 Task: In the  document flyer. Add the mentioned hyperlink after first sentence in main content 'in.linkedin.com' Insert the picture of  'Jane Austen' with name   Jane Austen.png  Change shape height to 3
Action: Mouse moved to (27, 24)
Screenshot: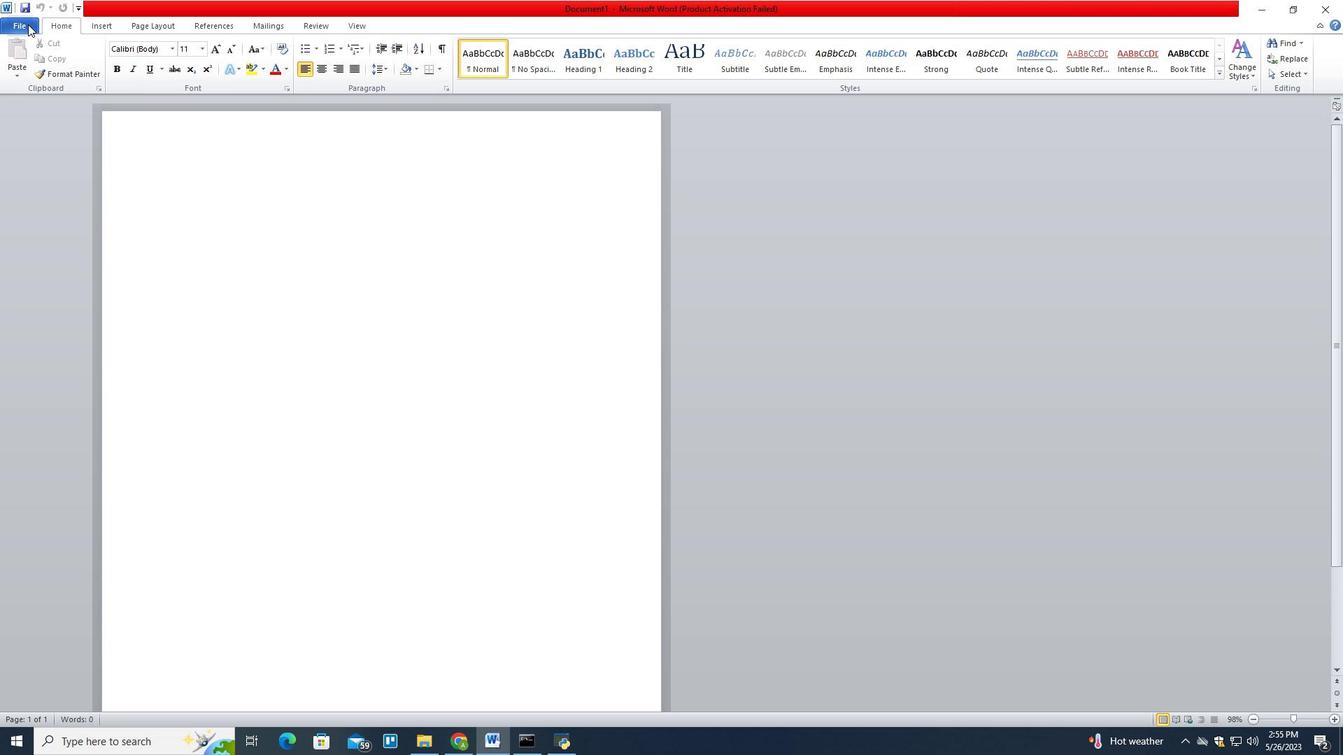 
Action: Mouse pressed left at (27, 24)
Screenshot: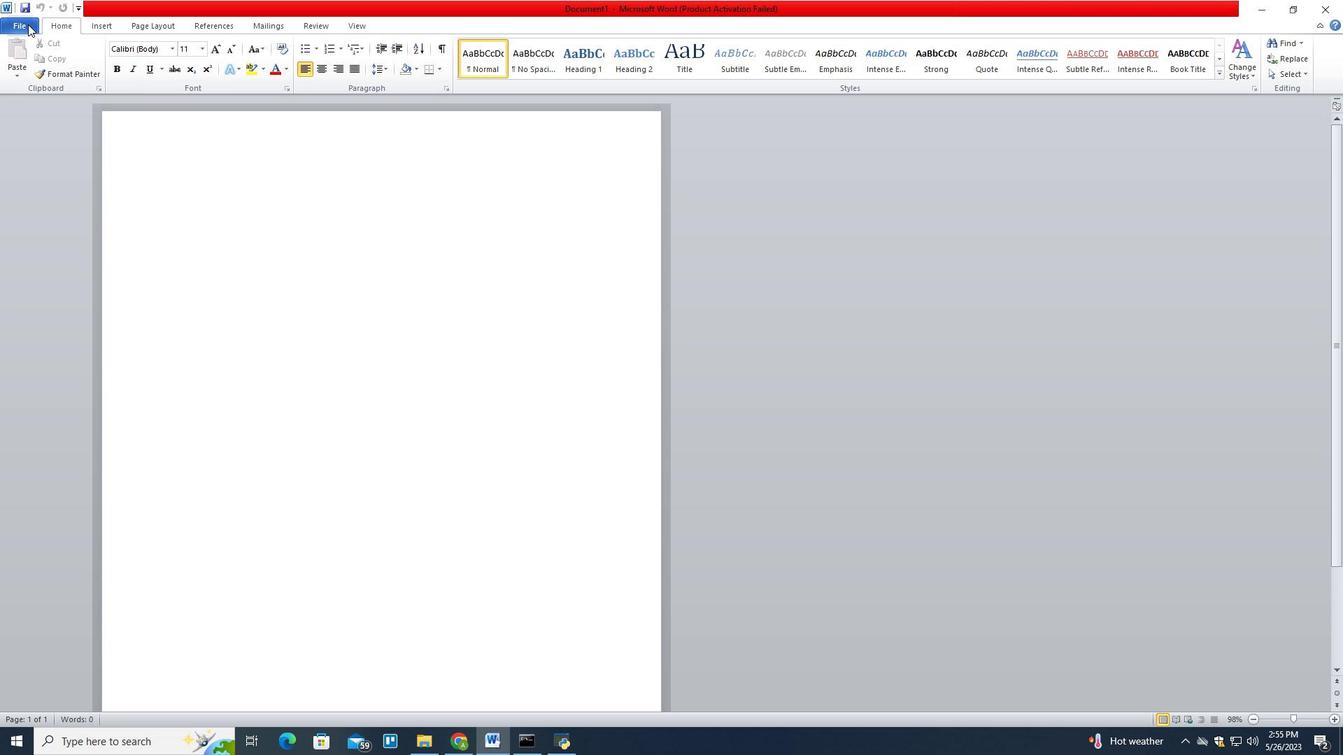 
Action: Mouse moved to (34, 84)
Screenshot: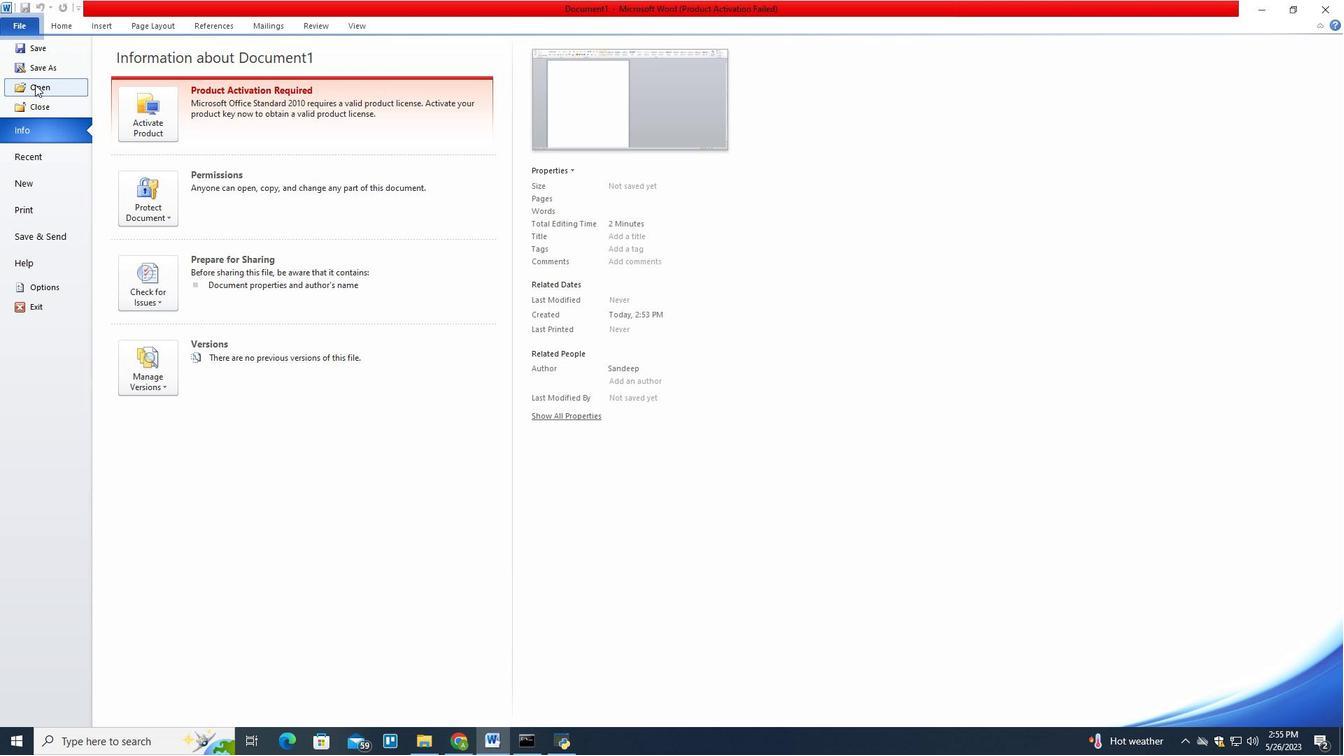 
Action: Mouse pressed left at (34, 84)
Screenshot: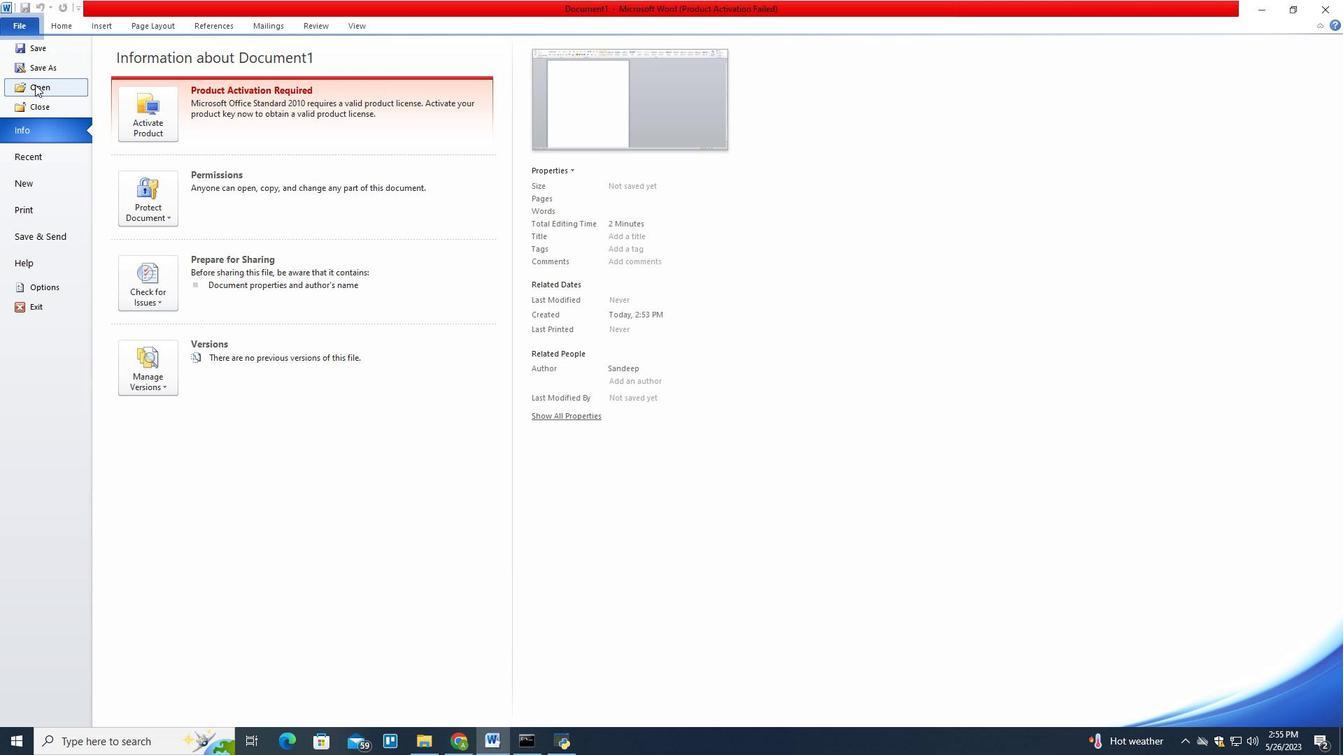 
Action: Mouse moved to (156, 244)
Screenshot: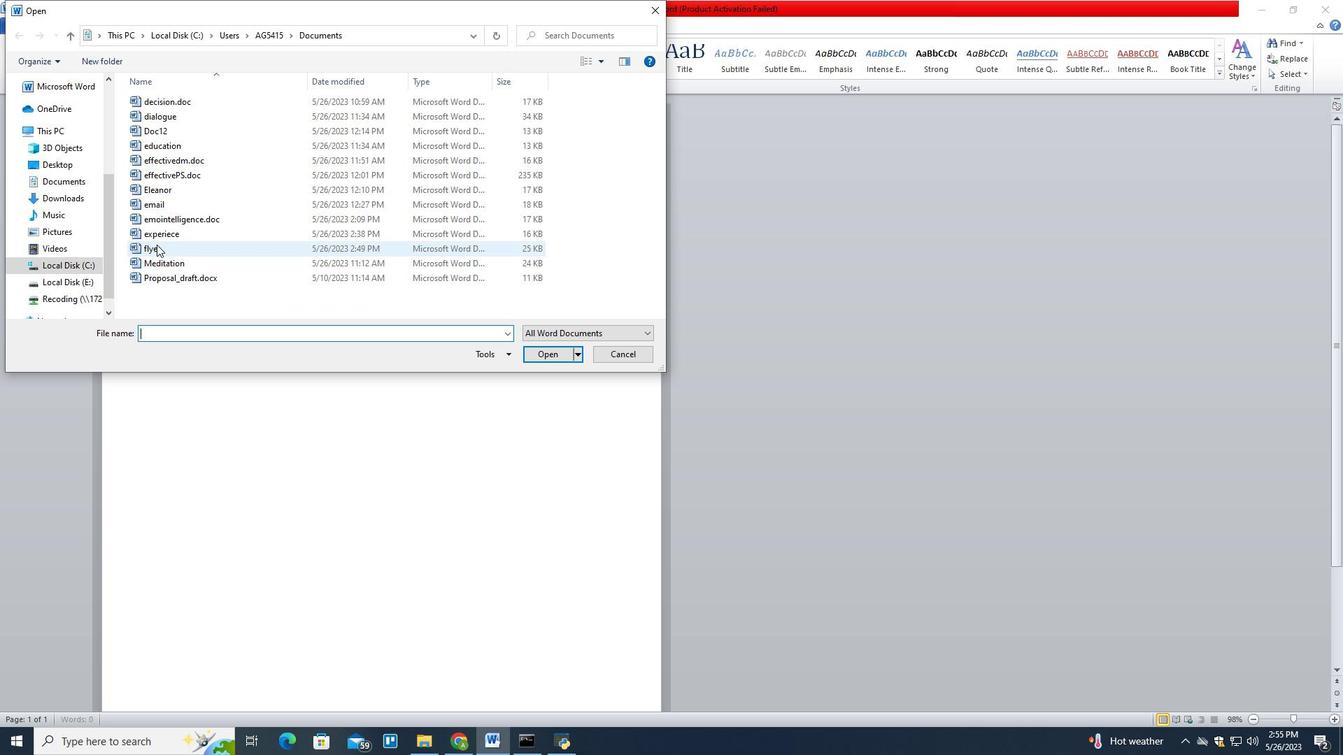 
Action: Mouse pressed left at (156, 244)
Screenshot: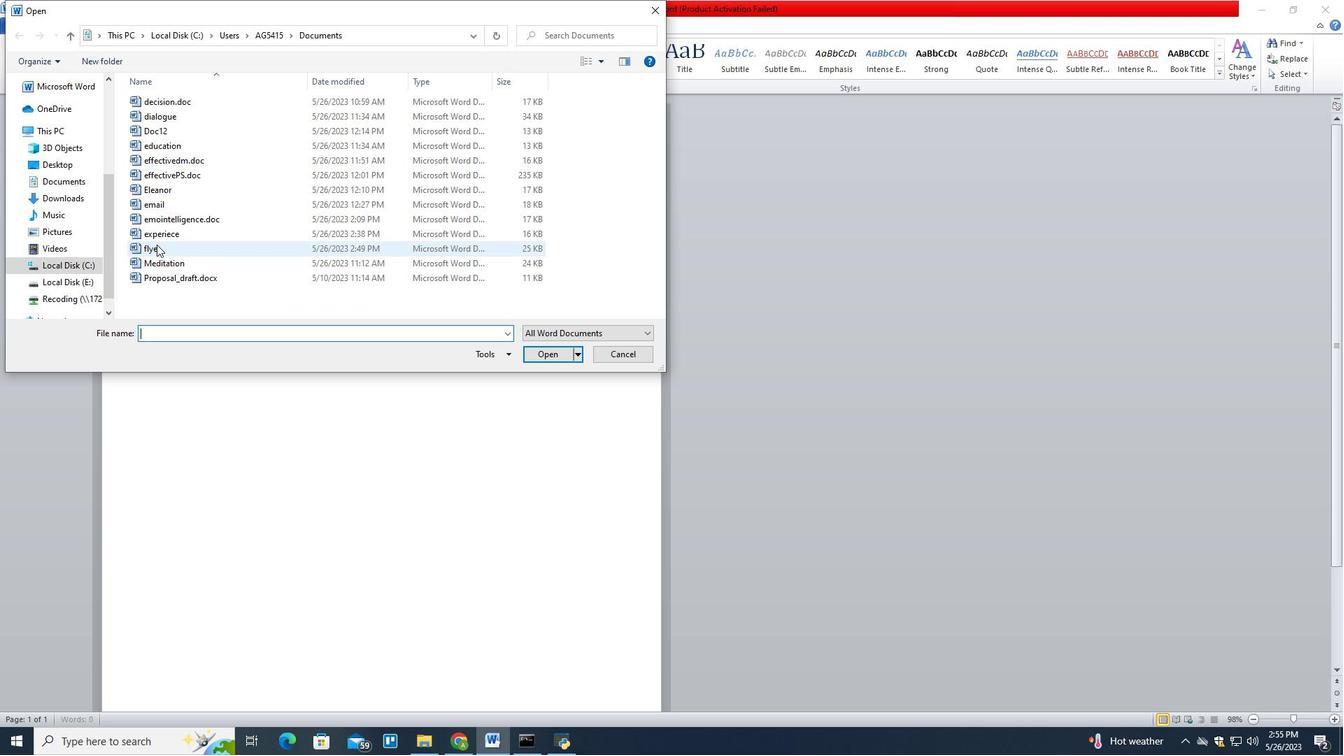 
Action: Mouse moved to (545, 356)
Screenshot: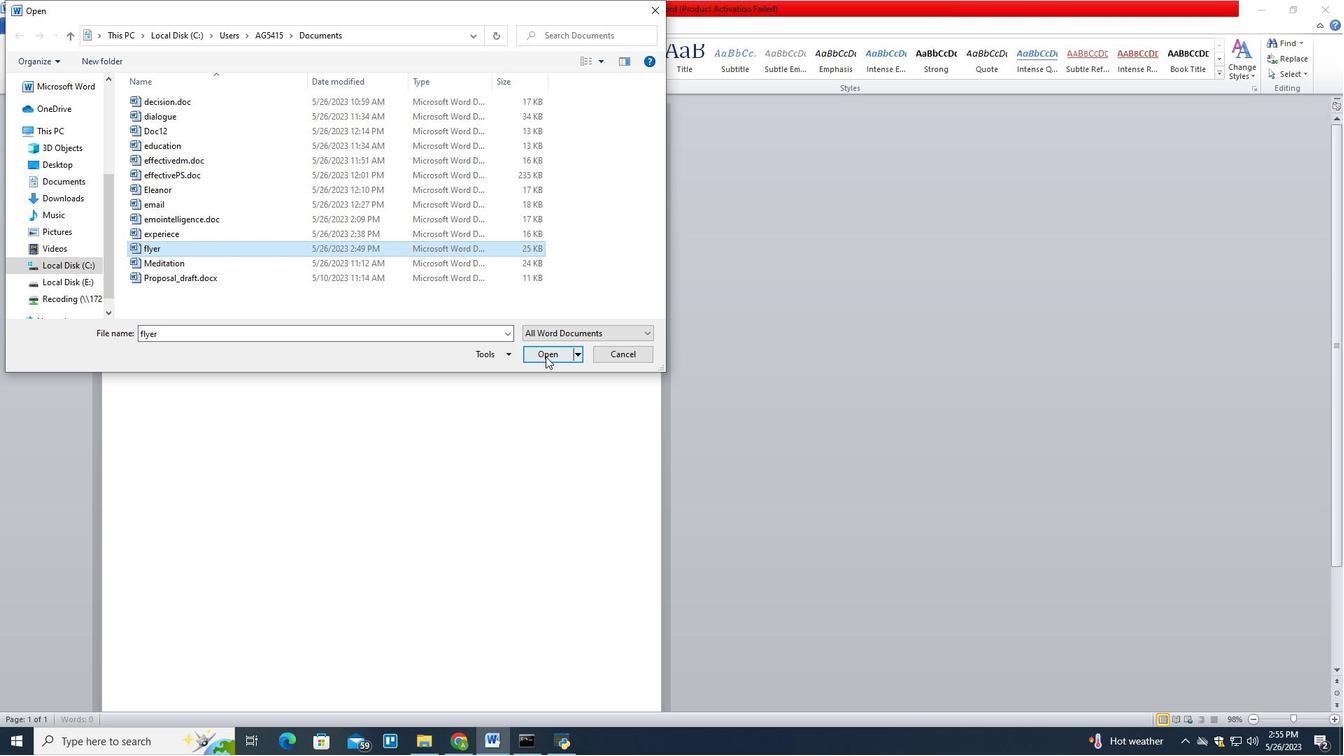 
Action: Mouse pressed left at (545, 356)
Screenshot: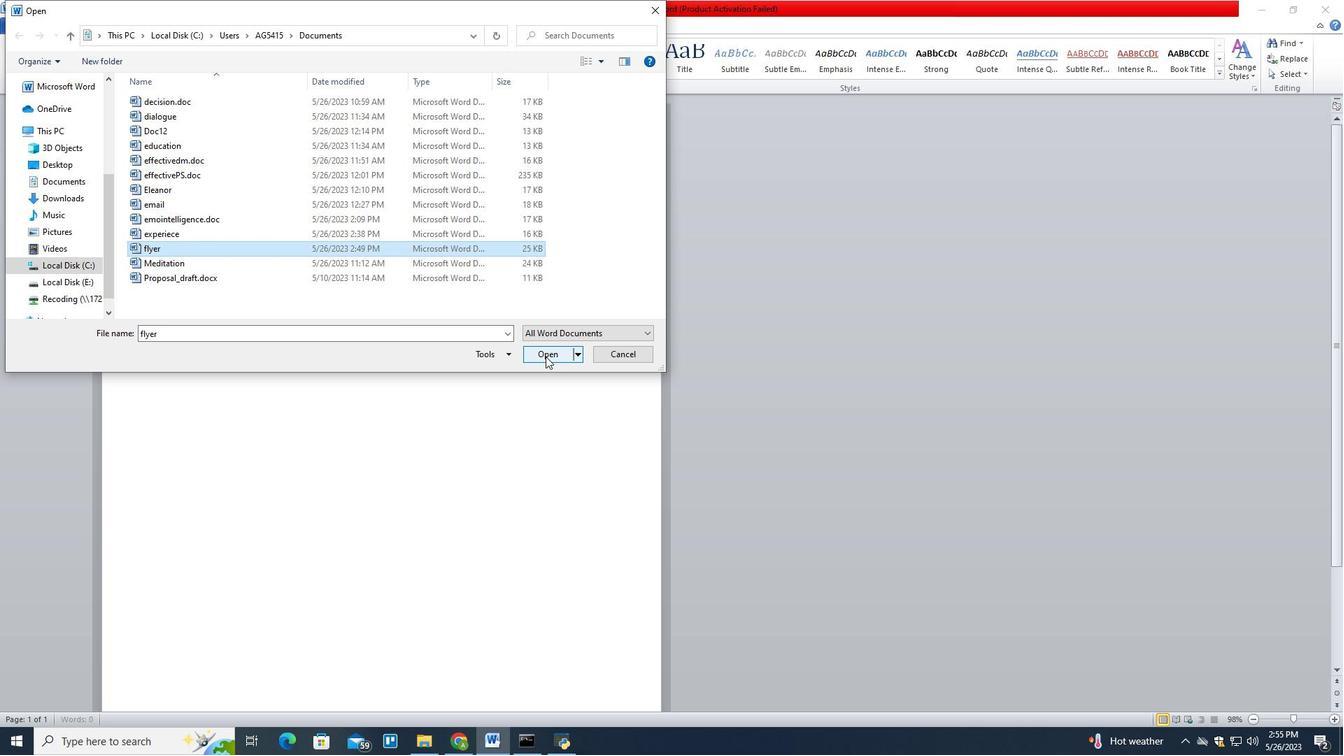 
Action: Mouse moved to (105, 23)
Screenshot: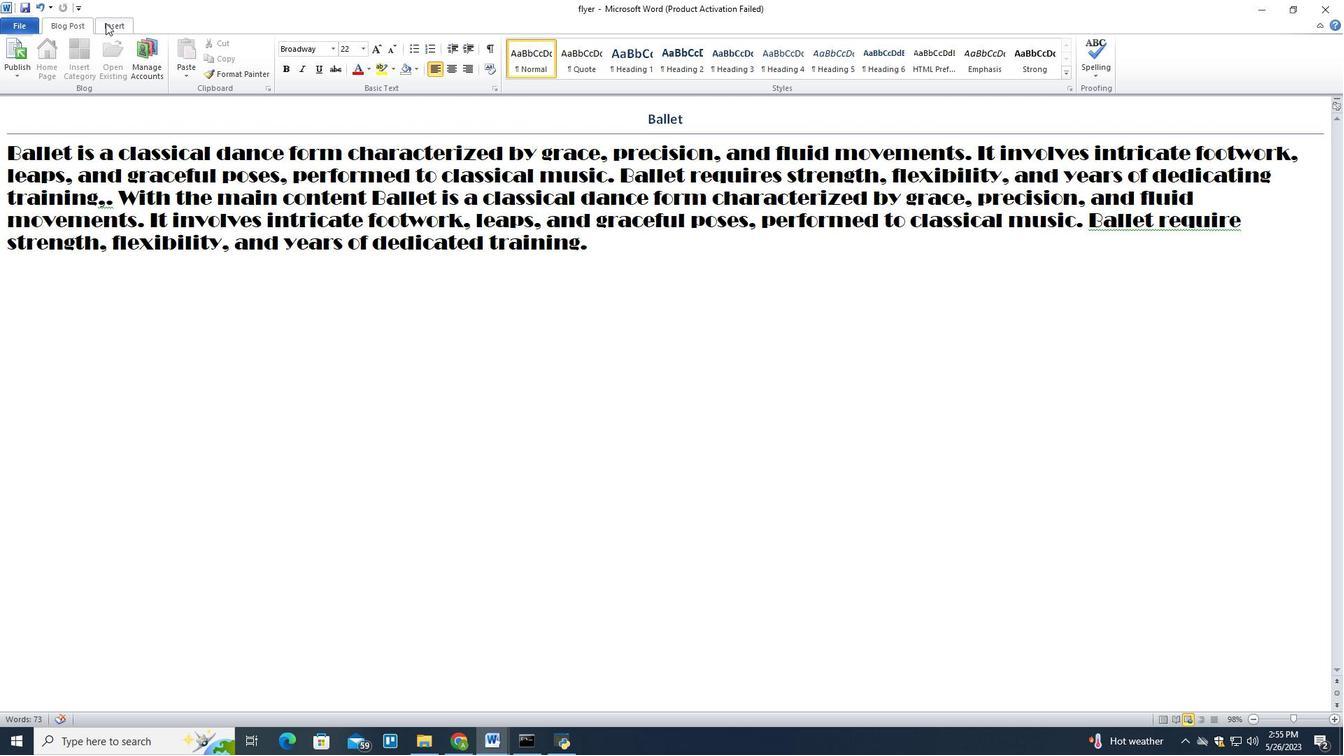 
Action: Mouse pressed left at (105, 23)
Screenshot: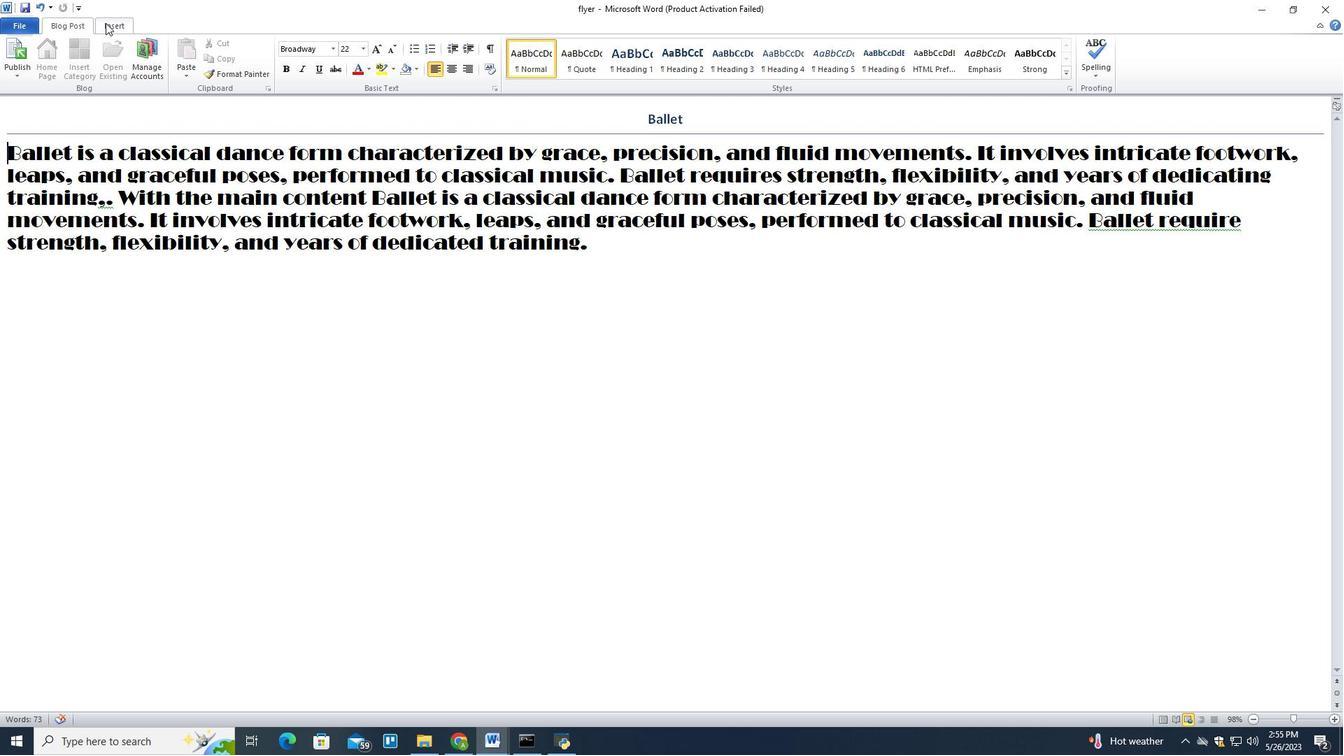 
Action: Mouse moved to (256, 74)
Screenshot: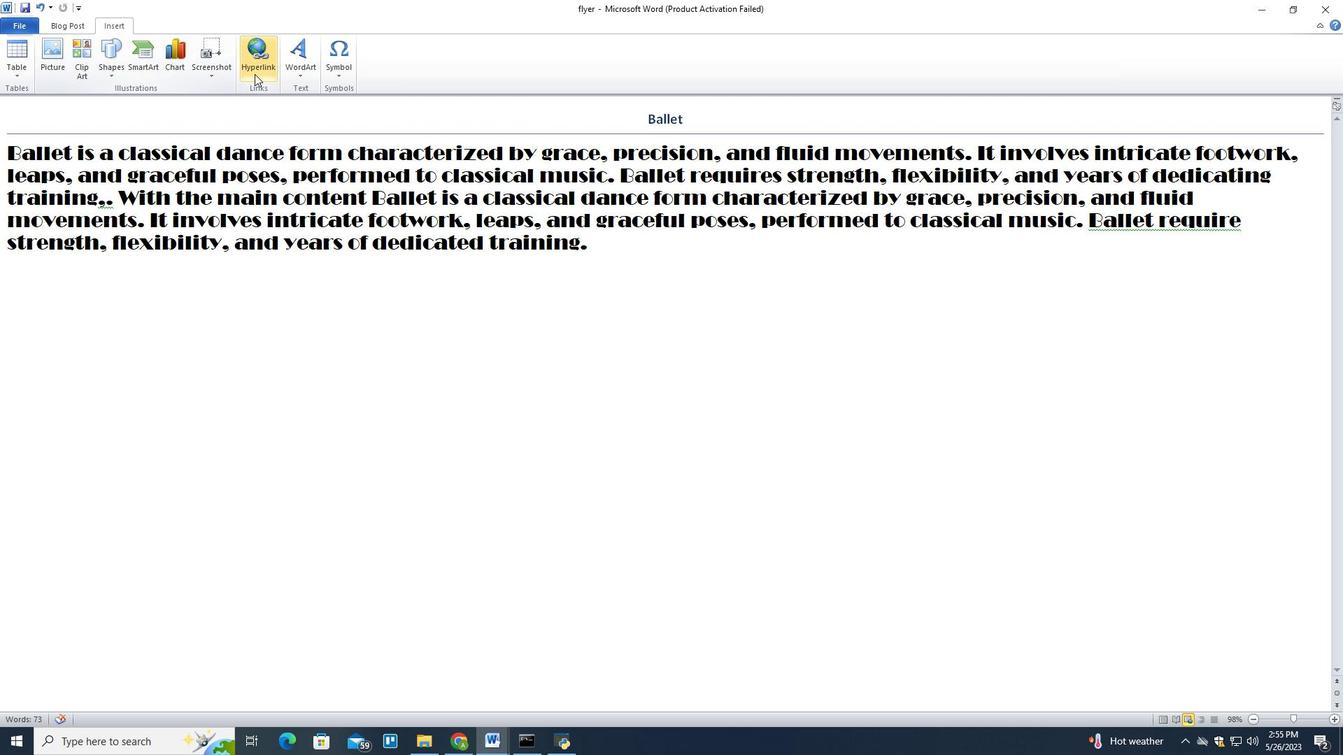 
Action: Mouse pressed left at (256, 74)
Screenshot: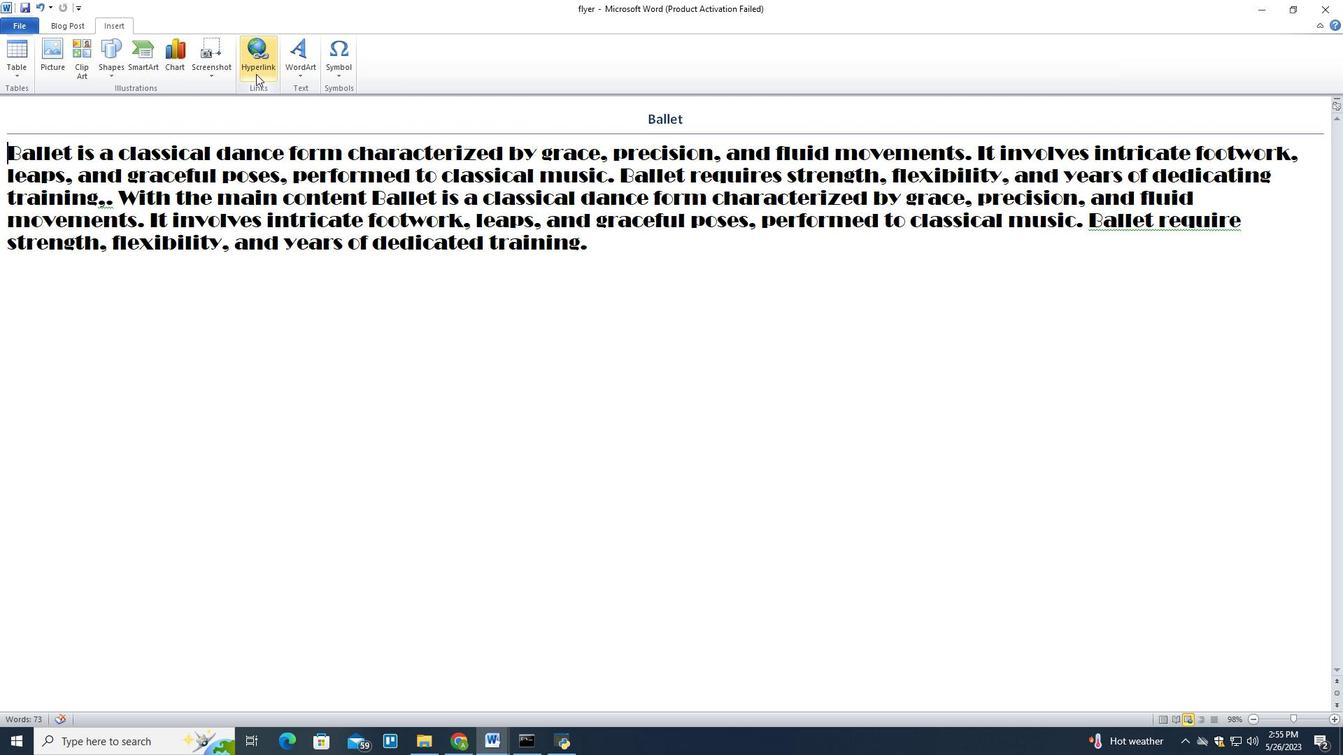 
Action: Mouse moved to (974, 149)
Screenshot: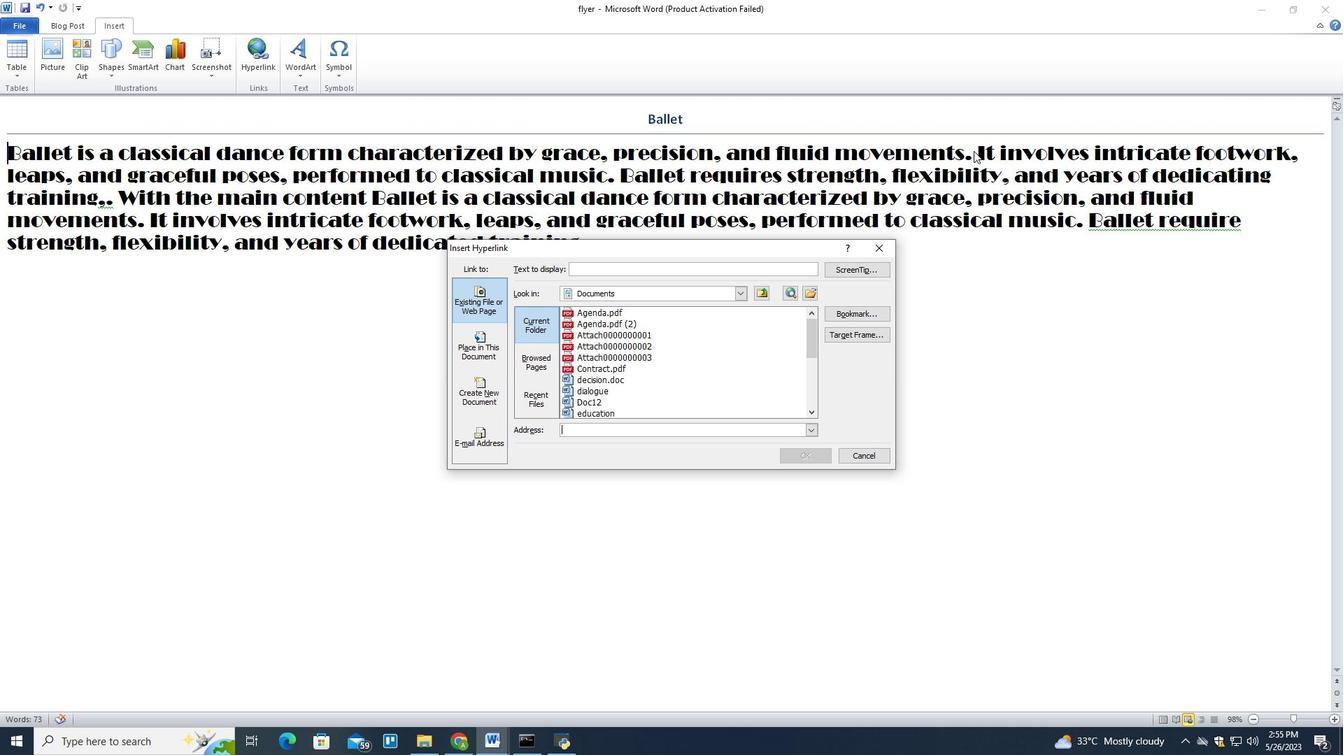 
Action: Mouse pressed left at (974, 149)
Screenshot: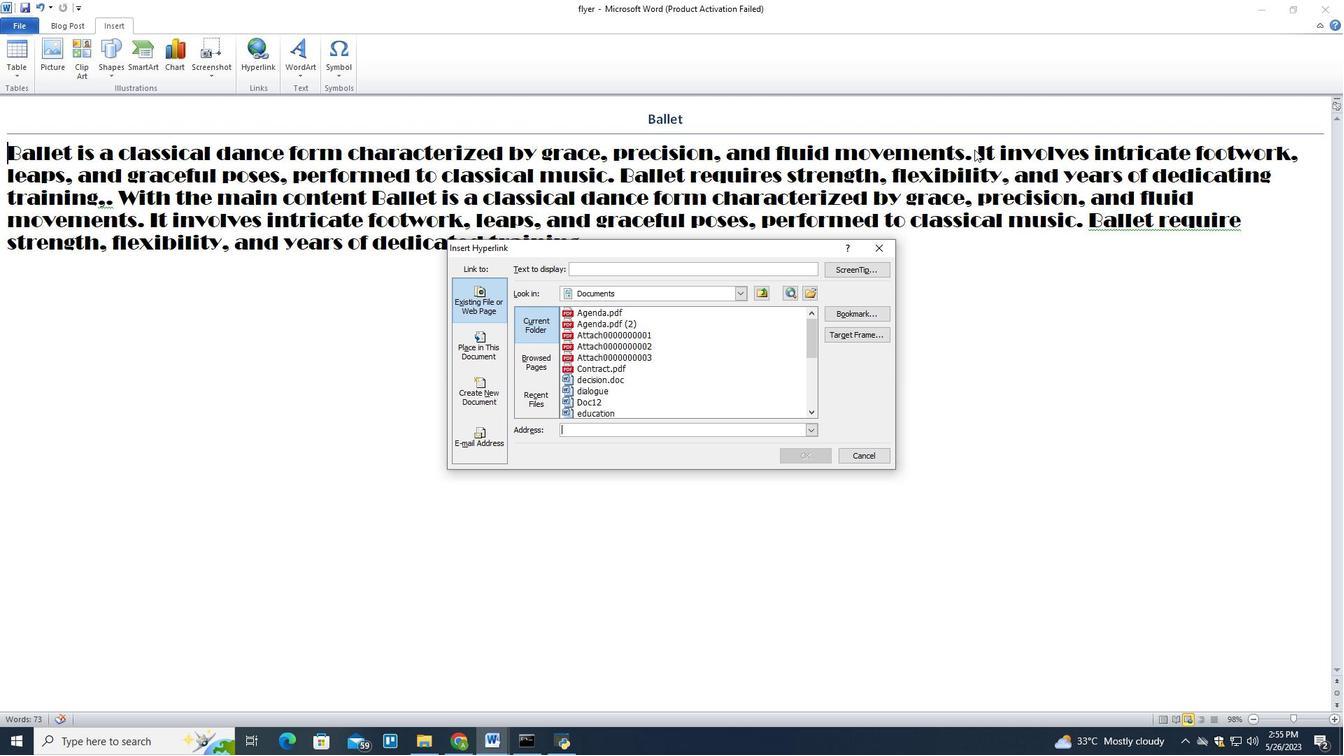 
Action: Mouse moved to (851, 455)
Screenshot: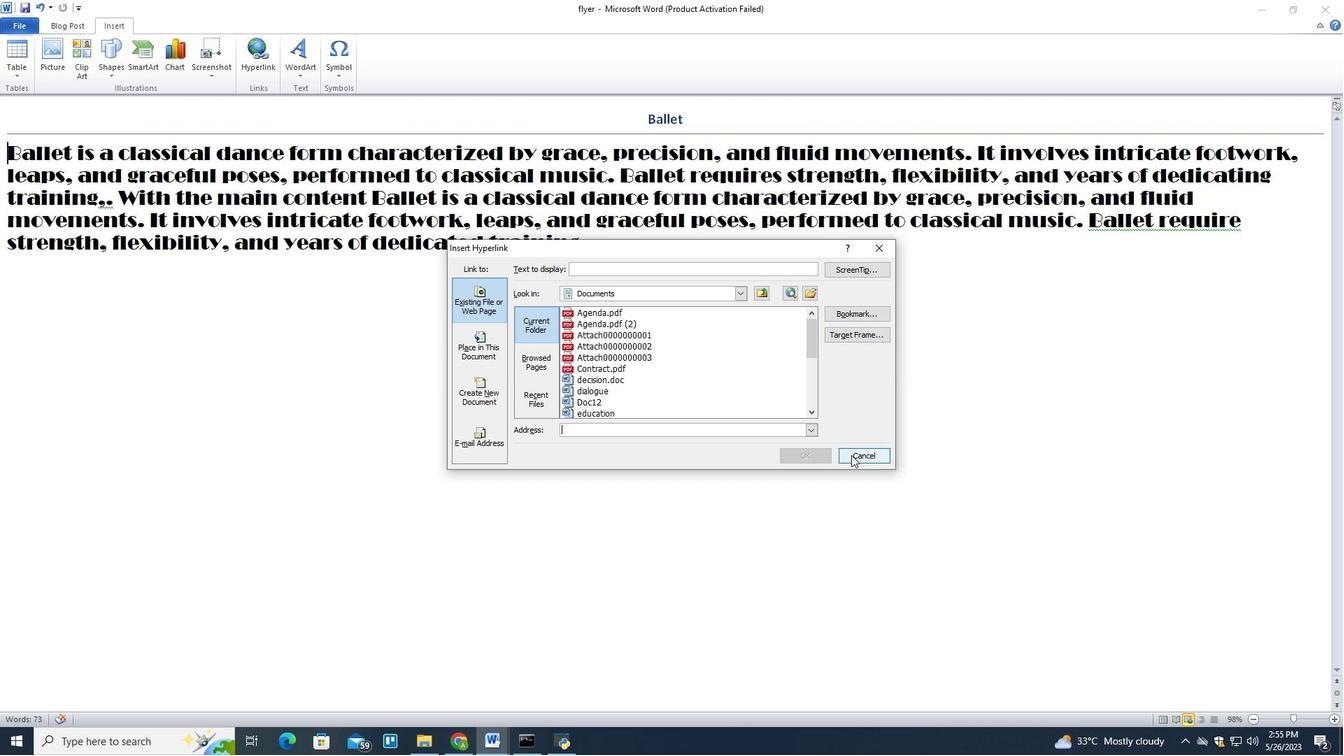 
Action: Mouse pressed left at (851, 455)
Screenshot: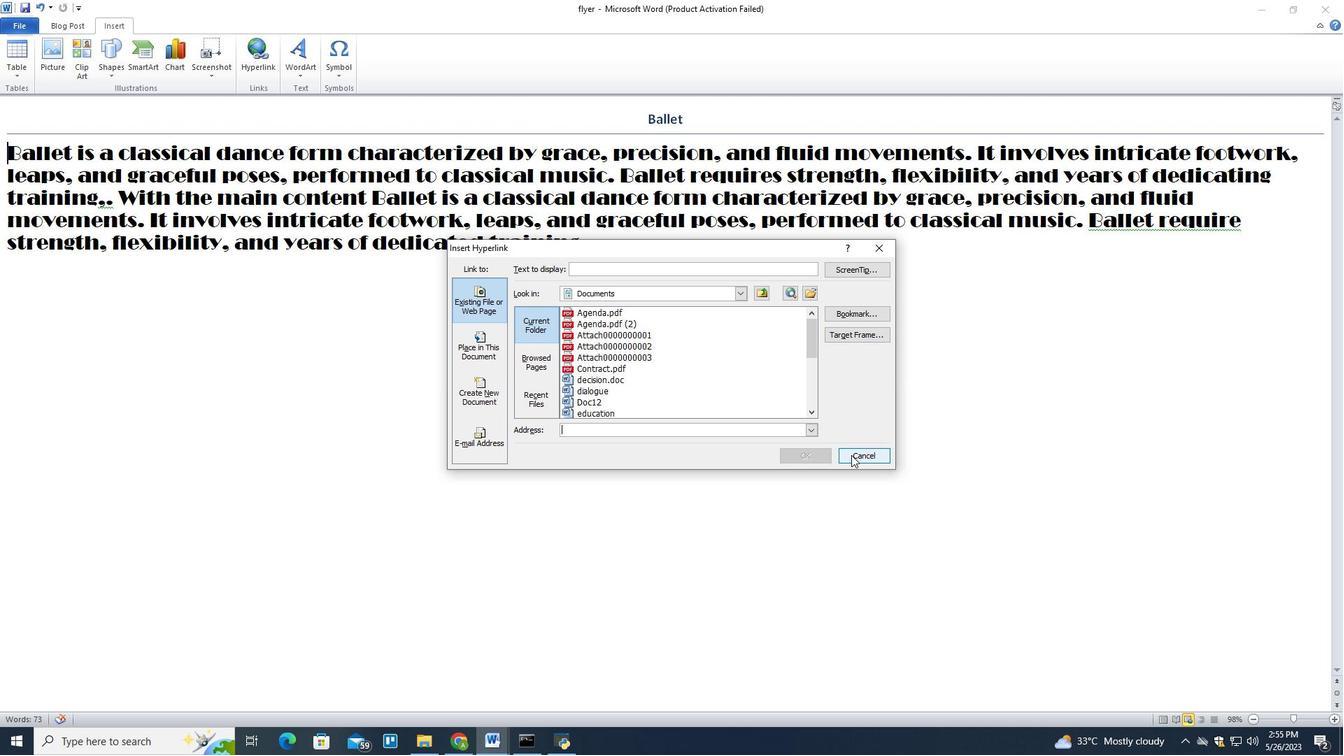 
Action: Mouse moved to (976, 151)
Screenshot: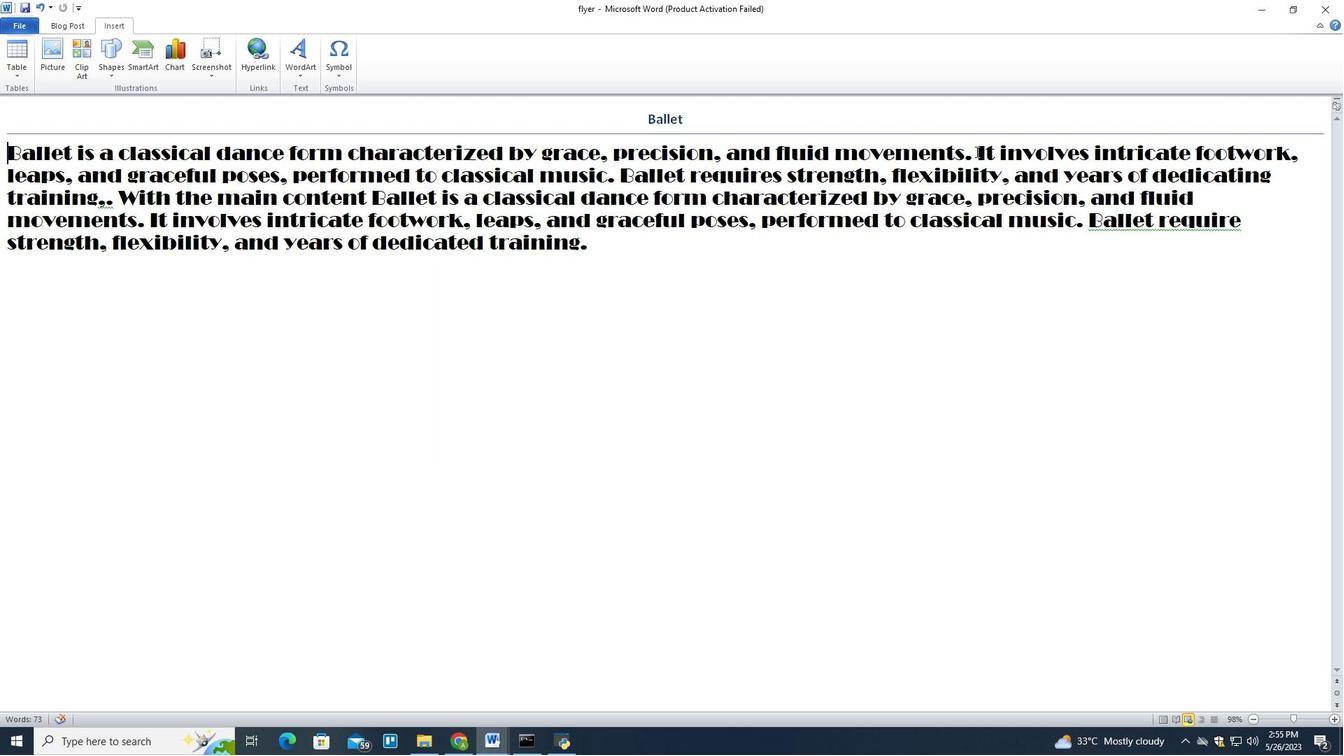 
Action: Mouse pressed left at (976, 151)
Screenshot: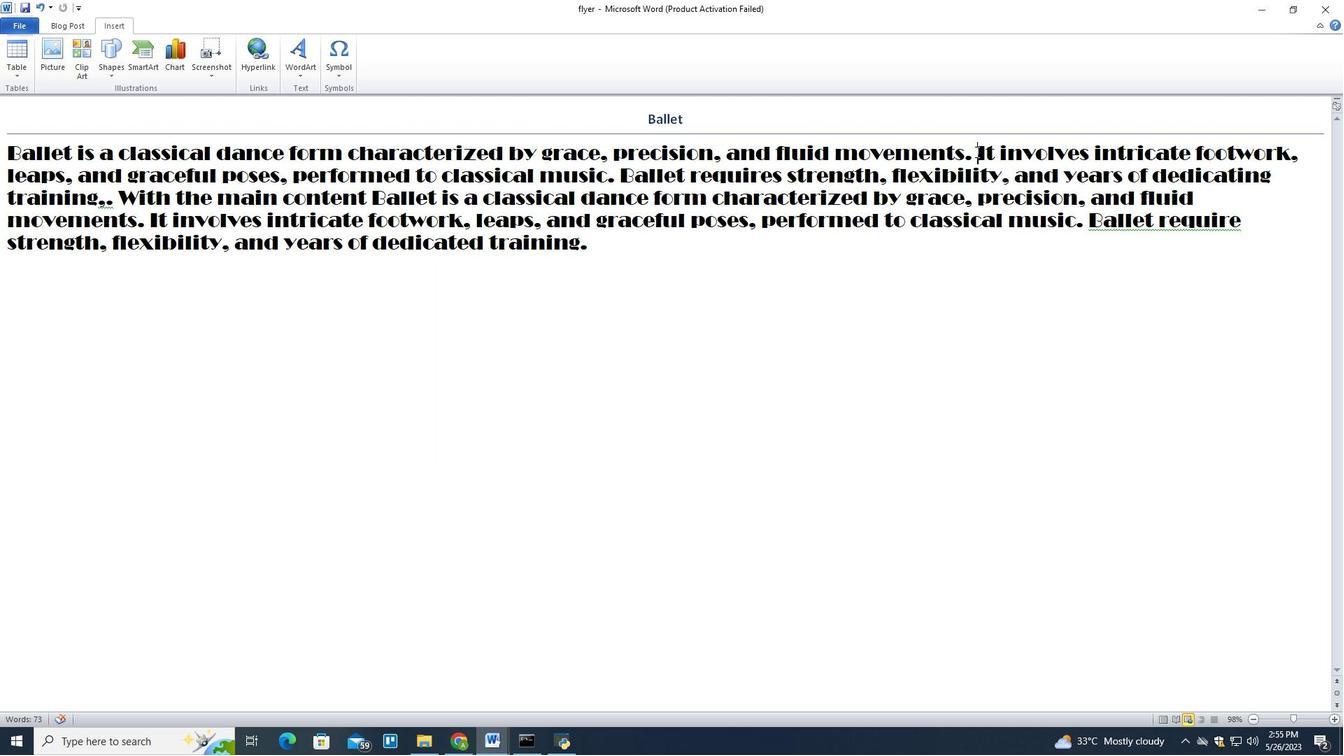 
Action: Mouse moved to (244, 60)
Screenshot: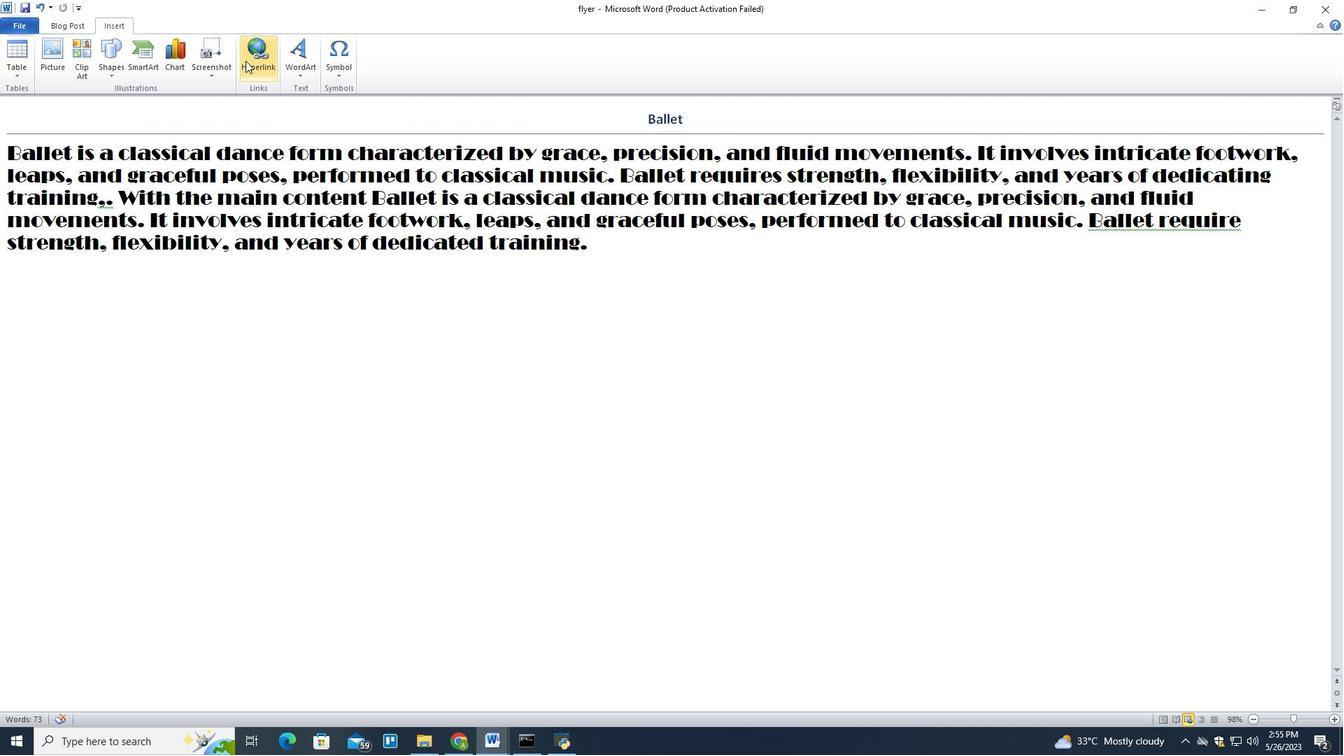 
Action: Mouse pressed left at (244, 60)
Screenshot: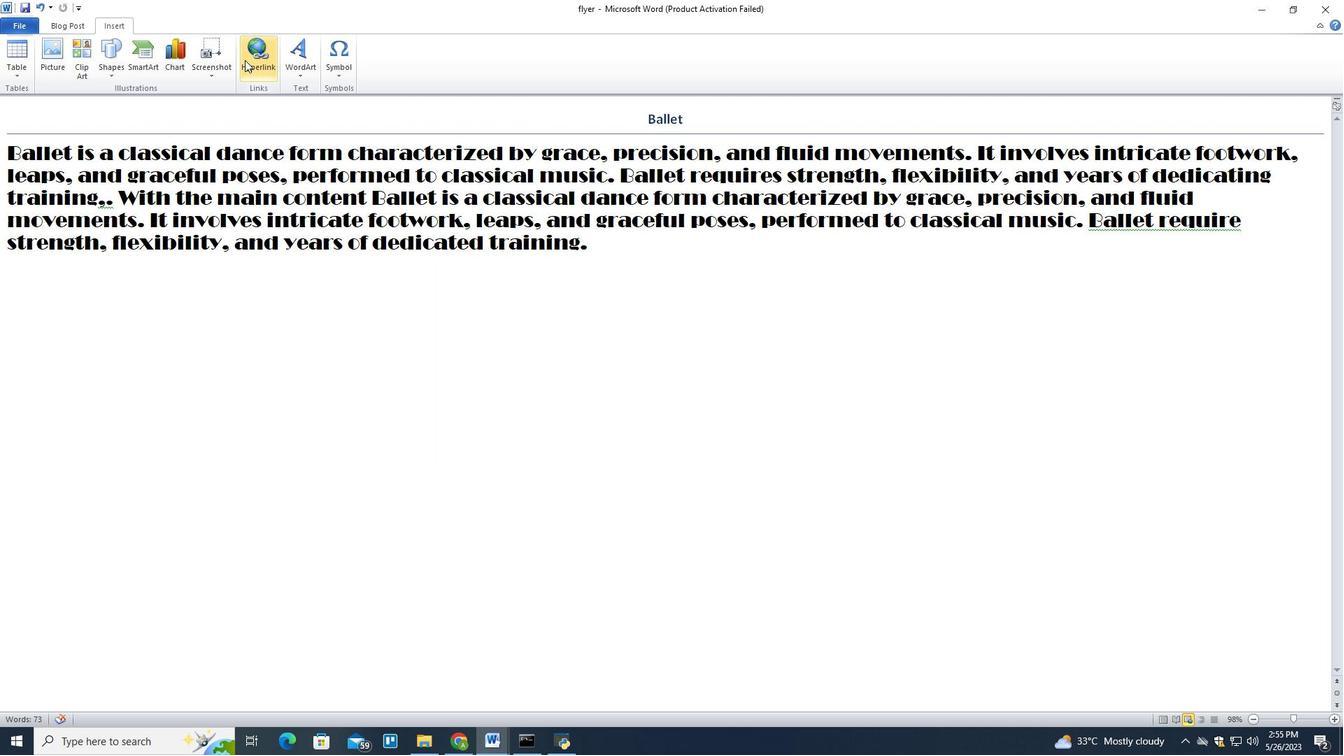 
Action: Mouse moved to (632, 270)
Screenshot: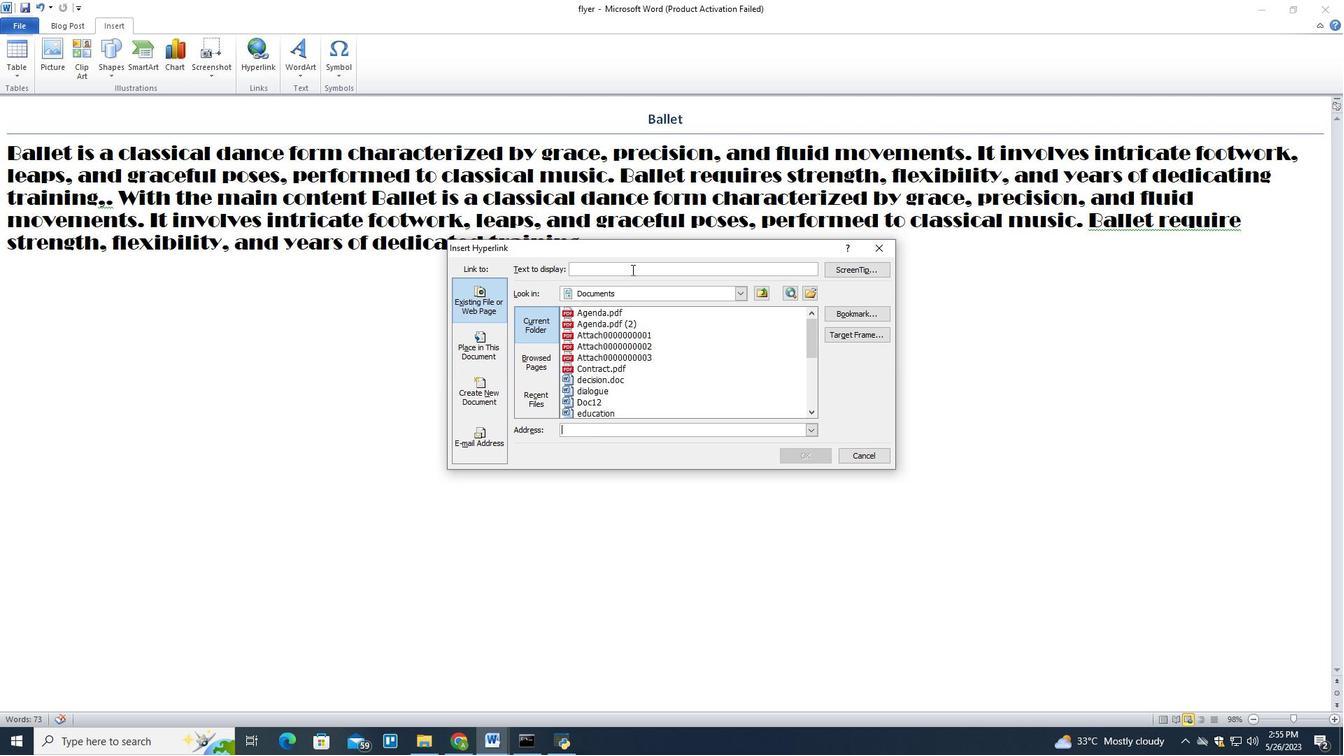 
Action: Mouse pressed left at (632, 270)
Screenshot: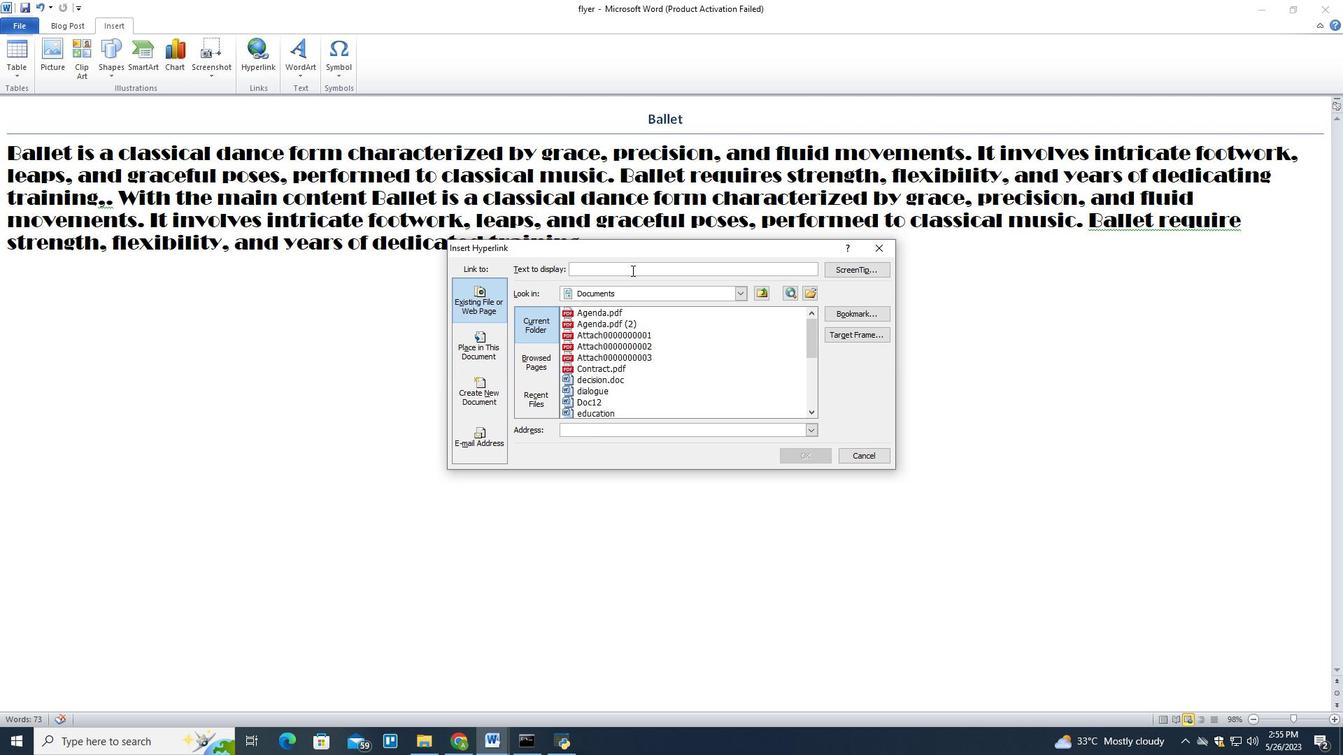 
Action: Mouse moved to (606, 424)
Screenshot: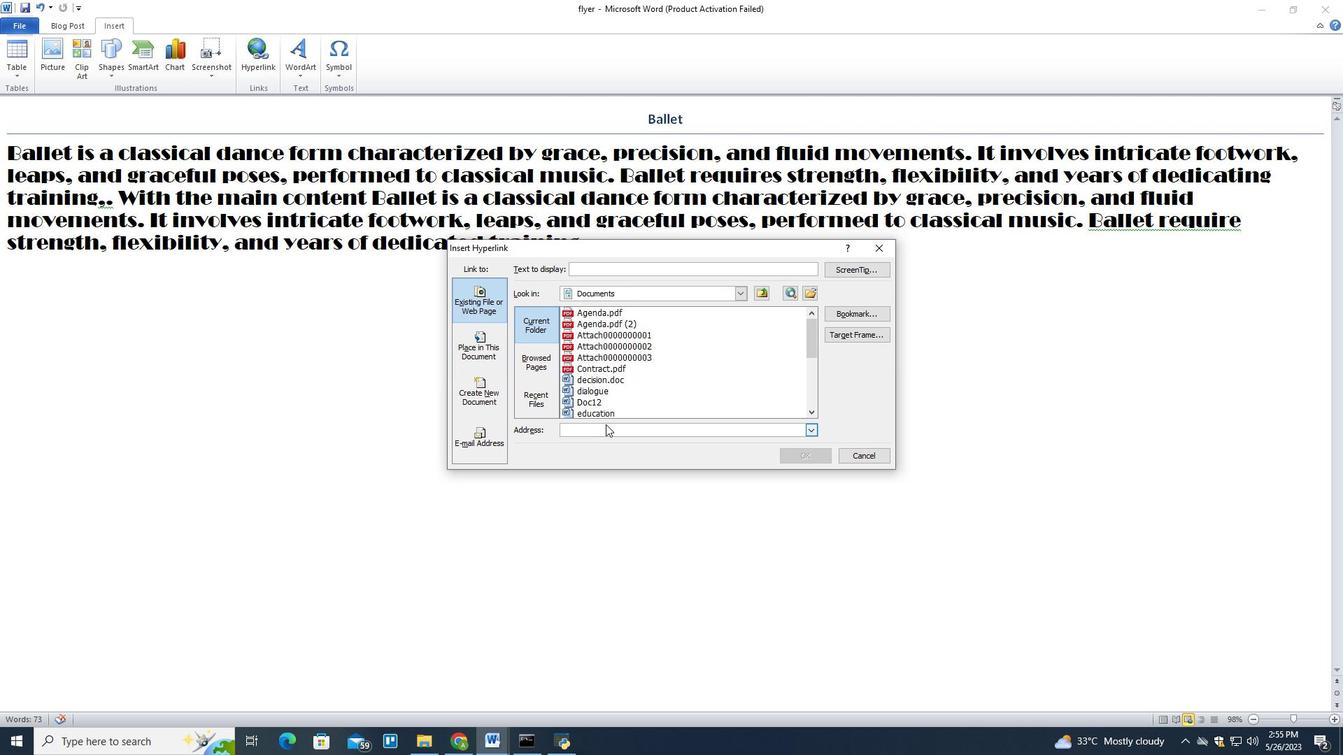
Action: Mouse pressed left at (606, 424)
Screenshot: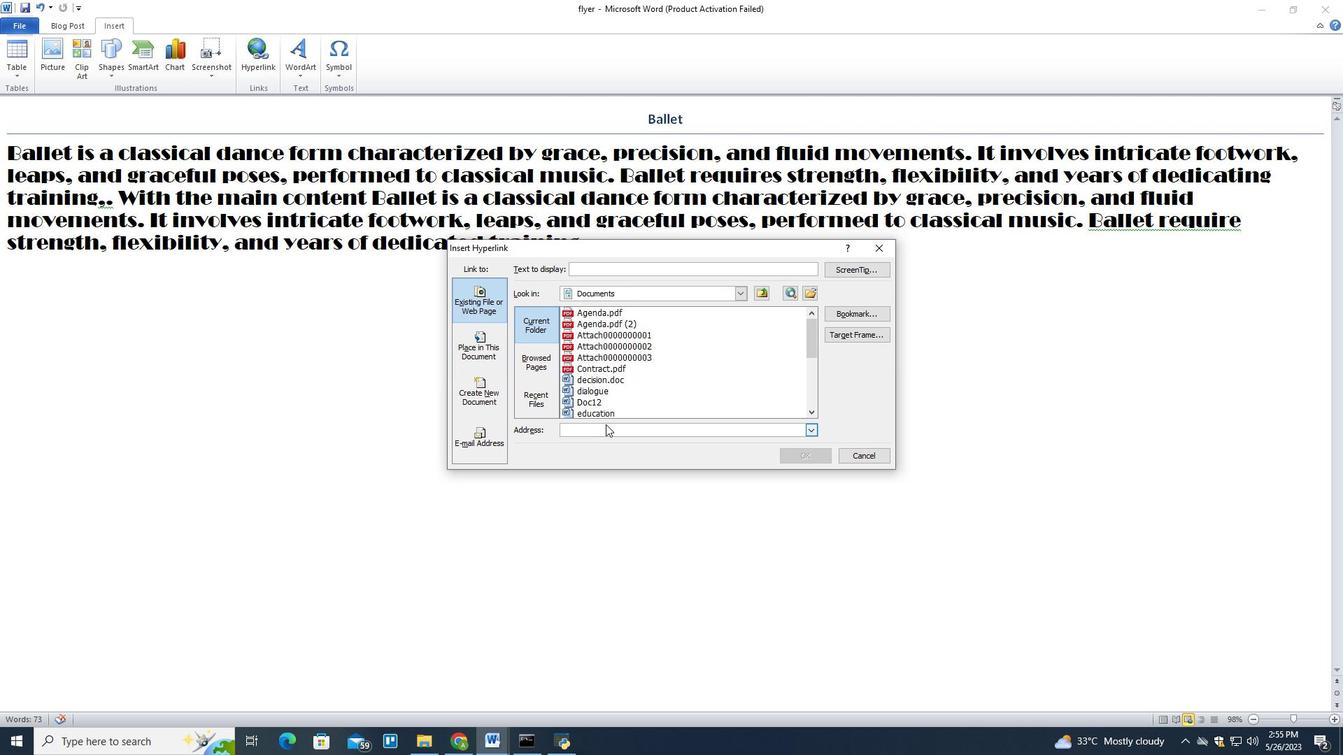 
Action: Key pressed in.linkedin.com<Key.enter><Key.space>
Screenshot: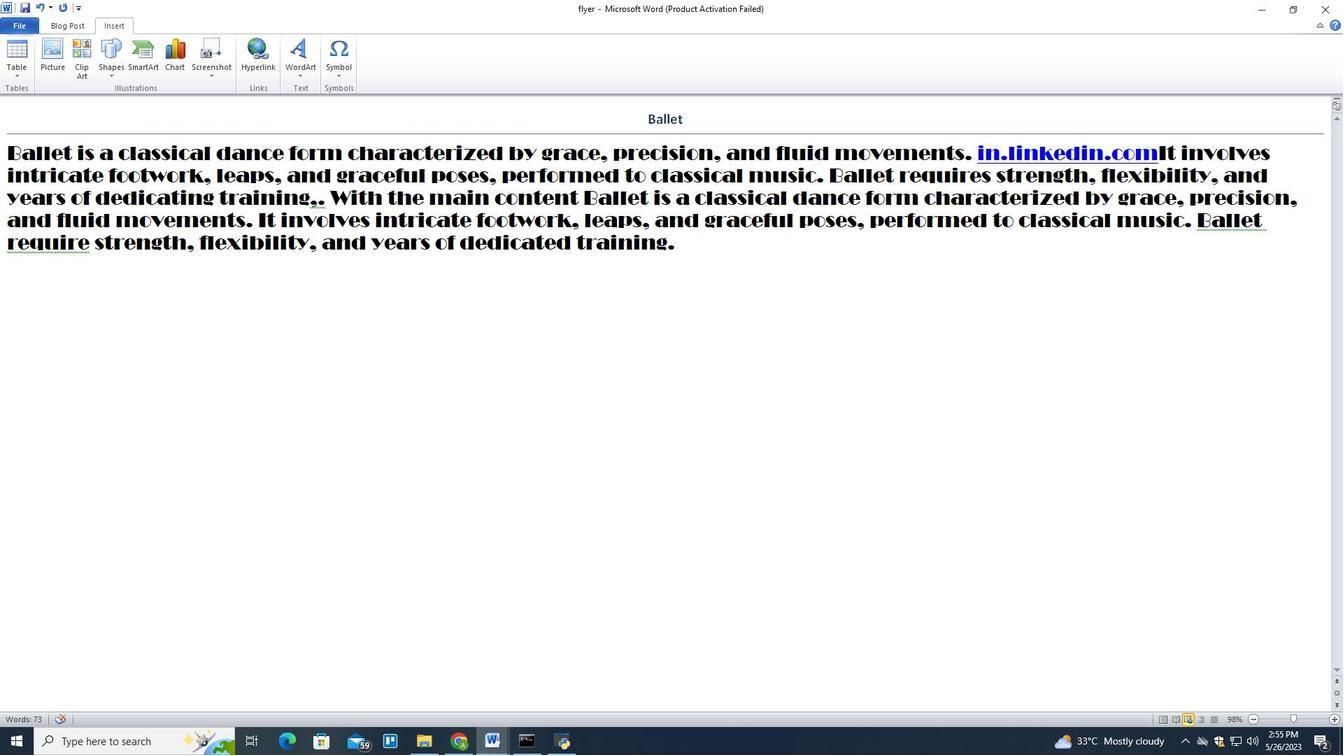 
Action: Mouse moved to (716, 263)
Screenshot: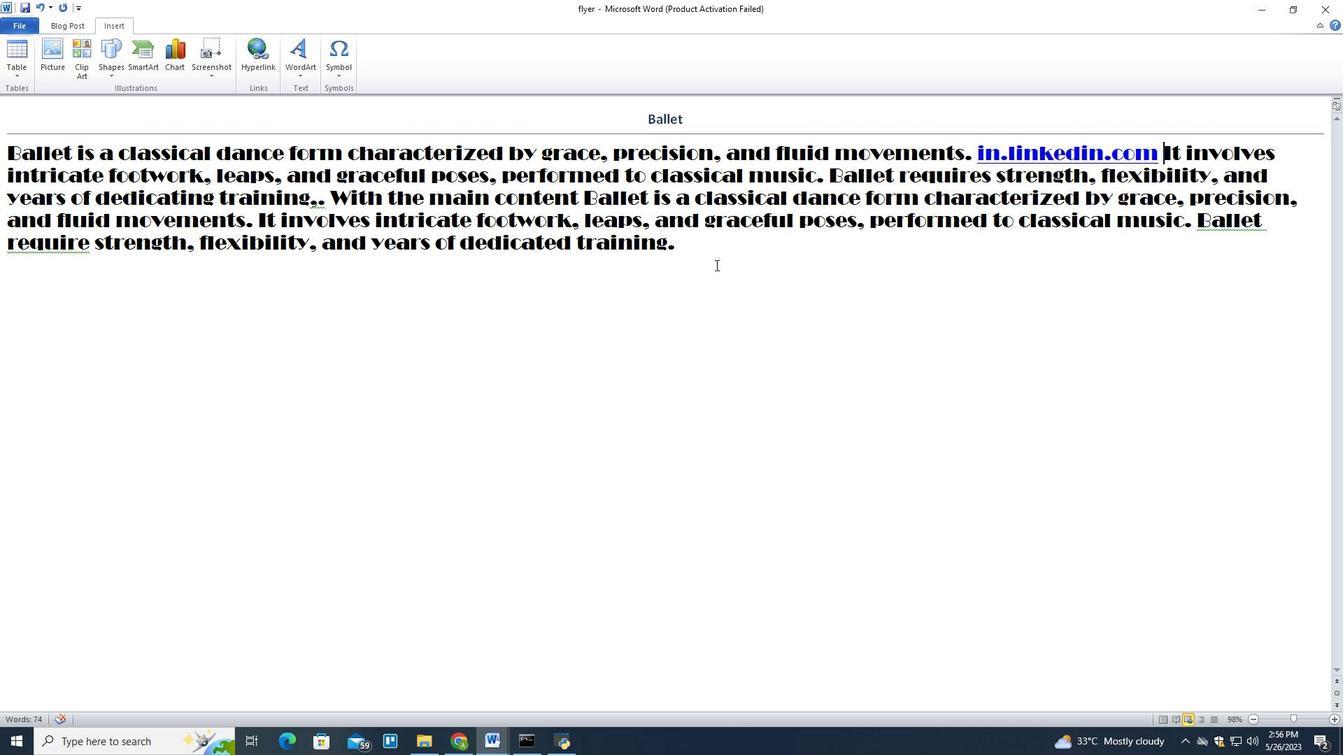 
Action: Mouse pressed left at (716, 263)
Screenshot: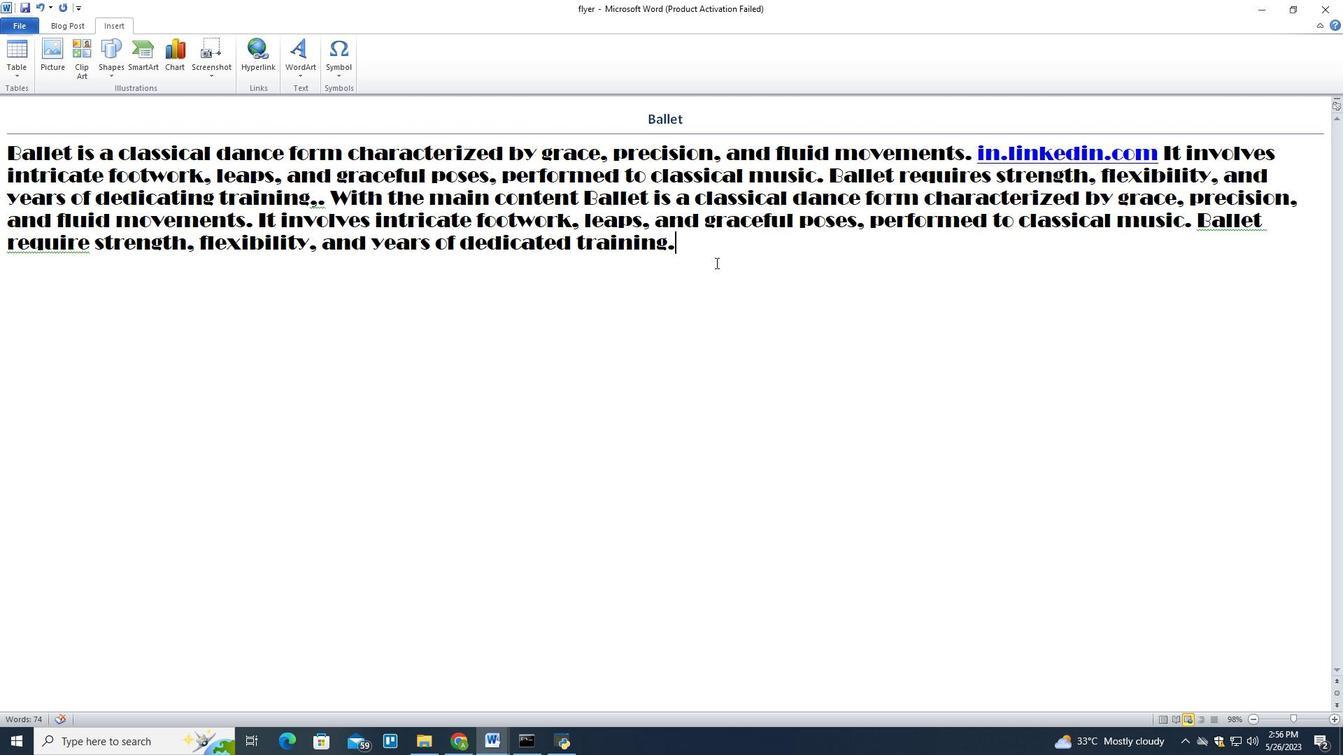 
Action: Key pressed <Key.enter><Key.enter>
Screenshot: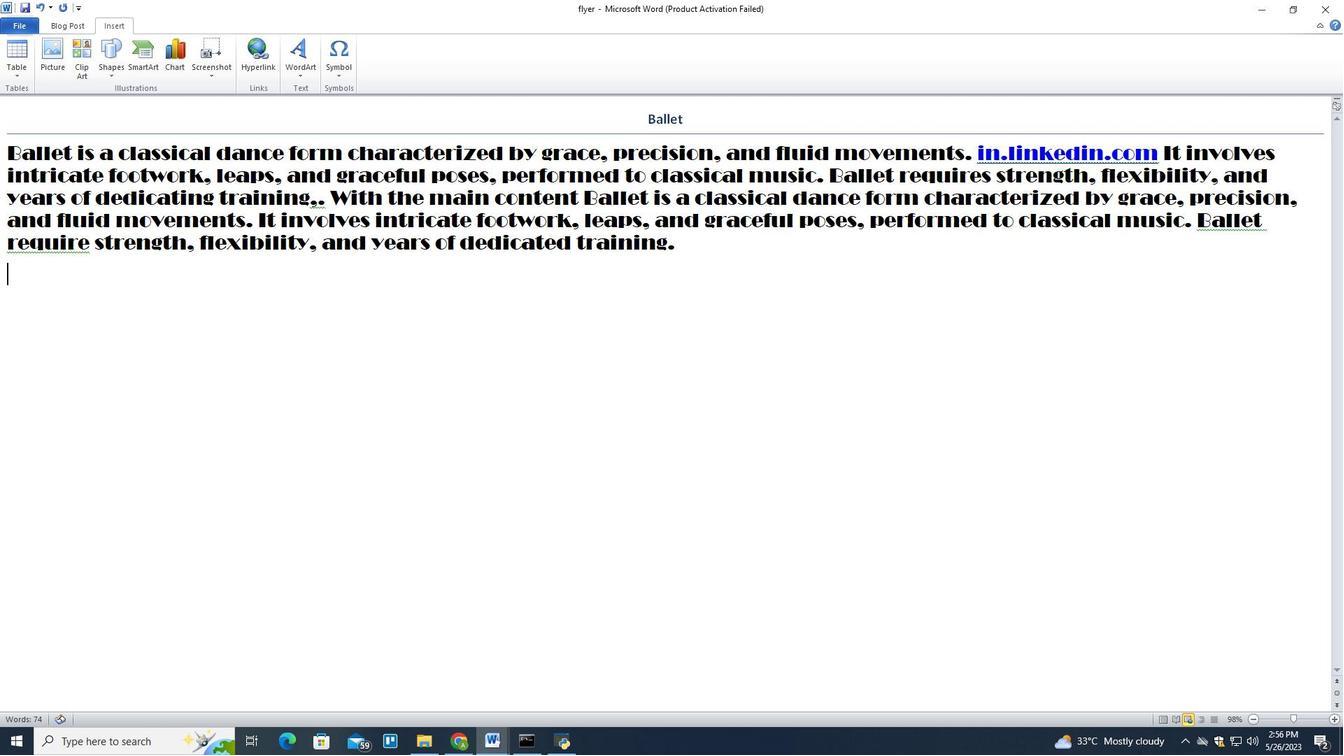 
Action: Mouse moved to (460, 754)
Screenshot: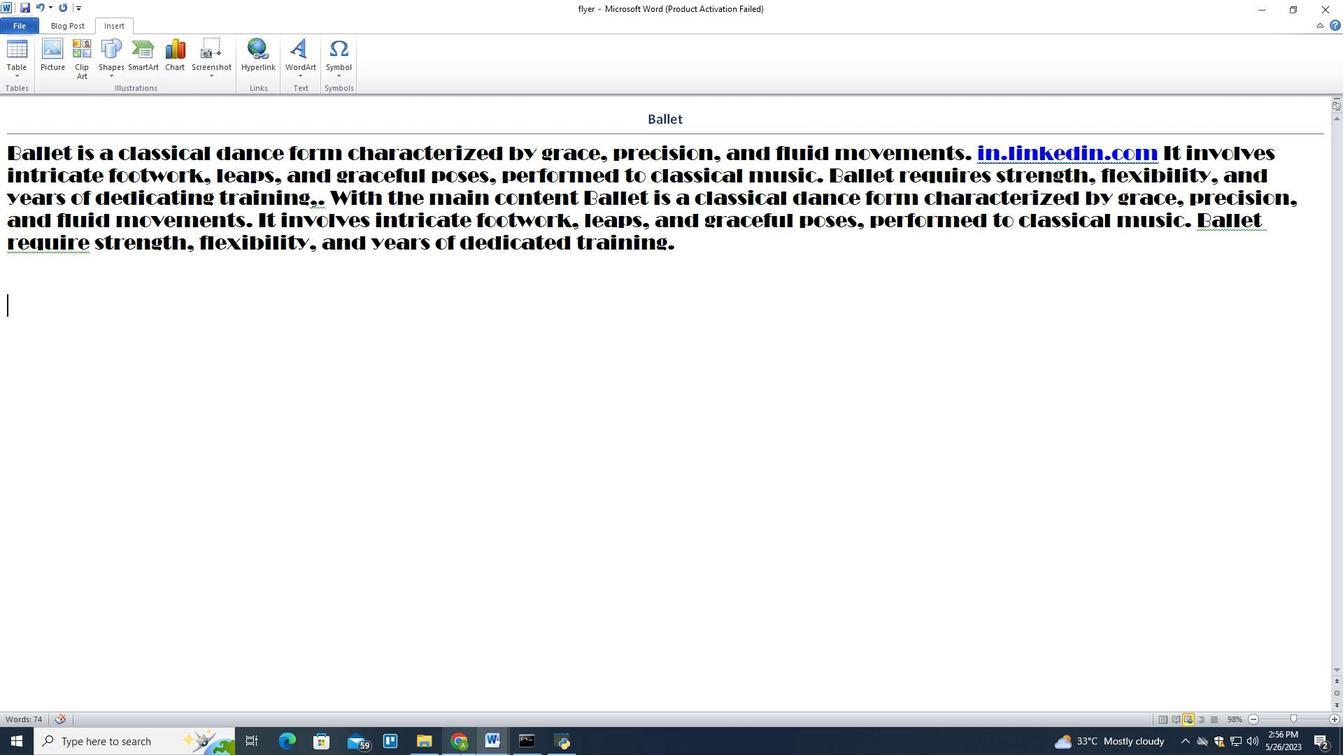 
Action: Mouse pressed left at (460, 754)
Screenshot: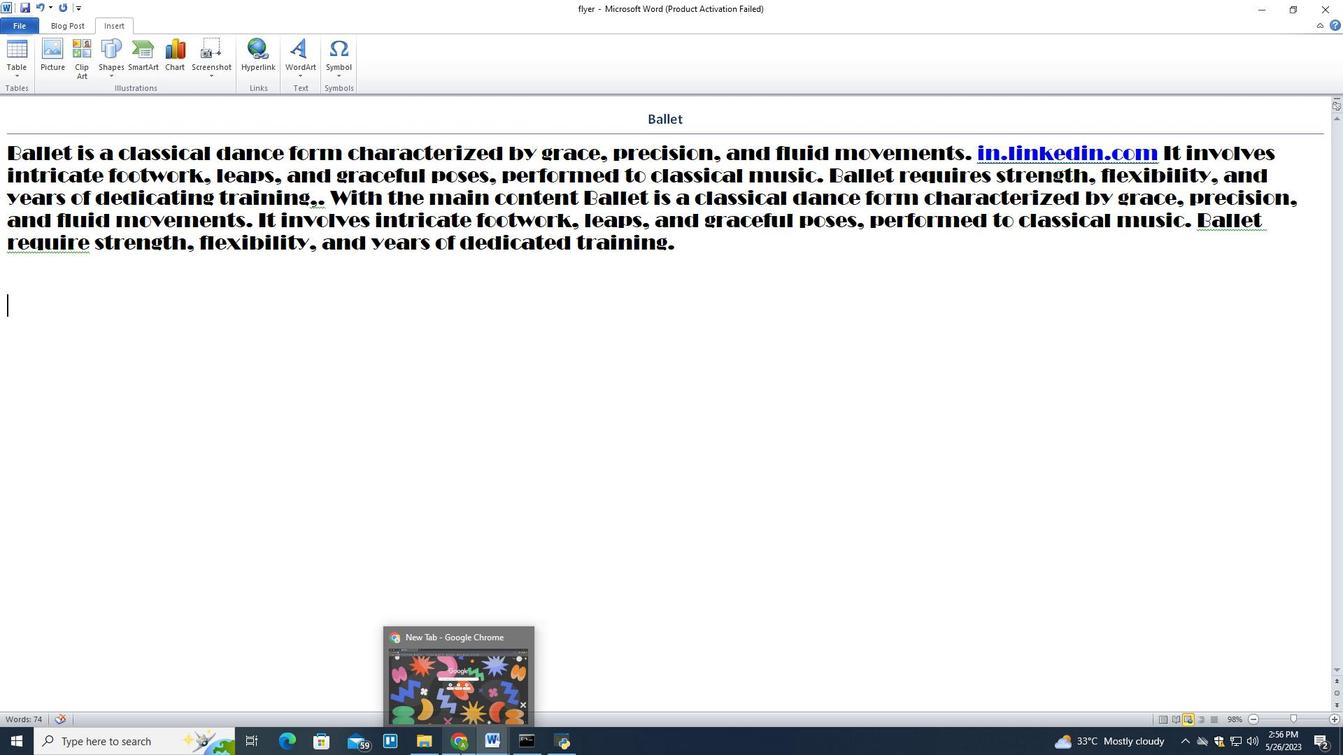 
Action: Mouse moved to (563, 298)
Screenshot: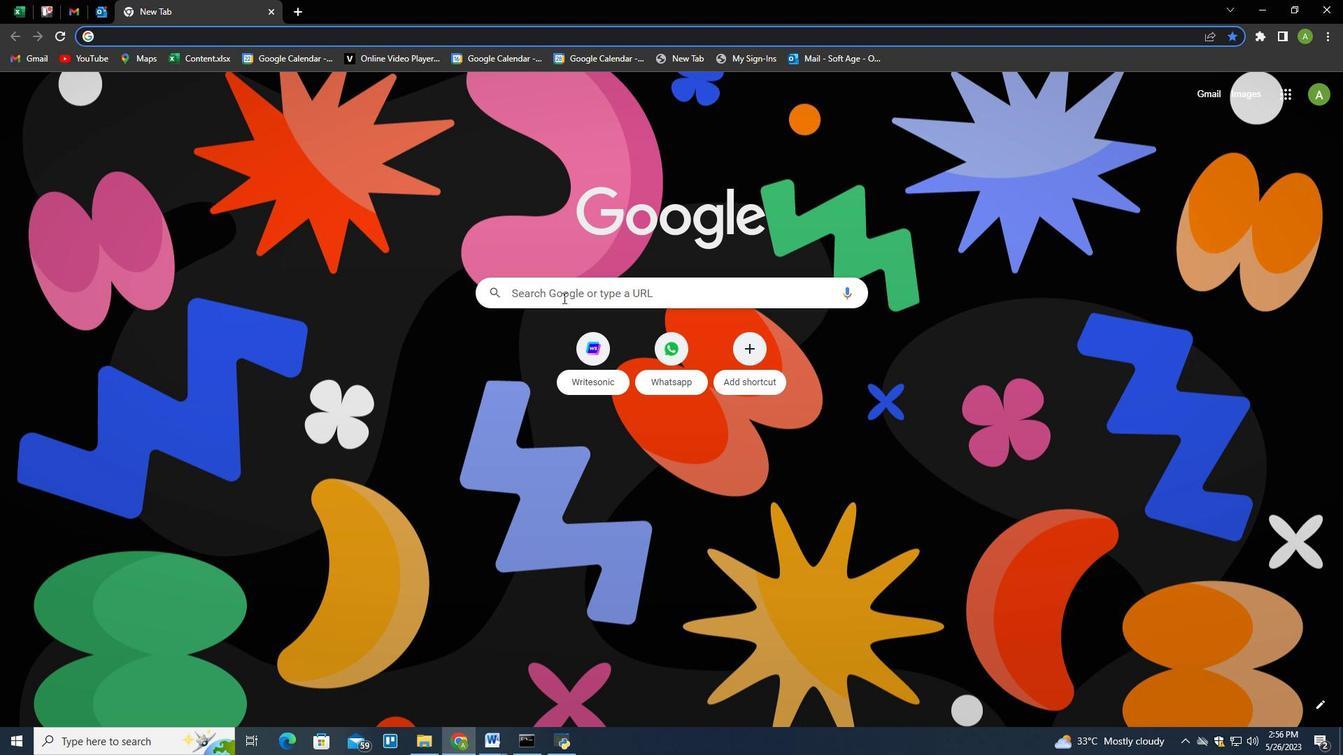 
Action: Mouse pressed left at (563, 298)
Screenshot: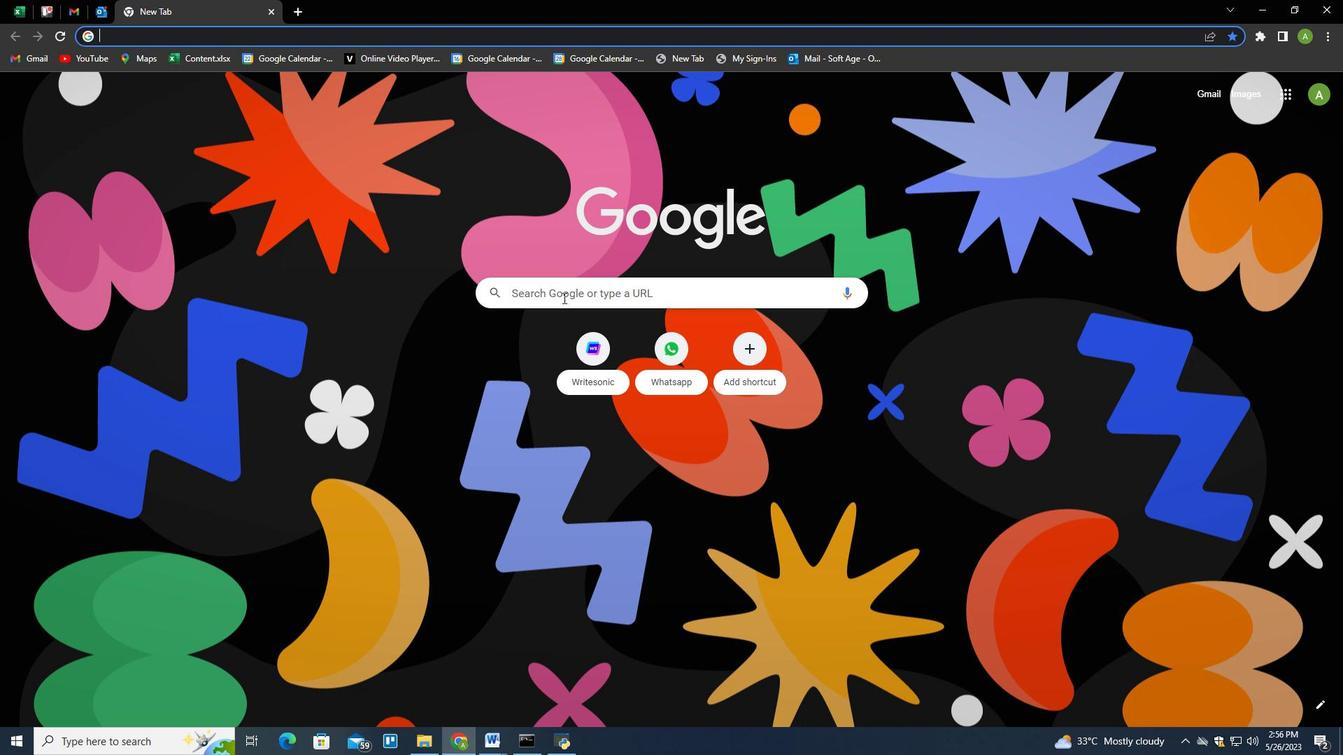 
Action: Key pressed <Key.shift>Jane<Key.space><Key.shift>Austen<Key.down><Key.enter>
Screenshot: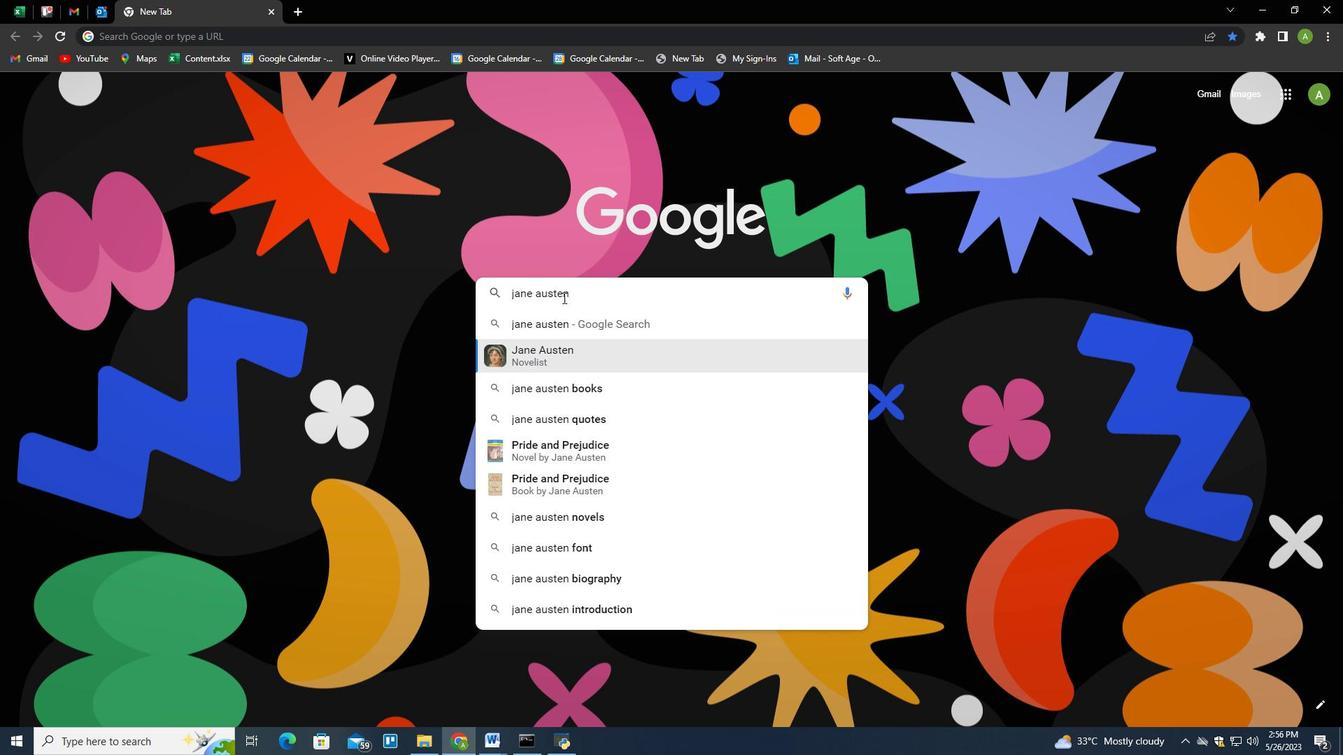 
Action: Mouse moved to (296, 345)
Screenshot: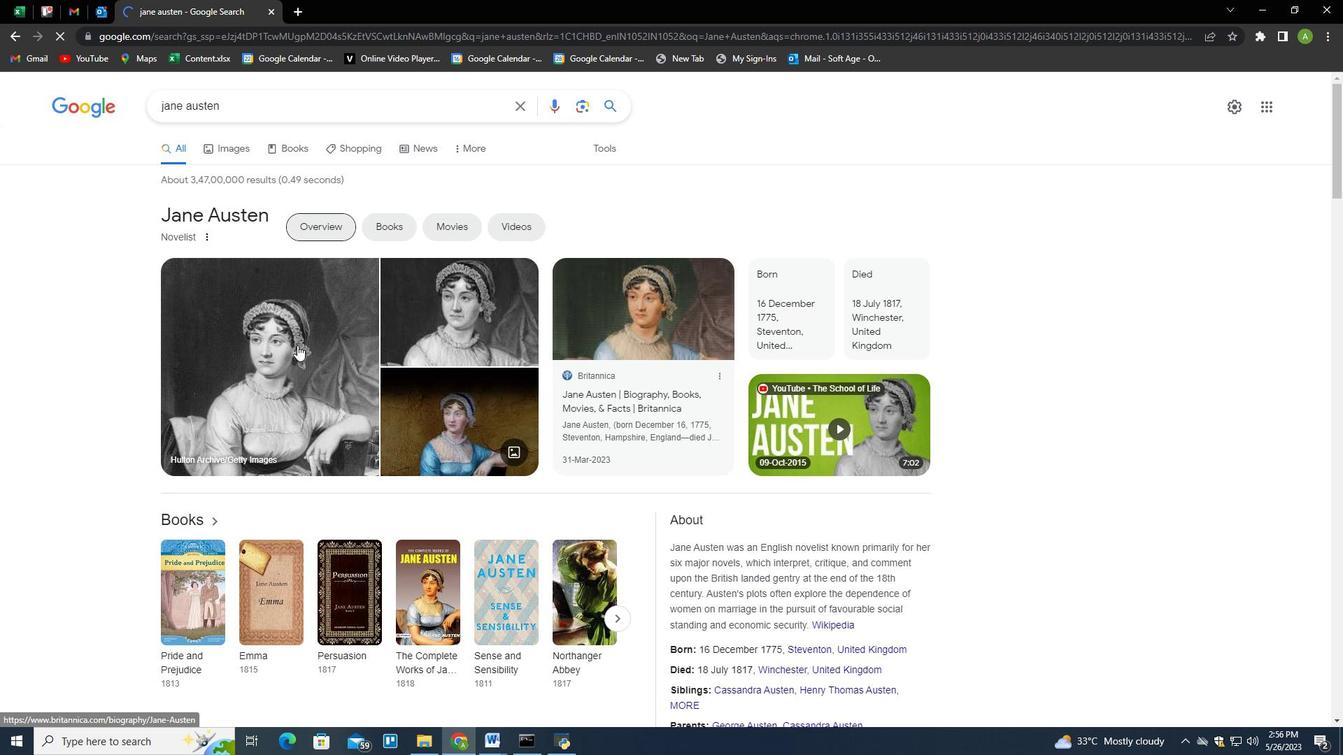 
Action: Mouse pressed right at (296, 345)
Screenshot: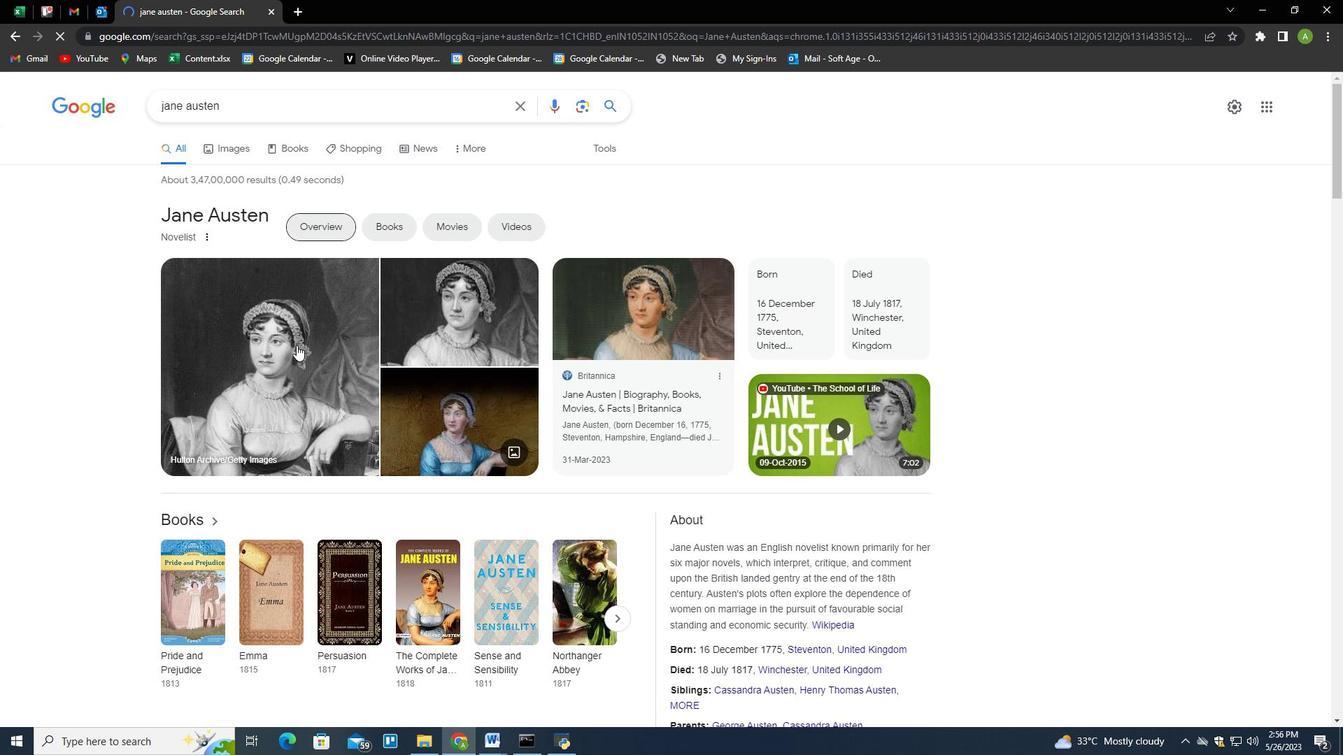 
Action: Mouse moved to (342, 371)
Screenshot: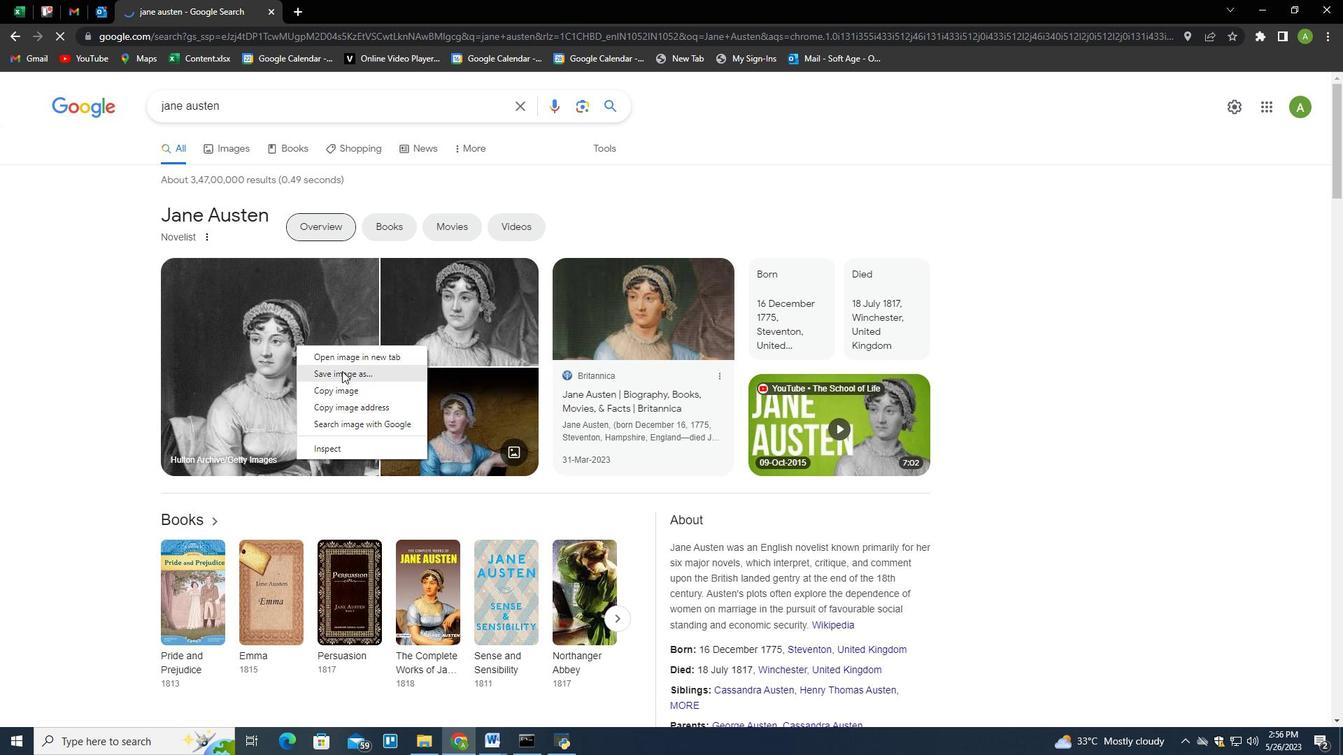 
Action: Mouse pressed left at (342, 371)
Screenshot: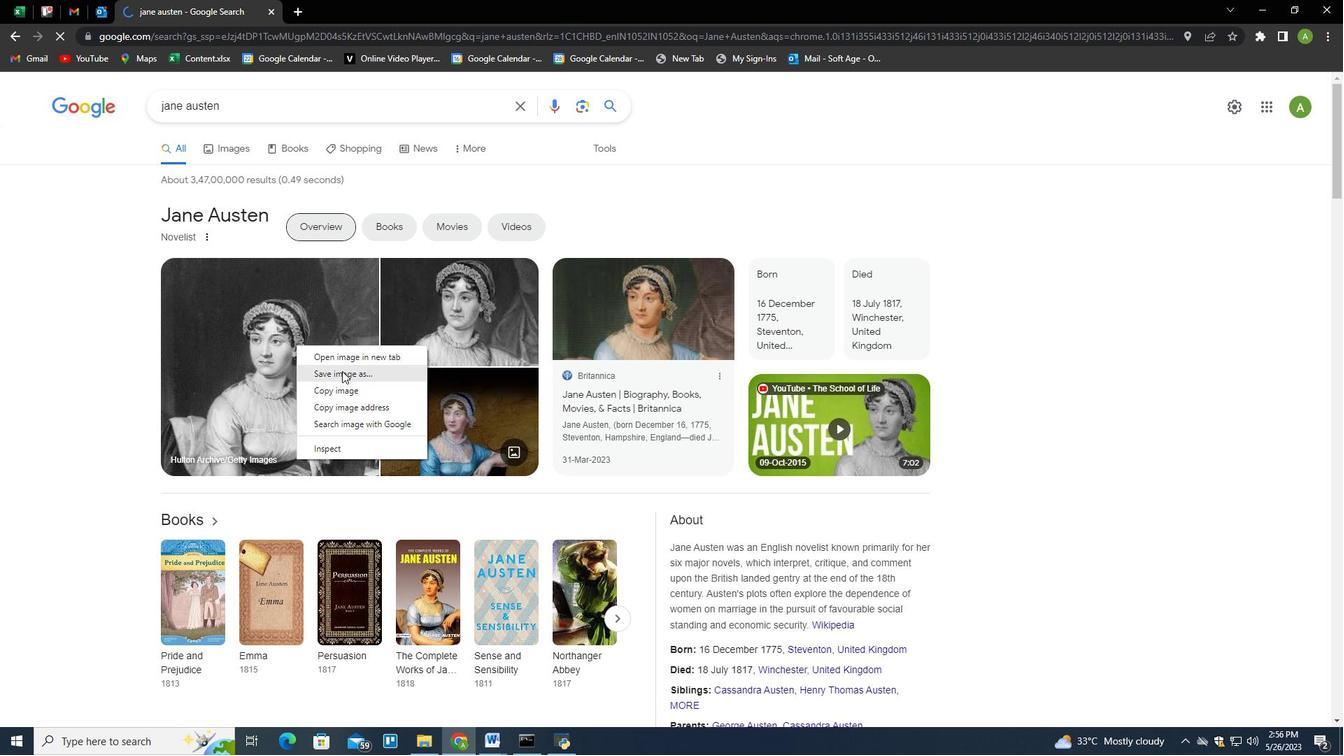 
Action: Mouse moved to (370, 319)
Screenshot: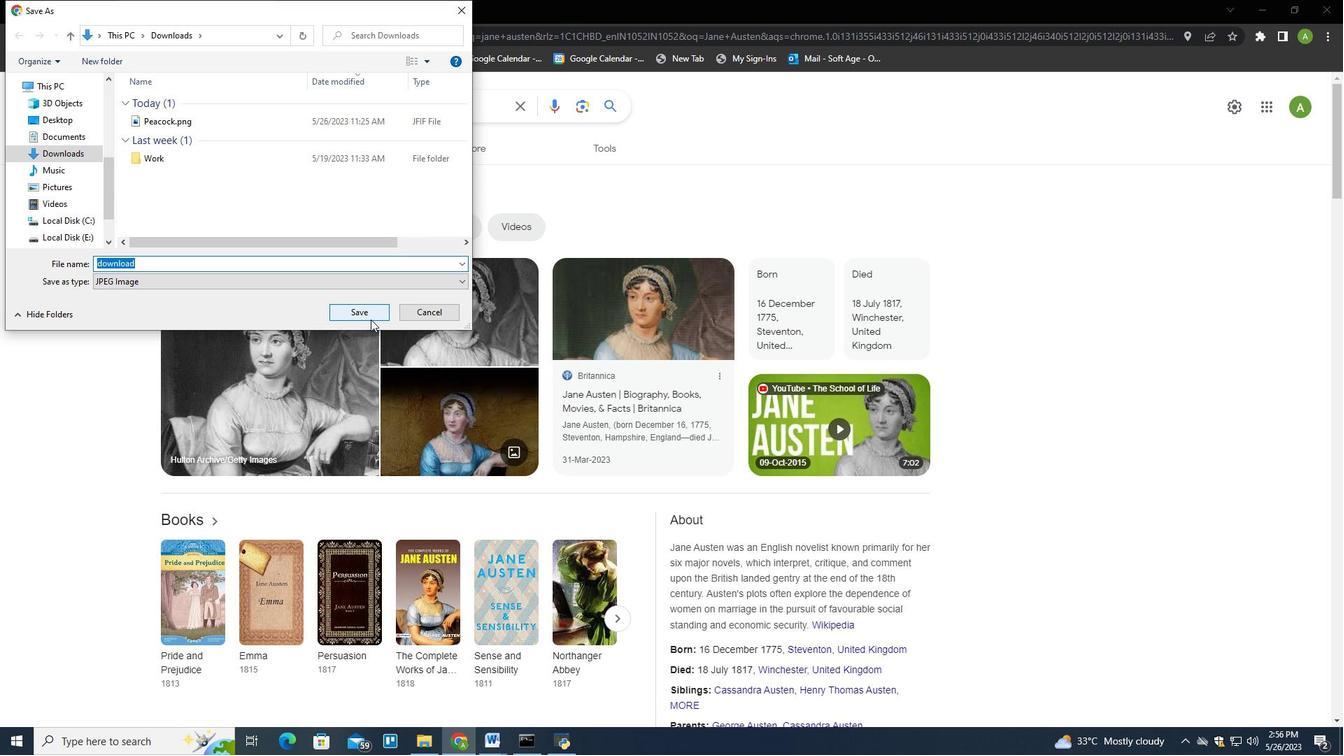 
Action: Key pressed <Key.backspace><Key.shift>Jane<Key.space><Key.shift>Austen.png<Key.enter>
Screenshot: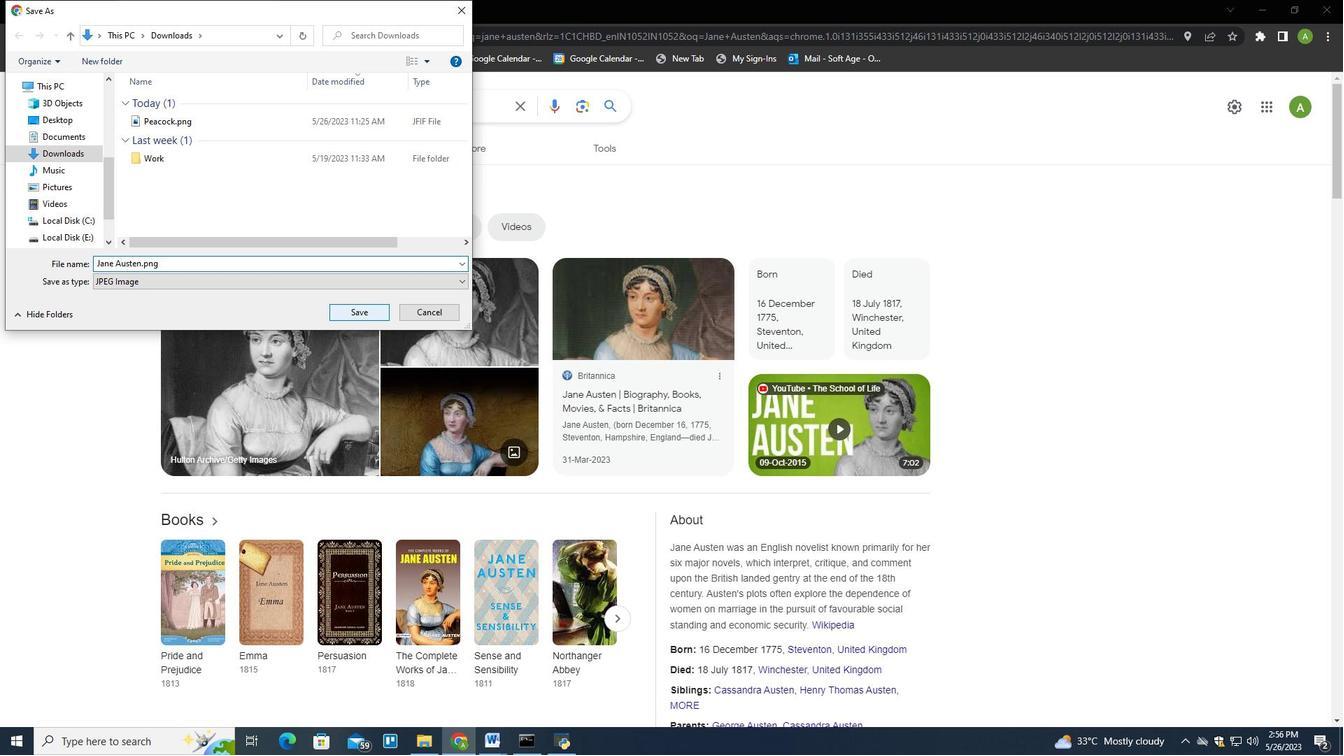 
Action: Mouse moved to (499, 744)
Screenshot: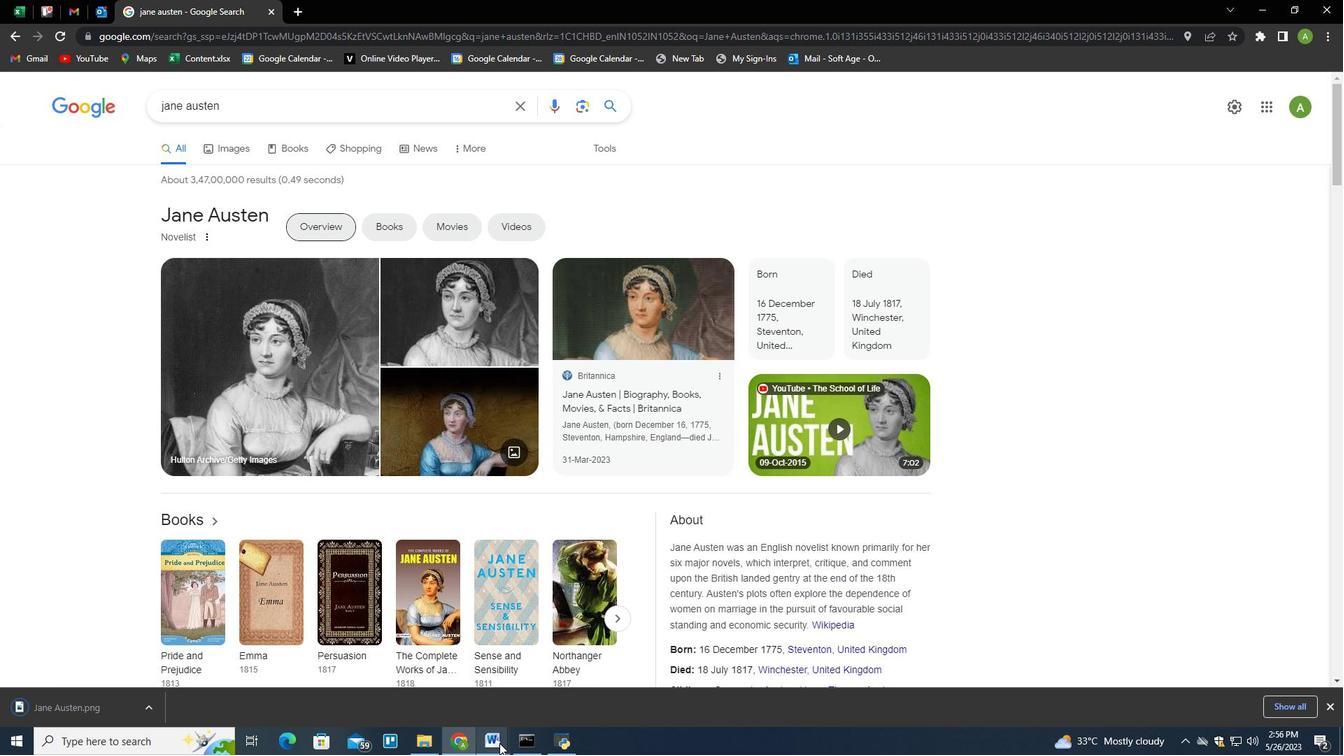 
Action: Mouse pressed left at (499, 744)
Screenshot: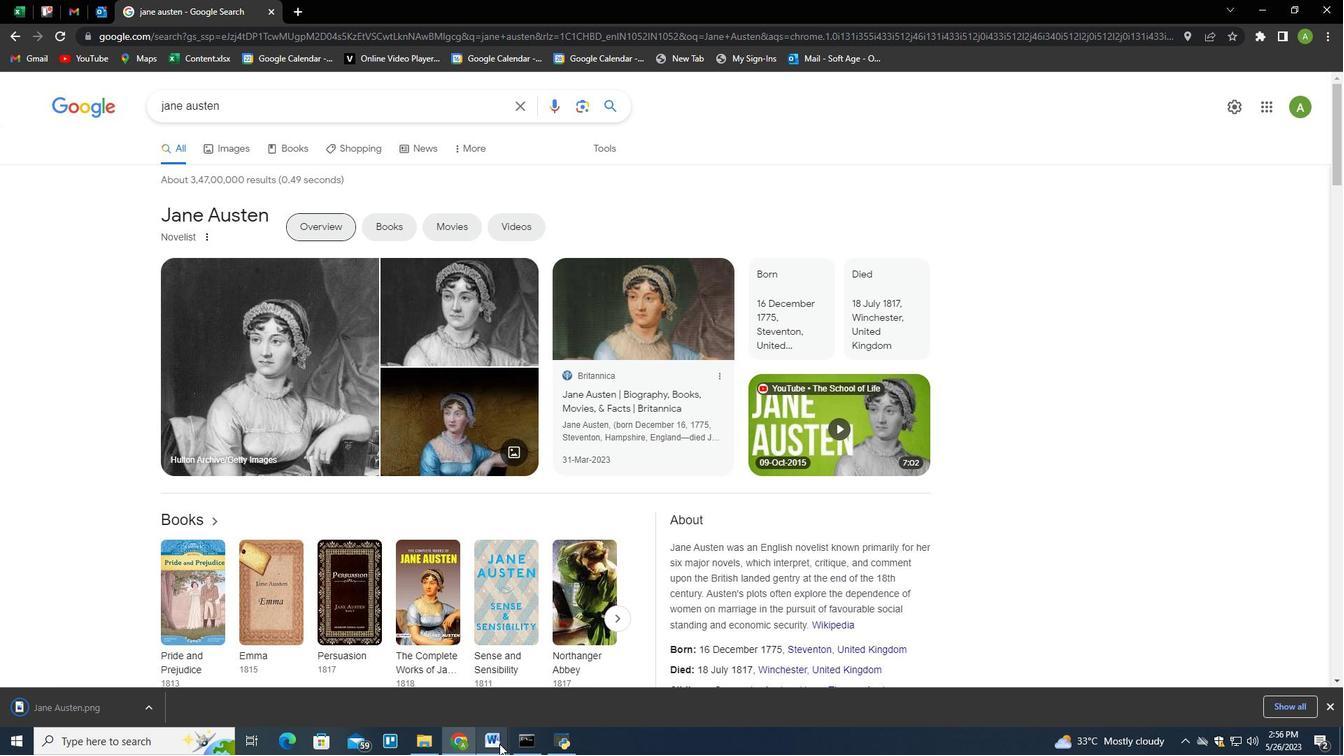 
Action: Mouse moved to (453, 702)
Screenshot: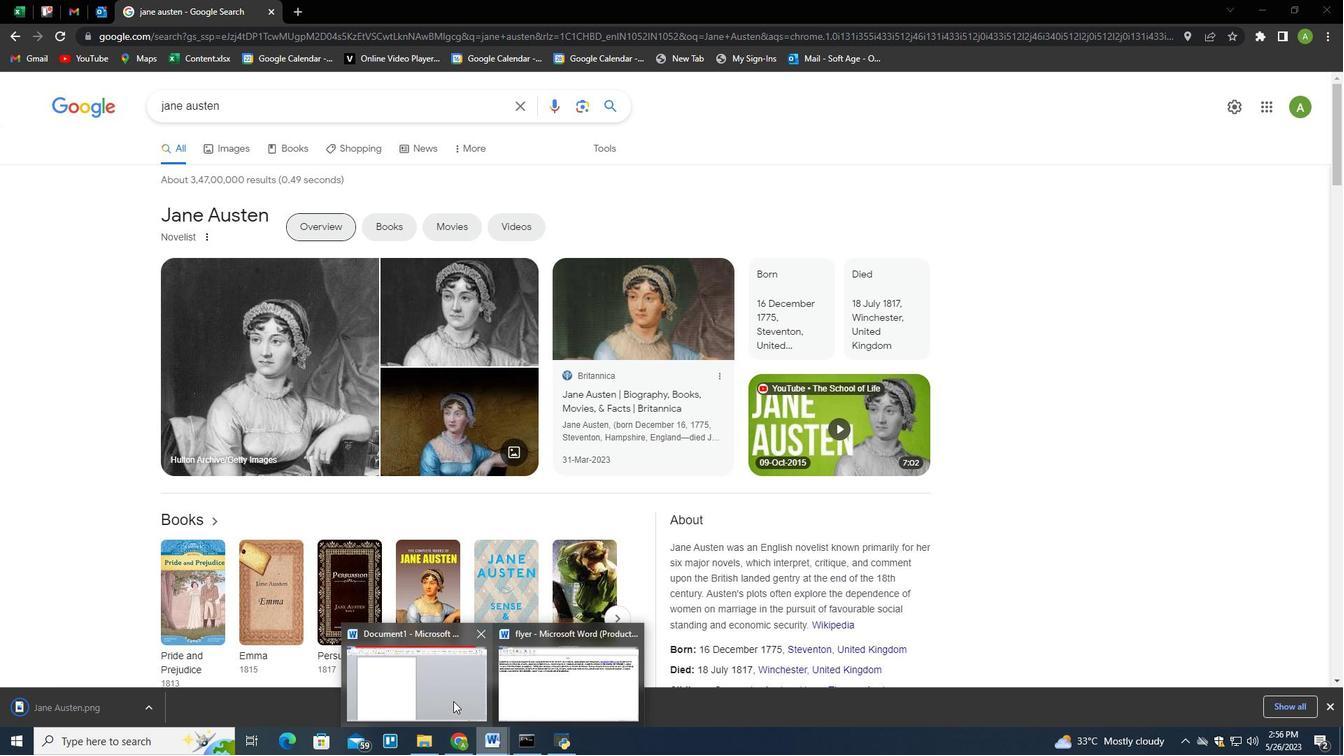 
Action: Mouse pressed left at (453, 702)
Screenshot: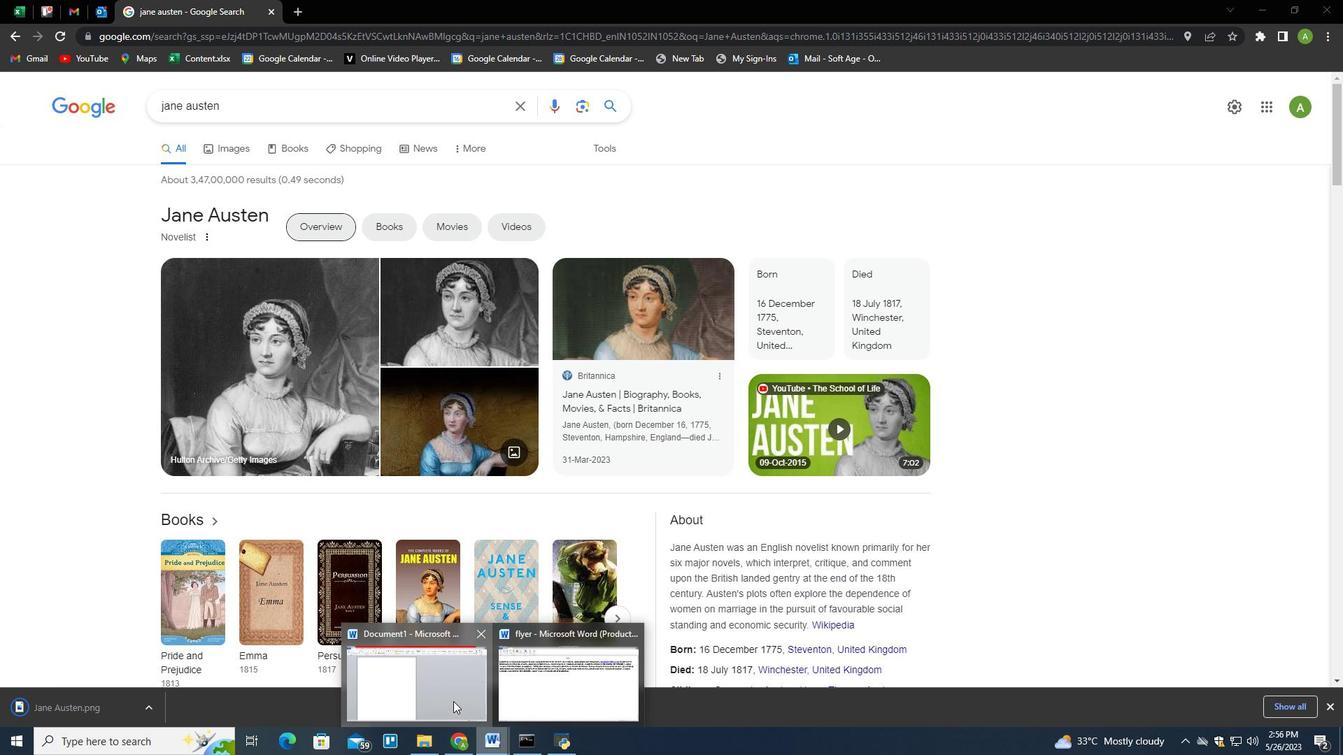 
Action: Mouse moved to (487, 748)
Screenshot: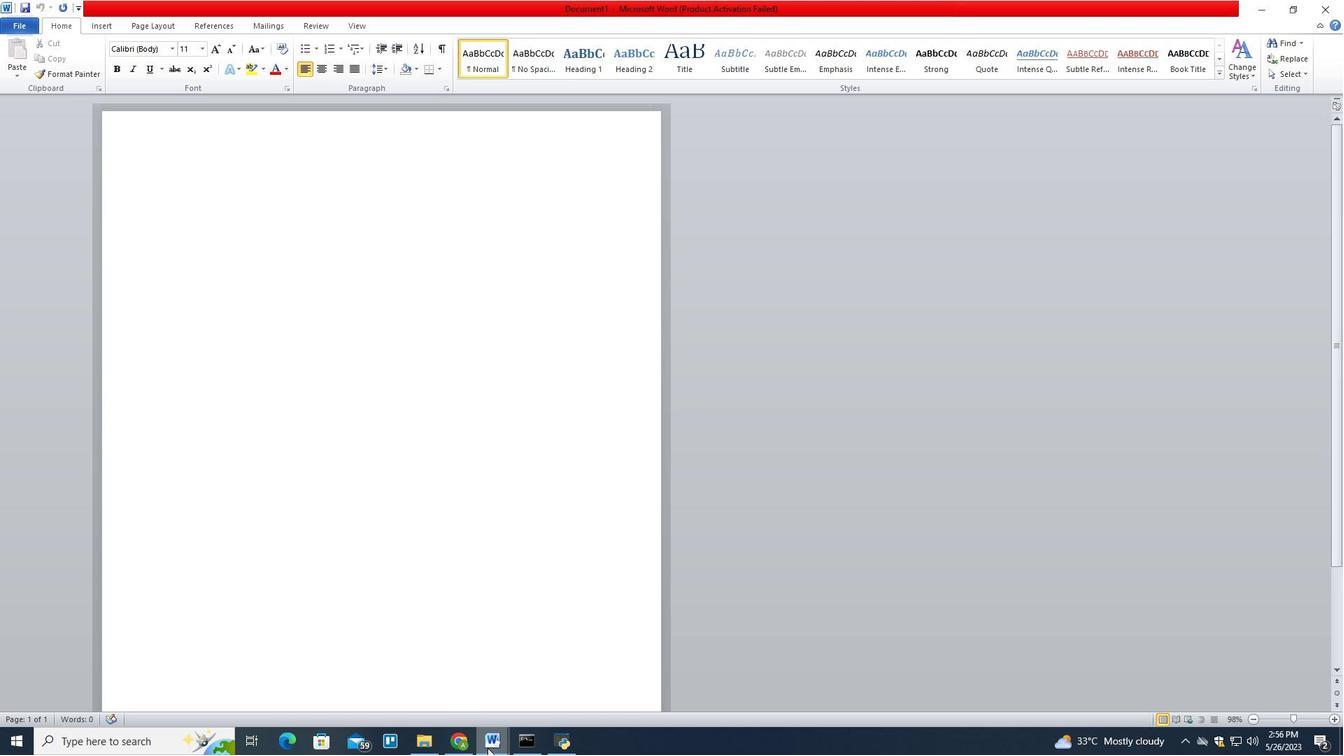 
Action: Mouse pressed left at (487, 748)
Screenshot: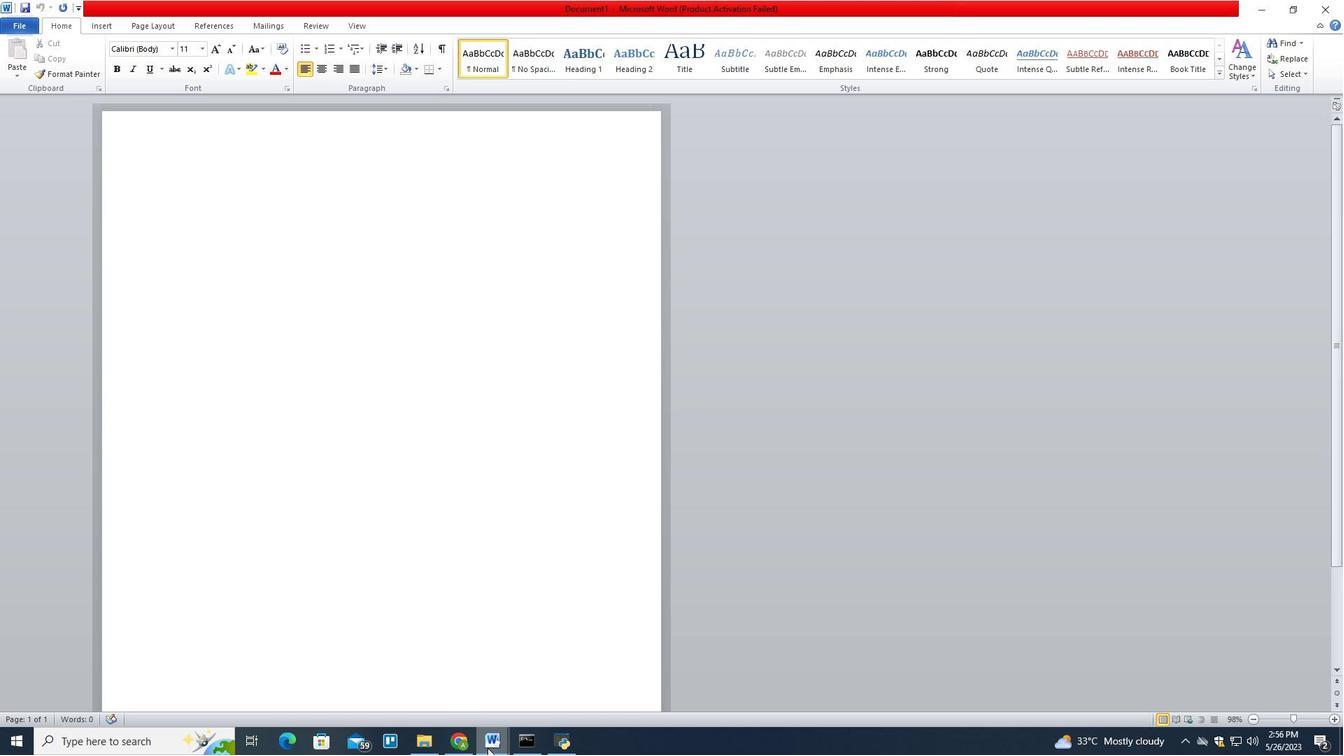 
Action: Mouse moved to (533, 688)
Screenshot: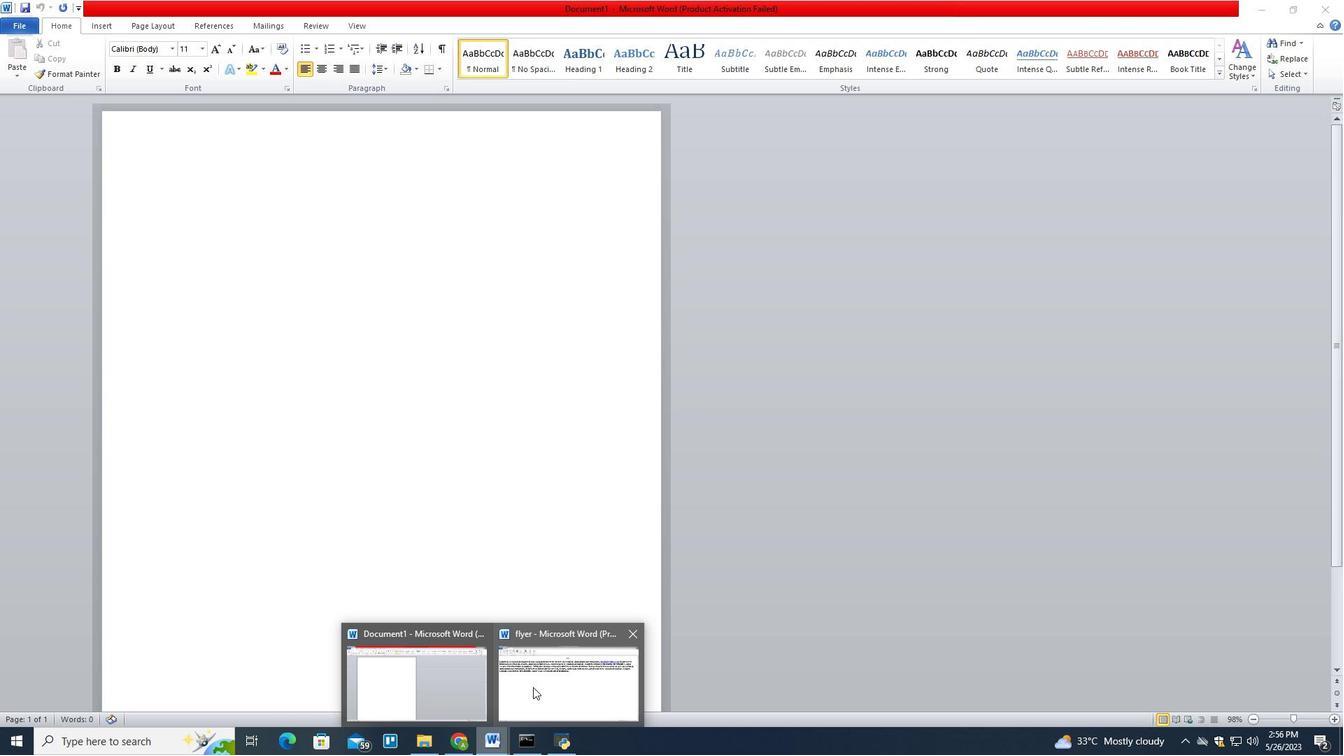 
Action: Mouse pressed left at (533, 688)
Screenshot: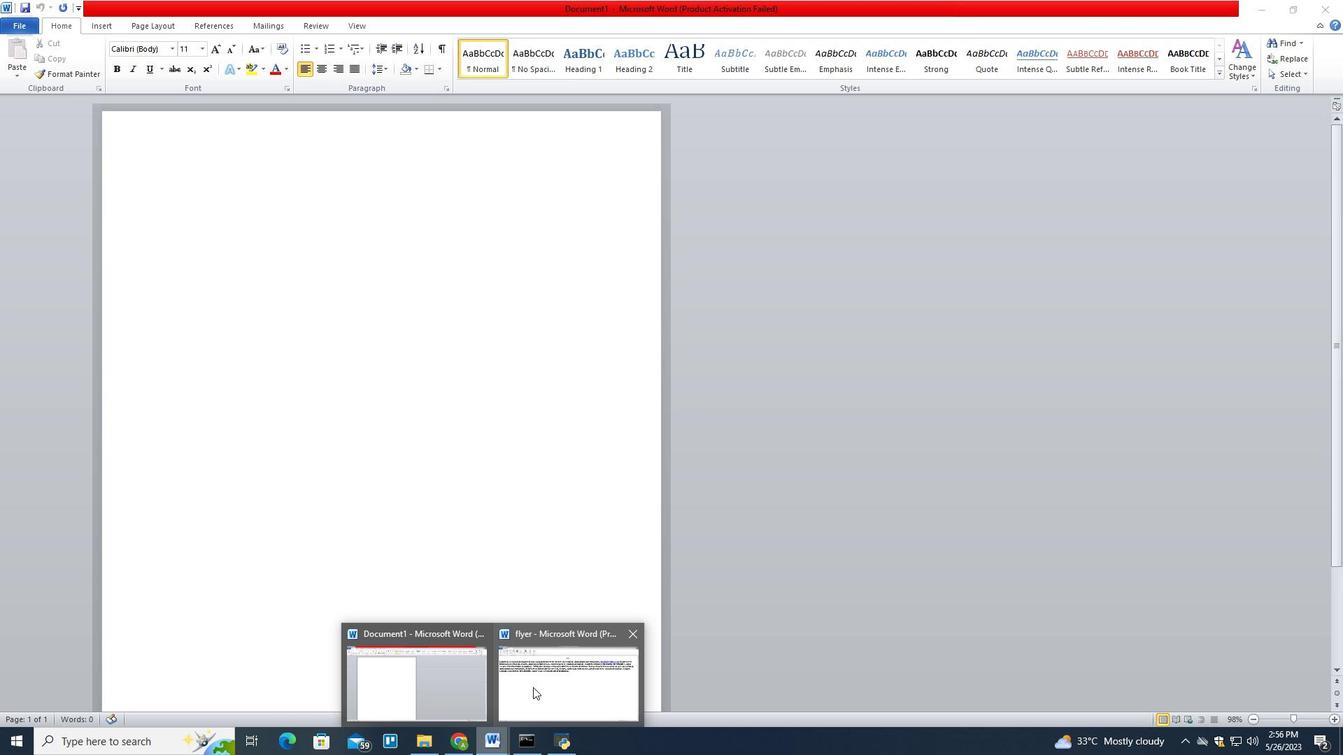 
Action: Mouse moved to (55, 57)
Screenshot: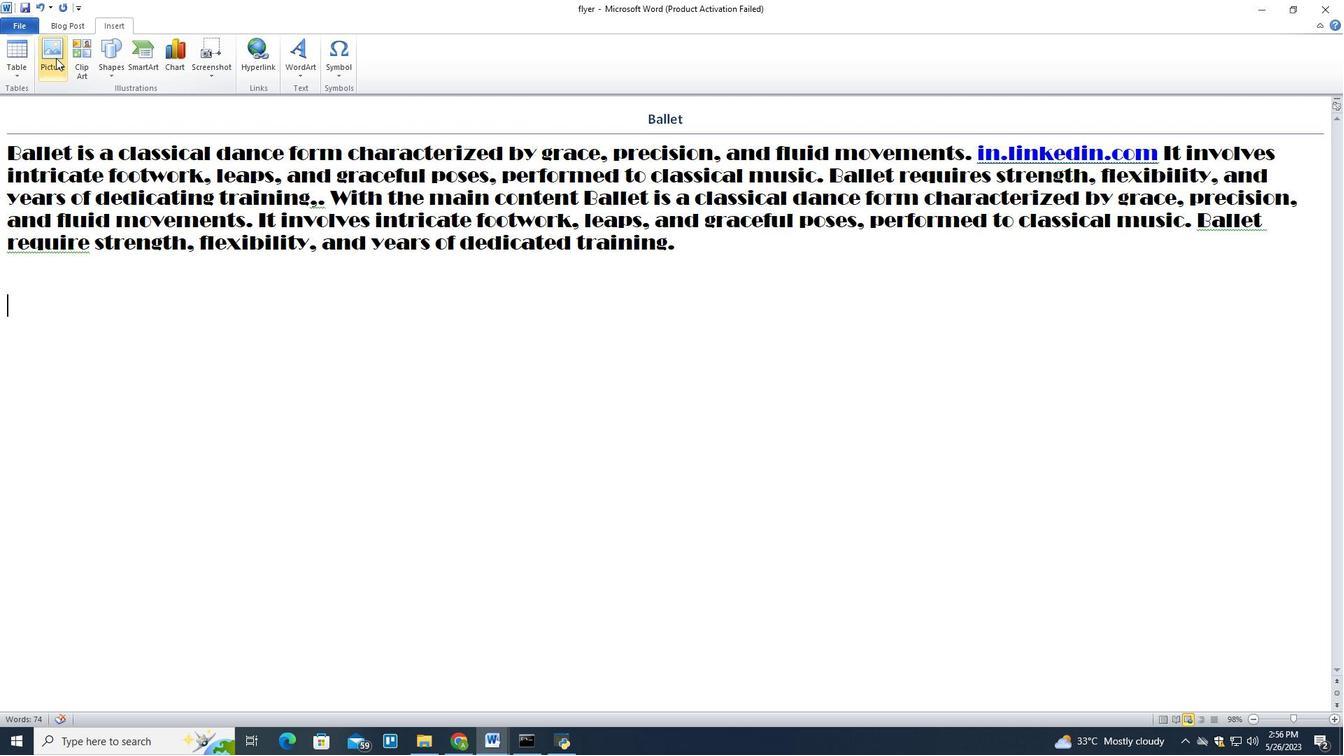 
Action: Mouse pressed left at (55, 57)
Screenshot: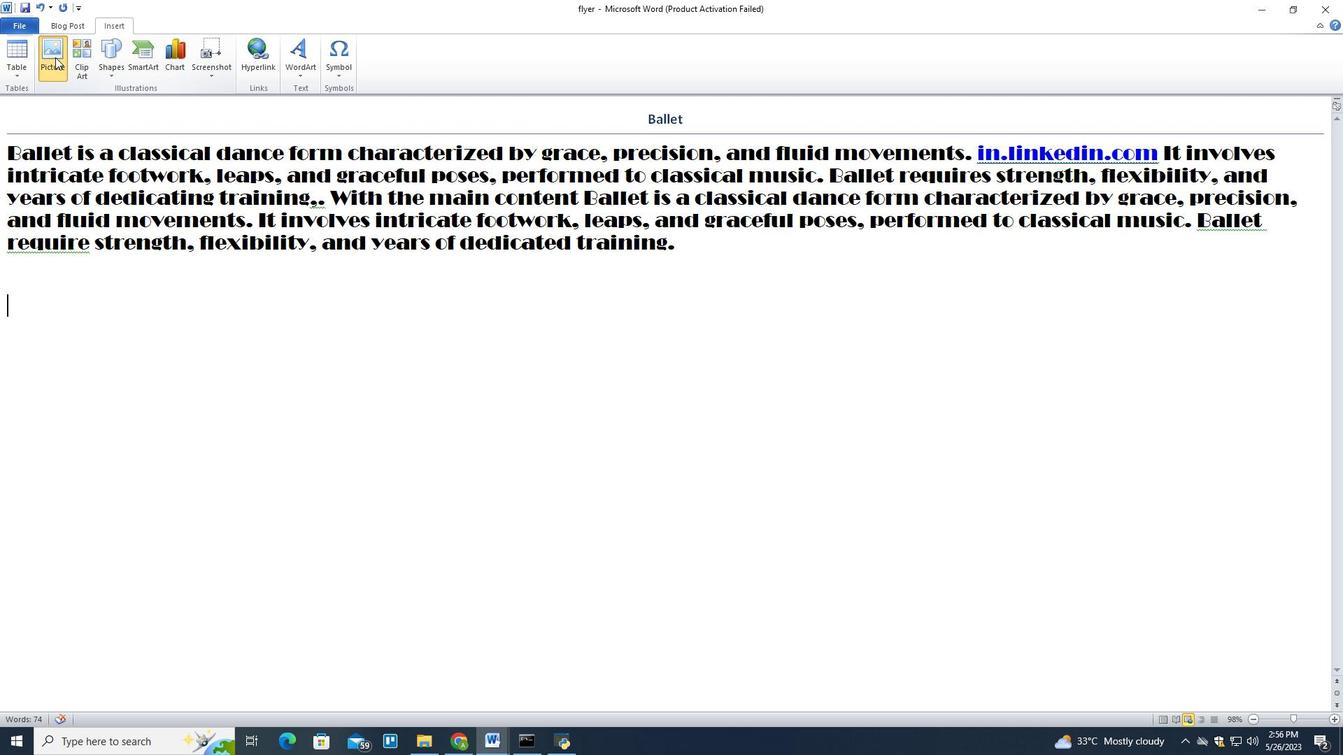 
Action: Mouse moved to (58, 233)
Screenshot: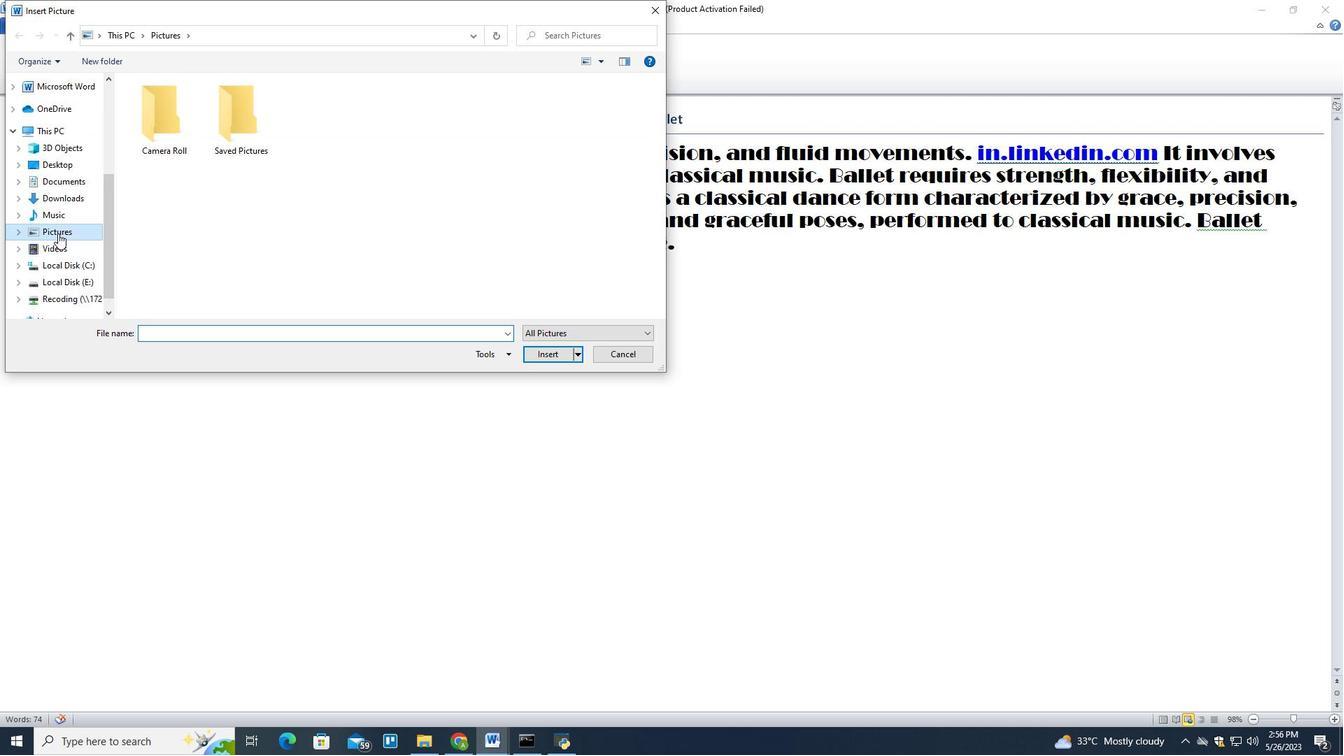 
Action: Mouse pressed left at (58, 233)
Screenshot: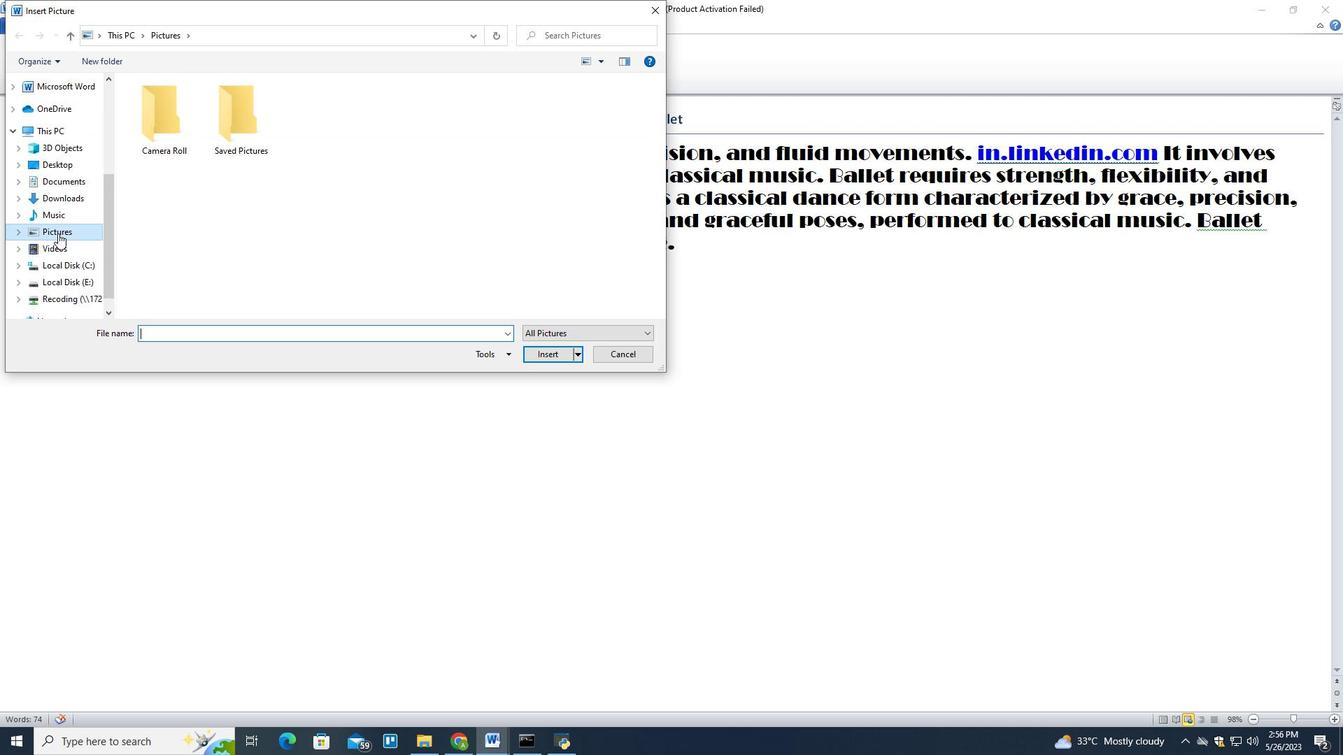 
Action: Mouse moved to (99, 198)
Screenshot: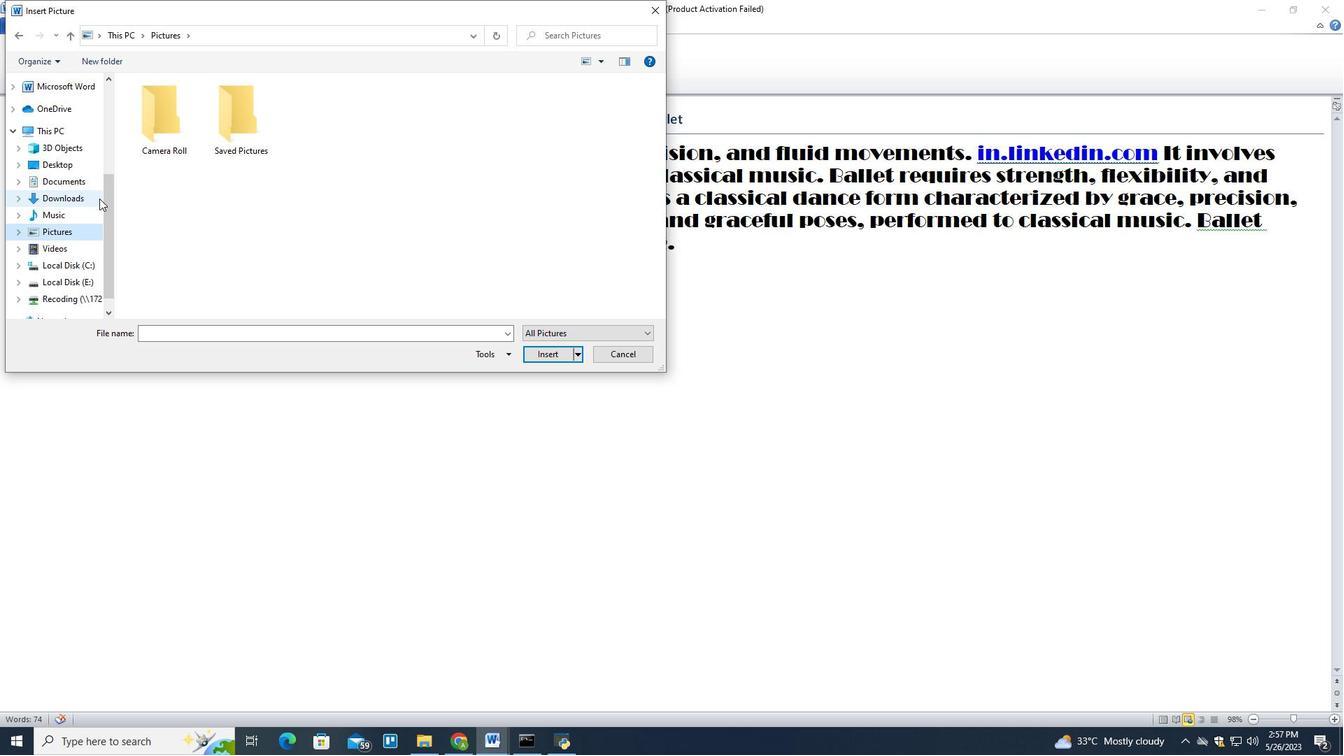
Action: Mouse scrolled (99, 199) with delta (0, 0)
Screenshot: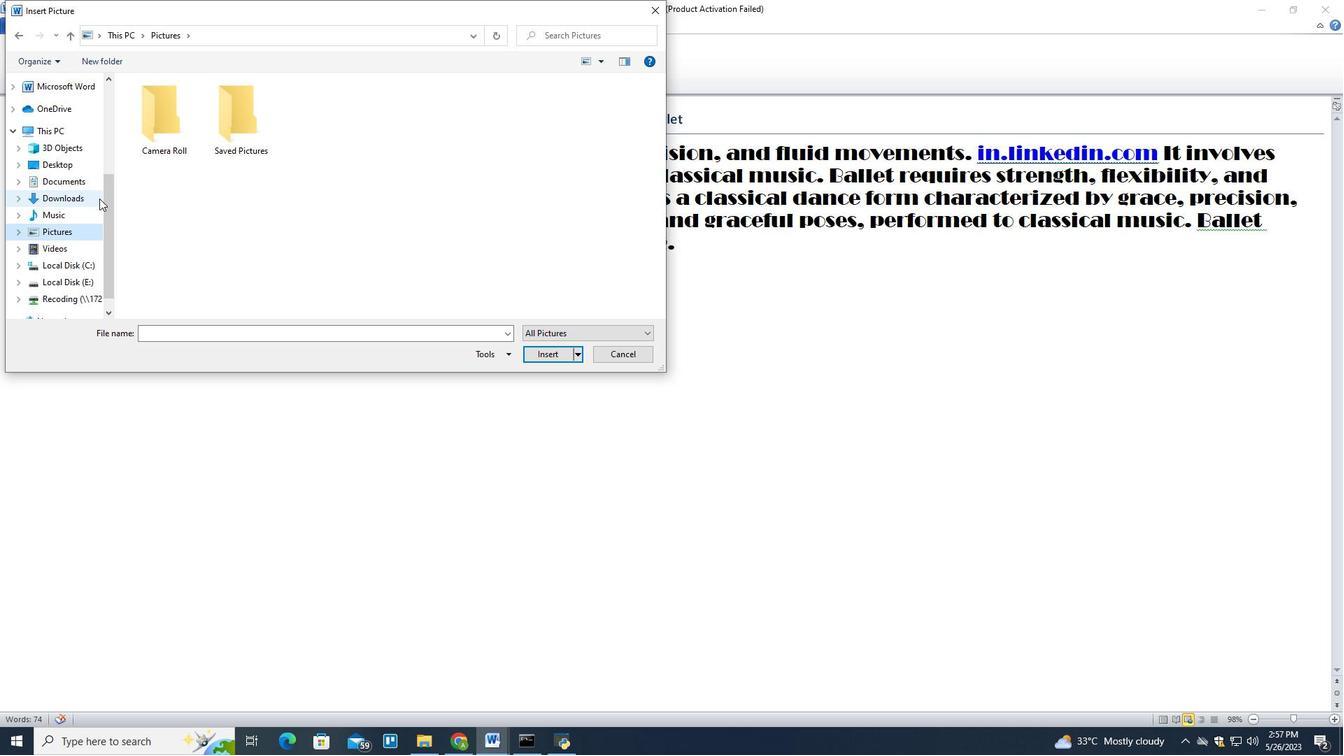 
Action: Mouse scrolled (99, 199) with delta (0, 0)
Screenshot: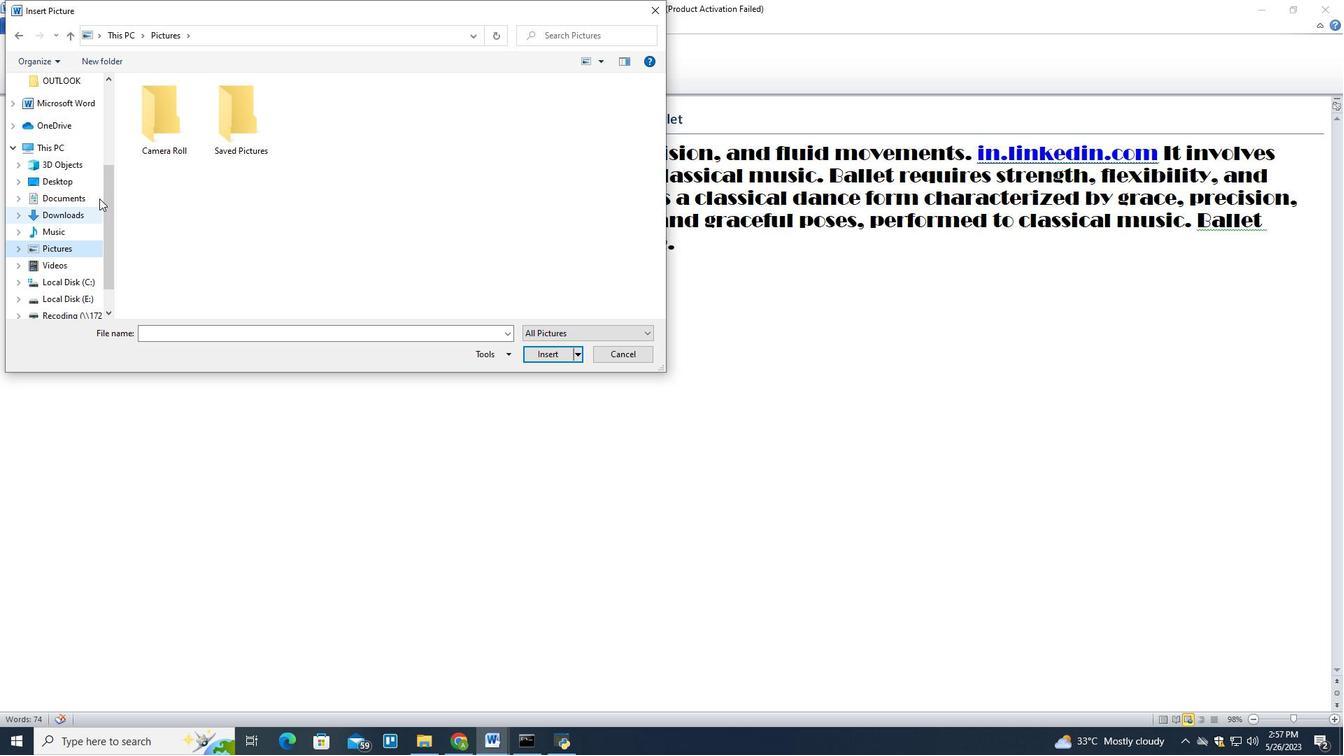 
Action: Mouse scrolled (99, 199) with delta (0, 0)
Screenshot: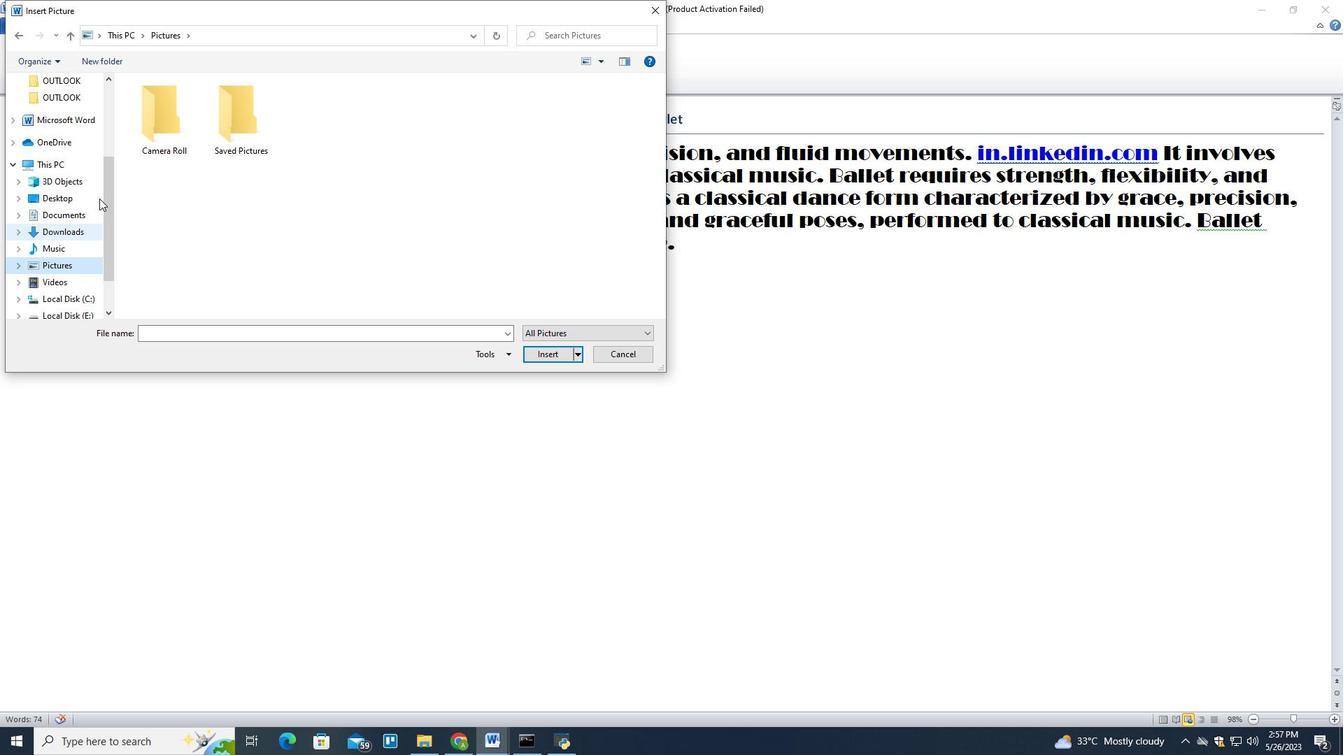 
Action: Mouse scrolled (99, 199) with delta (0, 0)
Screenshot: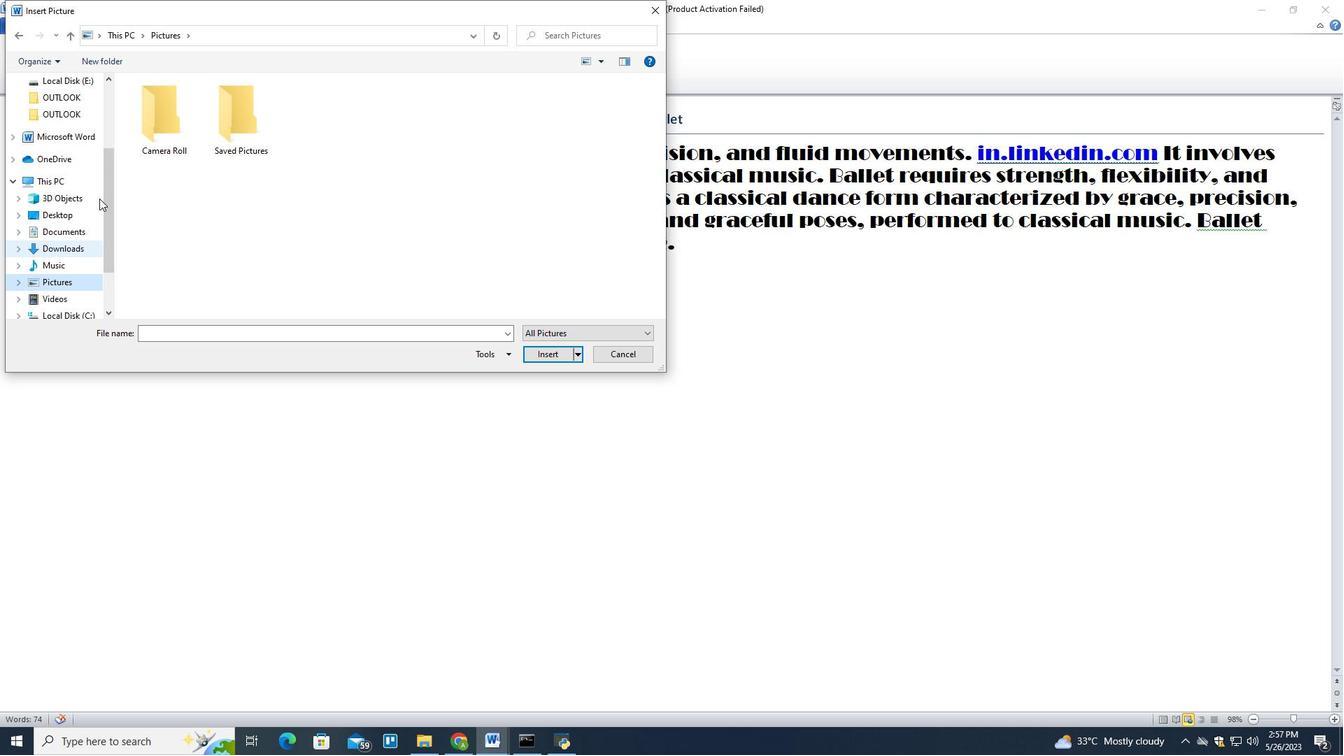 
Action: Mouse scrolled (99, 199) with delta (0, 0)
Screenshot: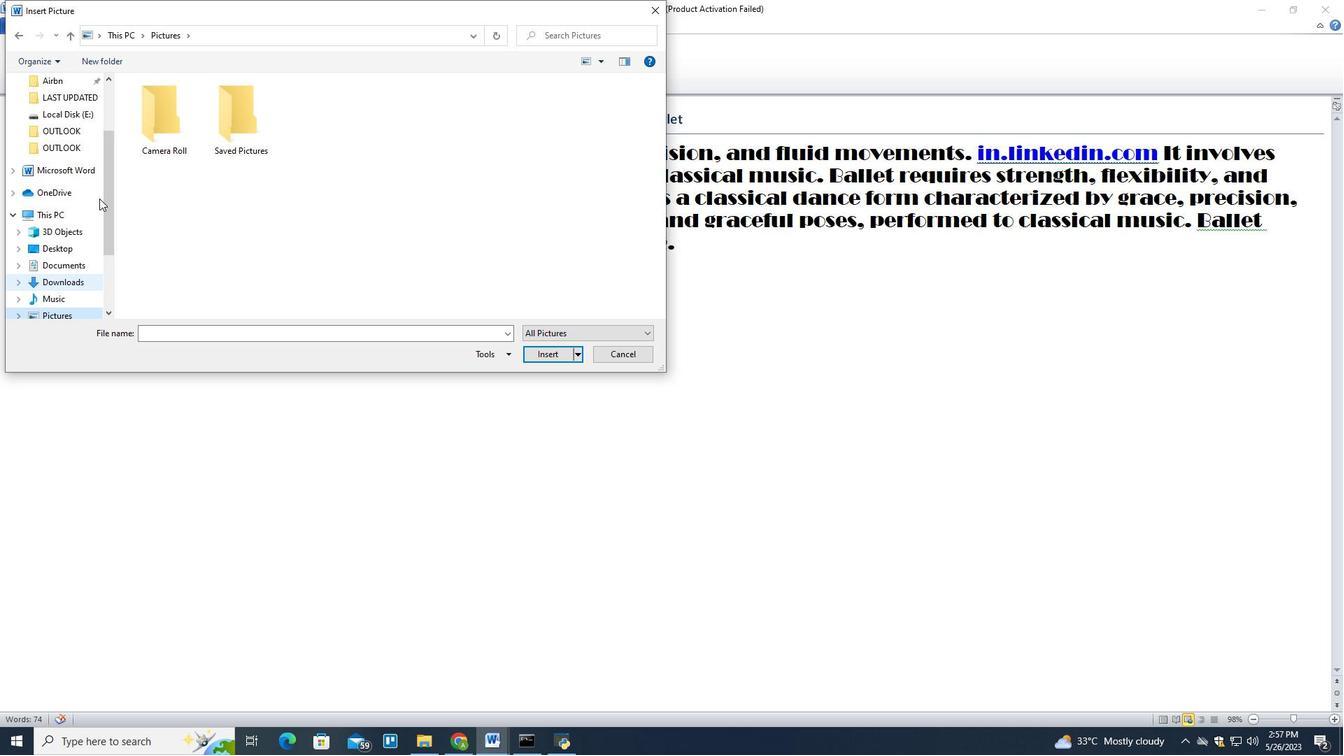 
Action: Mouse scrolled (99, 199) with delta (0, 0)
Screenshot: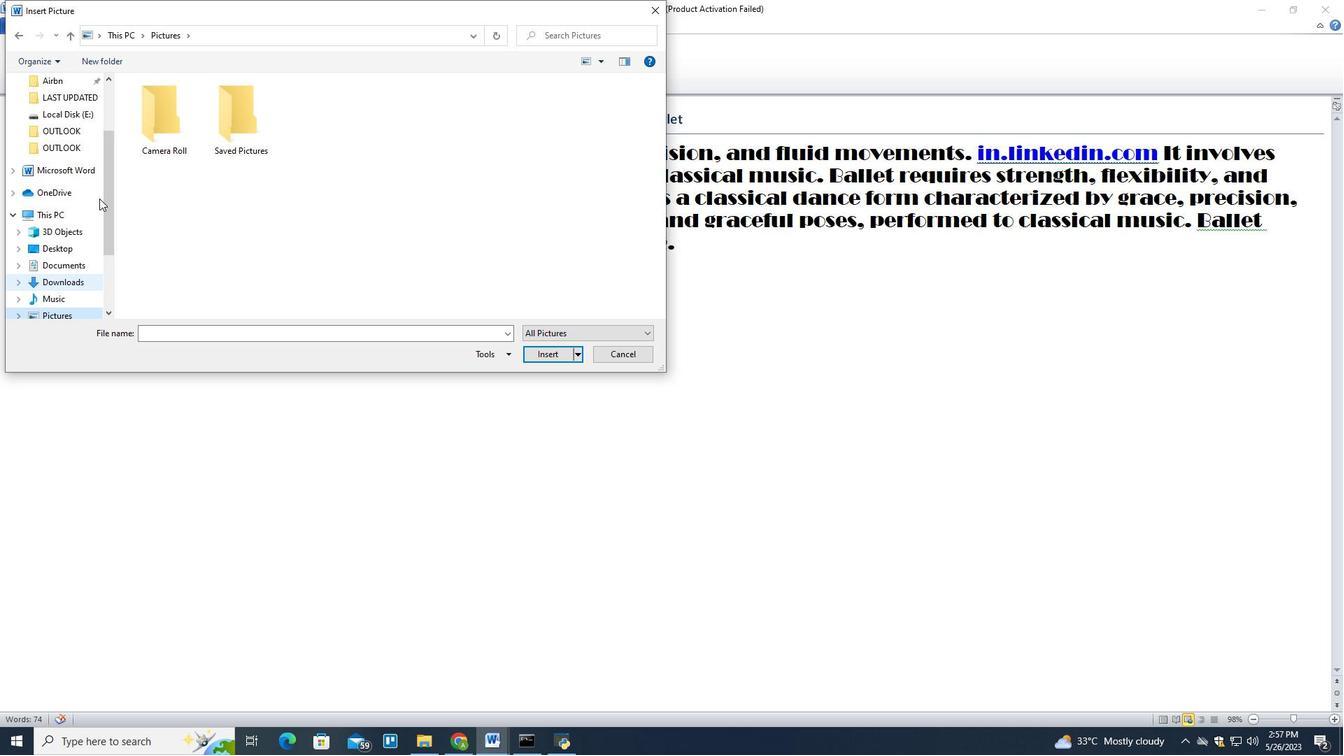 
Action: Mouse scrolled (99, 199) with delta (0, 0)
Screenshot: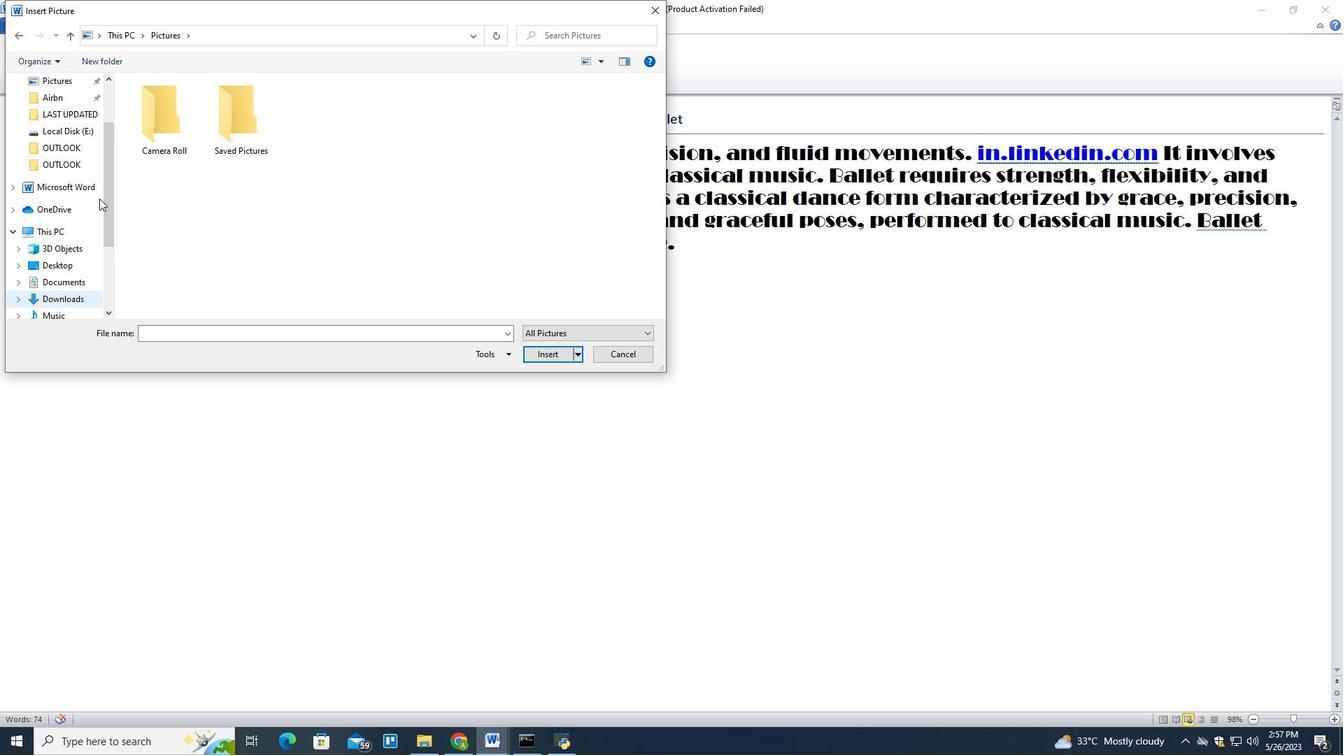 
Action: Mouse moved to (87, 175)
Screenshot: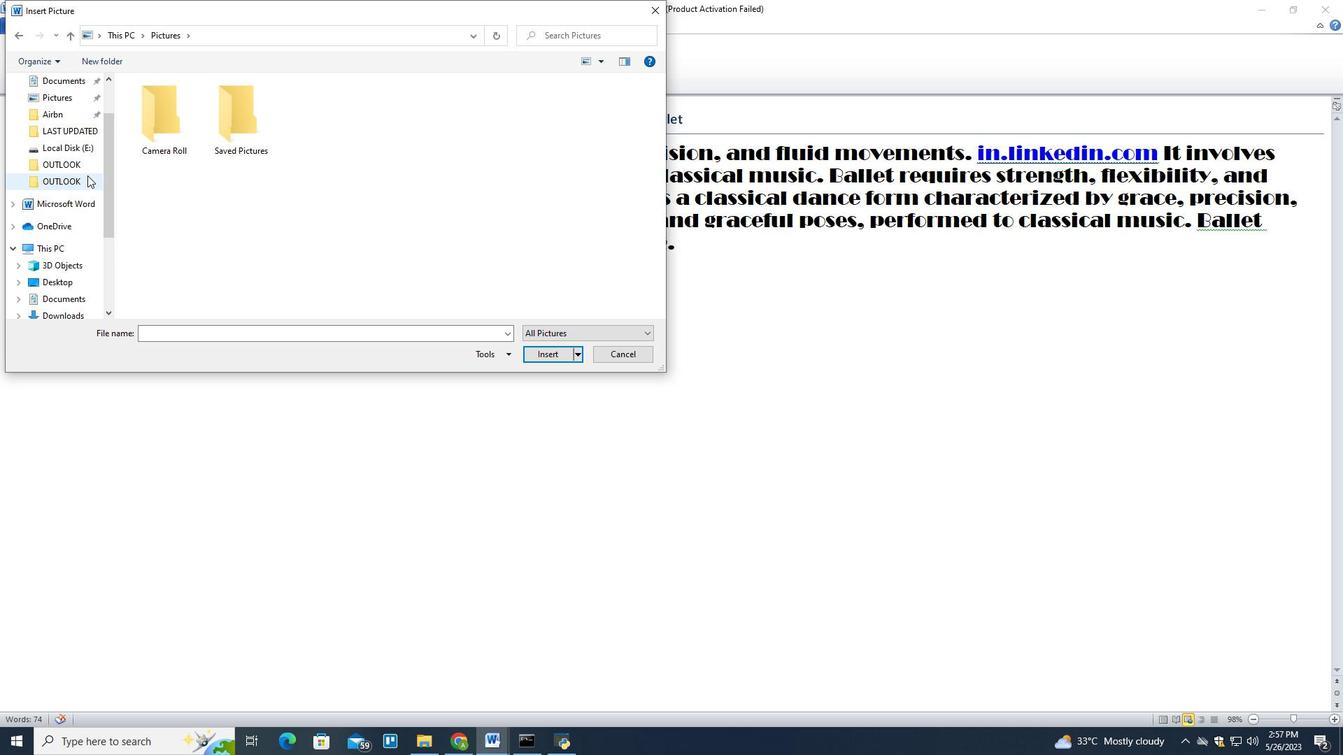 
Action: Mouse scrolled (87, 176) with delta (0, 0)
Screenshot: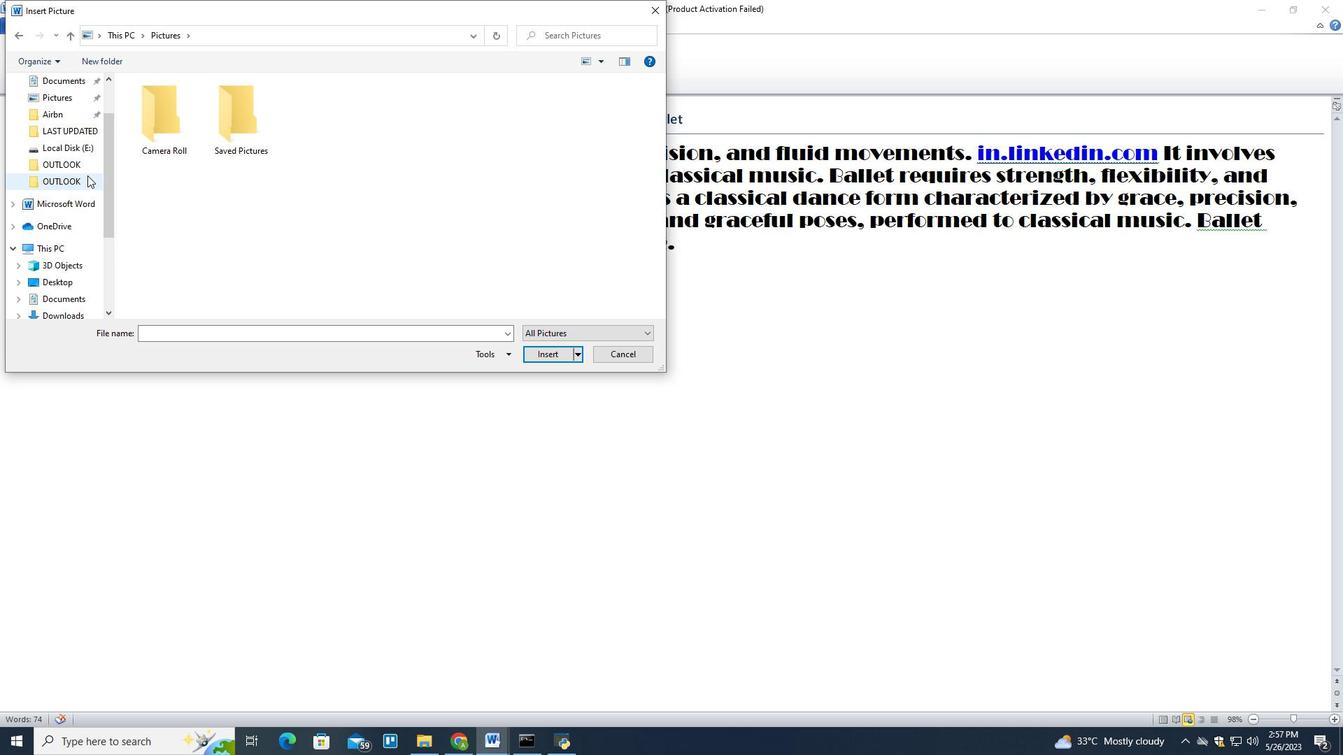 
Action: Mouse scrolled (87, 176) with delta (0, 0)
Screenshot: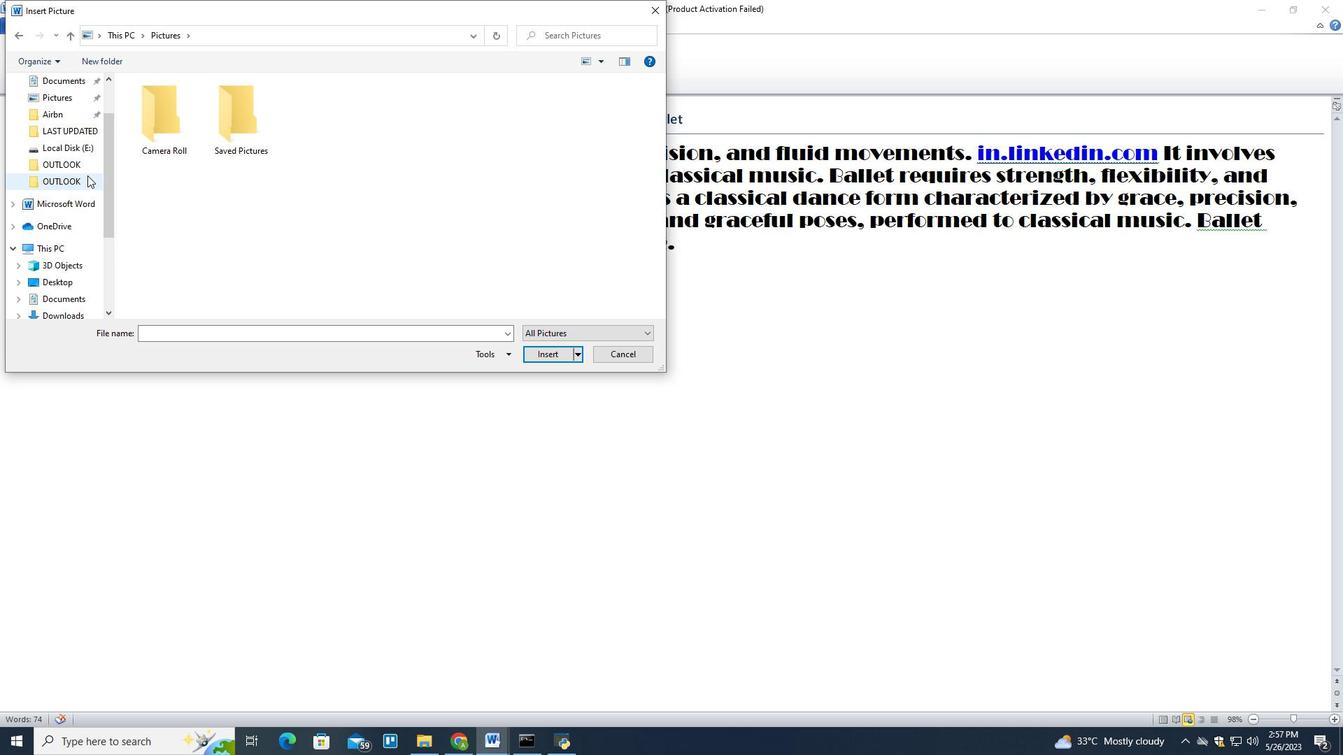 
Action: Mouse scrolled (87, 176) with delta (0, 0)
Screenshot: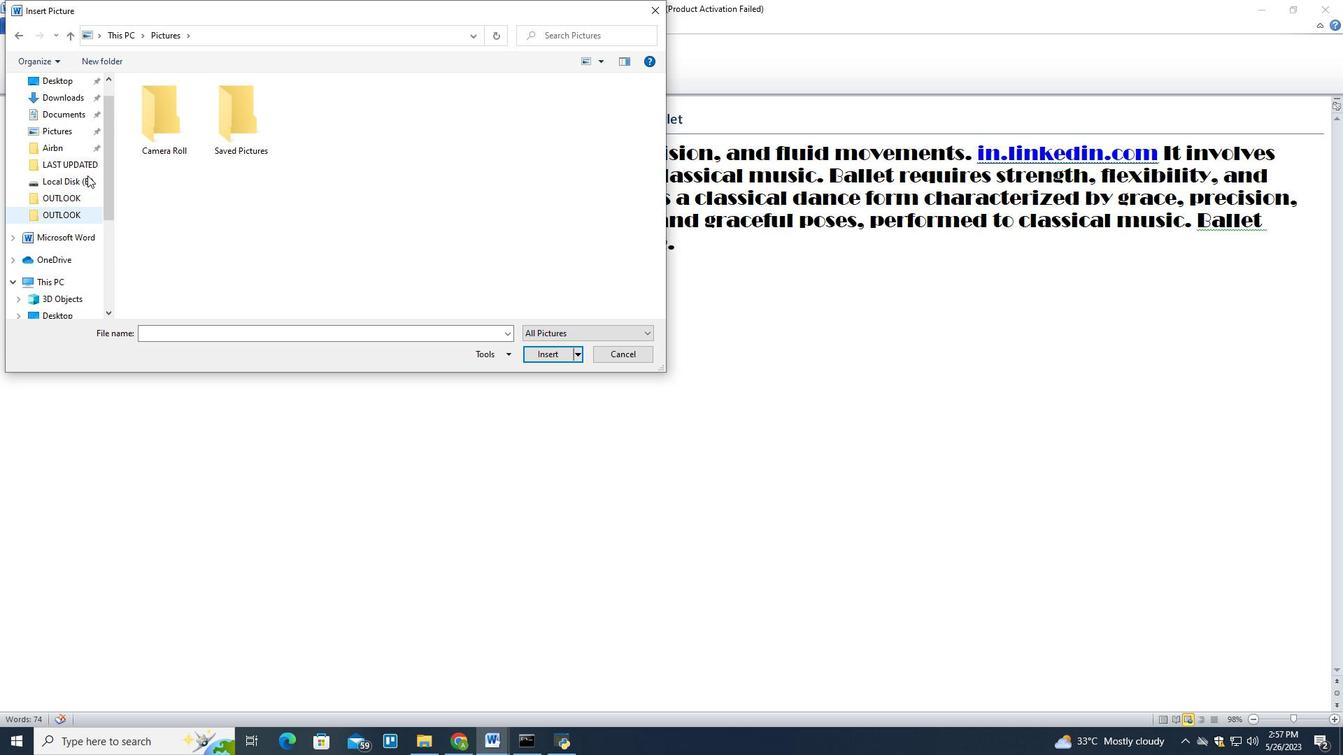 
Action: Mouse moved to (79, 123)
Screenshot: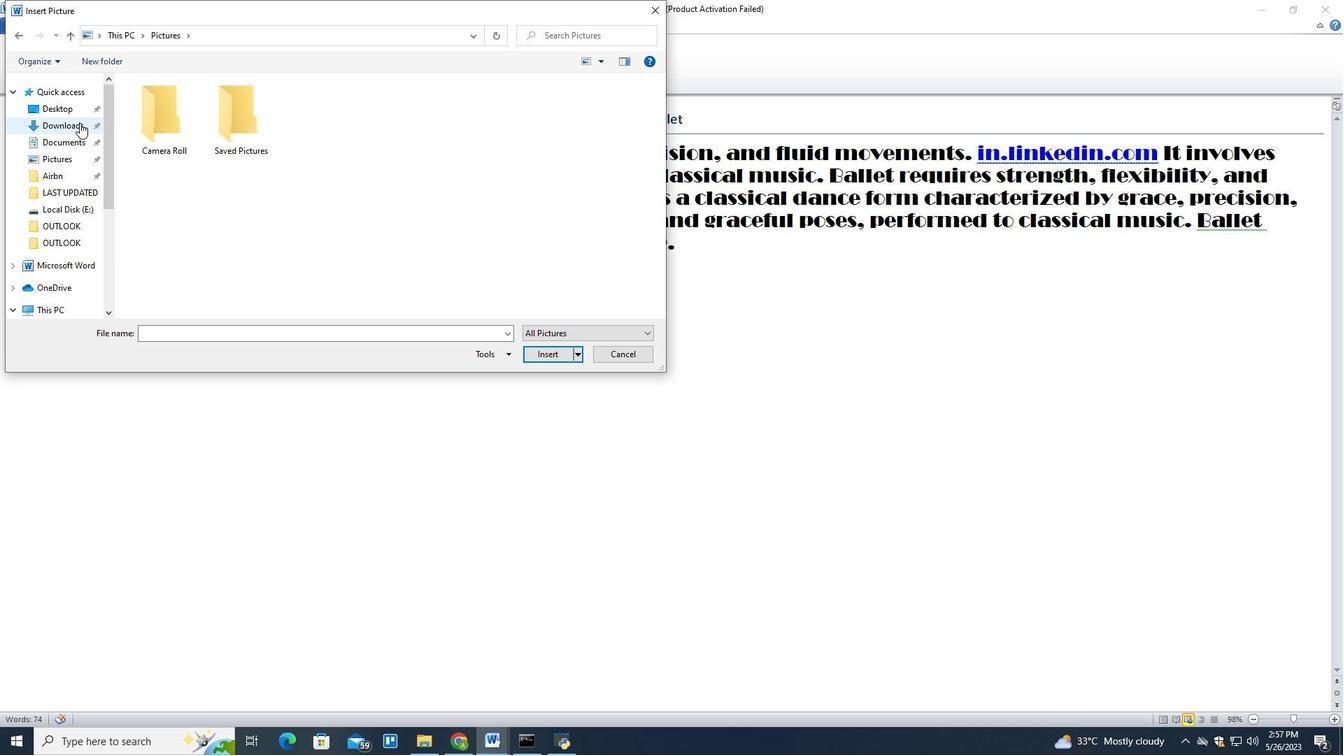 
Action: Mouse pressed left at (79, 123)
Screenshot: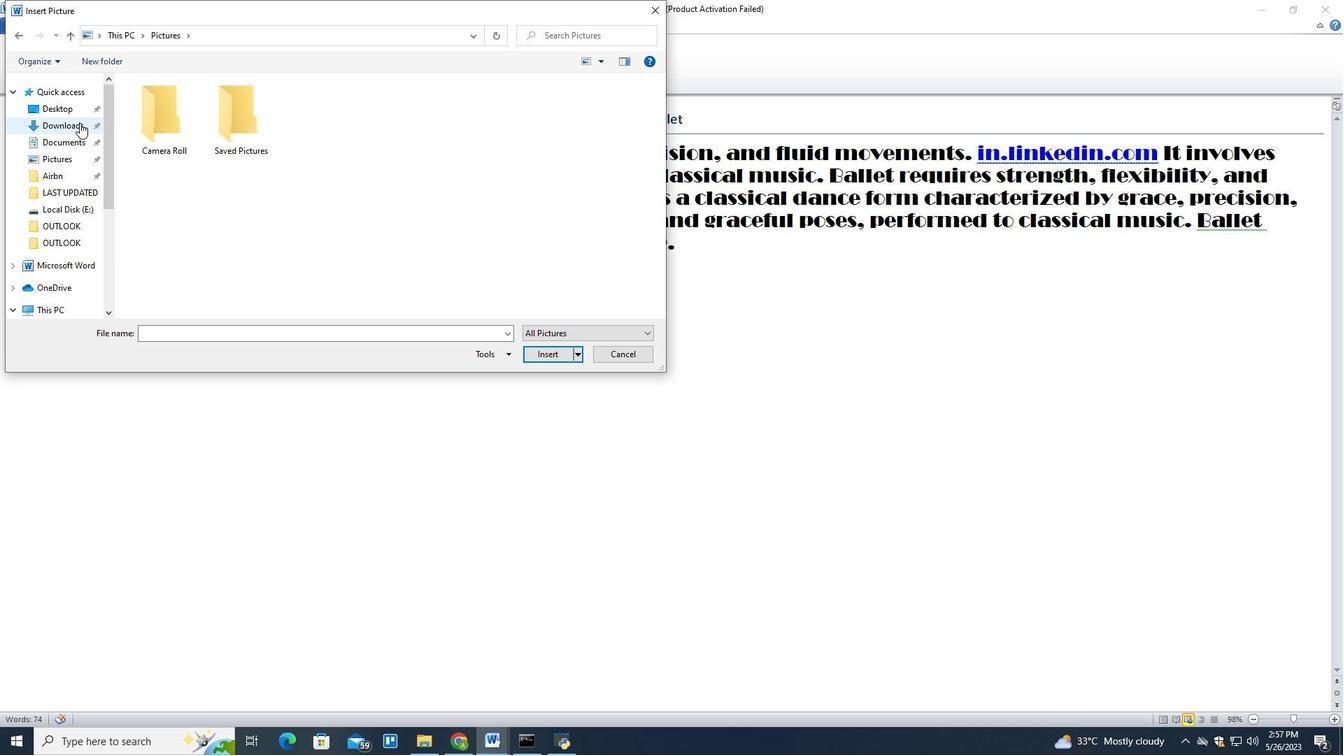 
Action: Mouse moved to (161, 121)
Screenshot: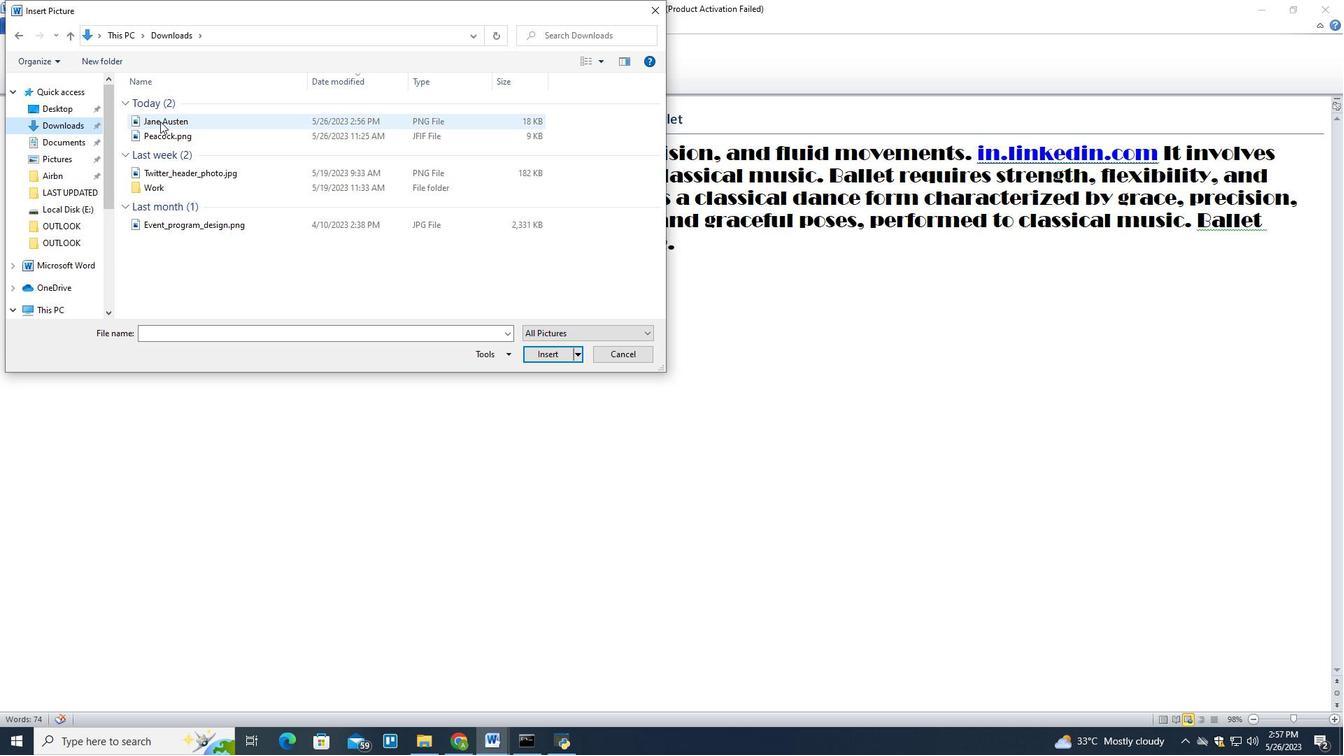 
Action: Mouse pressed left at (161, 121)
Screenshot: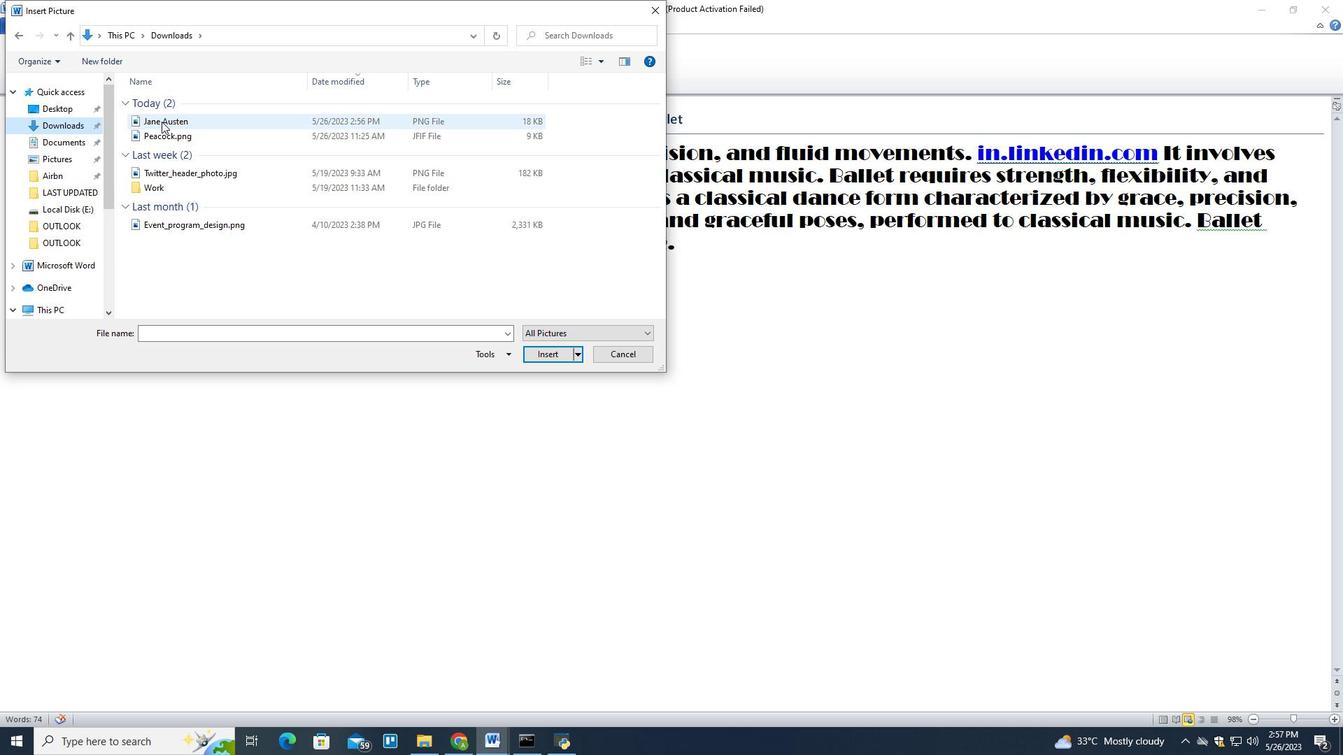 
Action: Mouse moved to (551, 354)
Screenshot: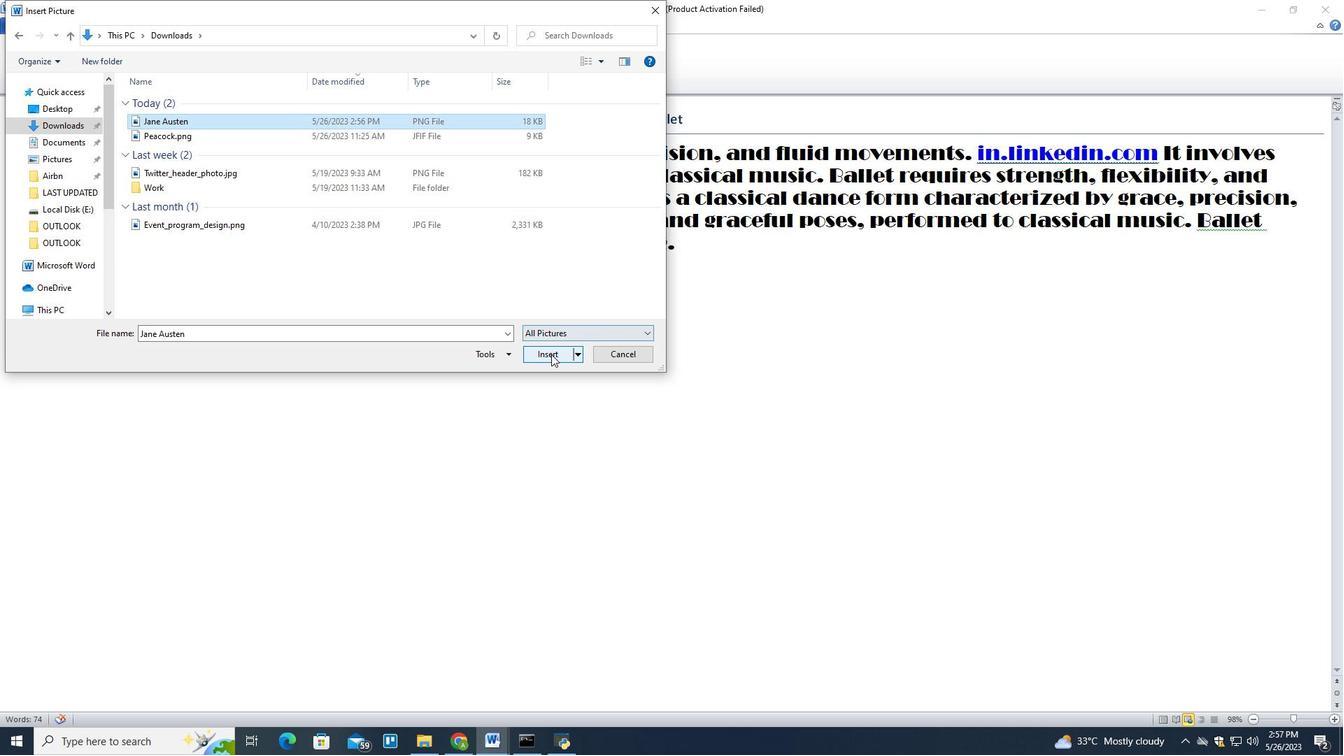 
Action: Mouse pressed left at (551, 354)
Screenshot: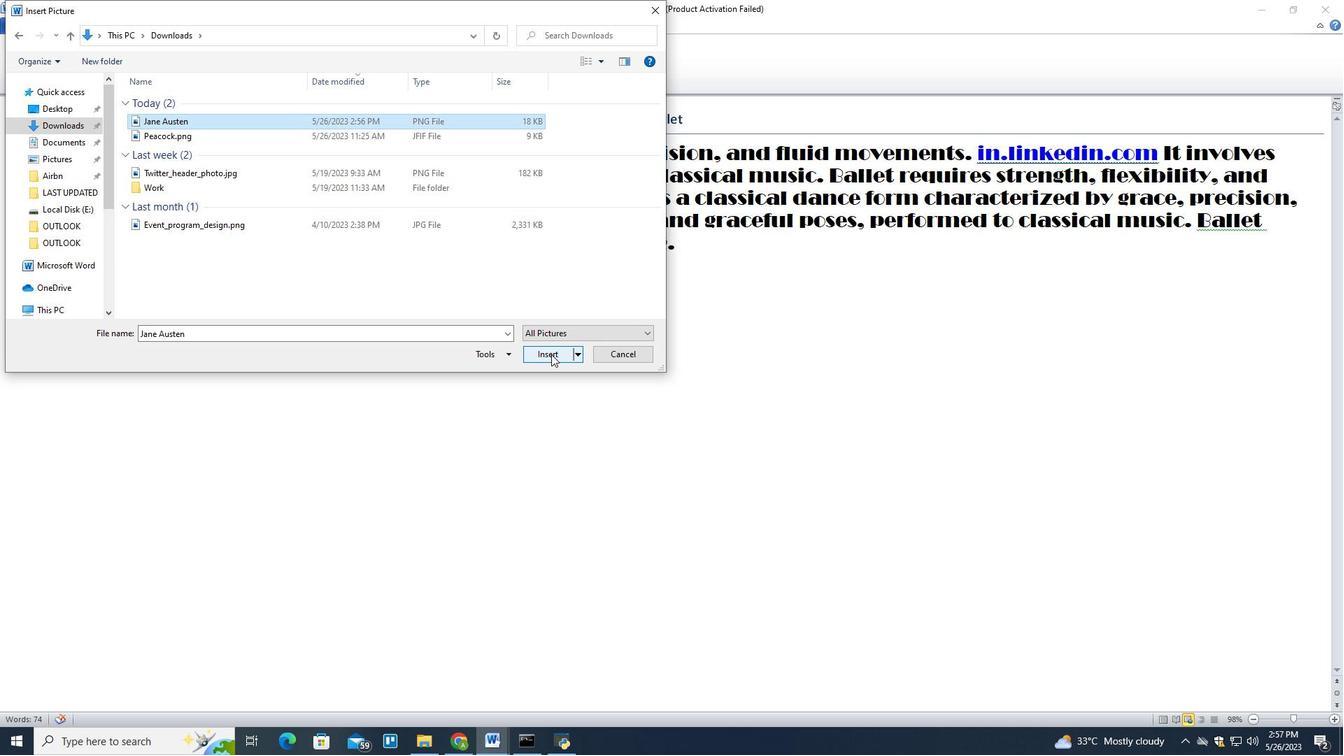 
Action: Mouse moved to (188, 428)
Screenshot: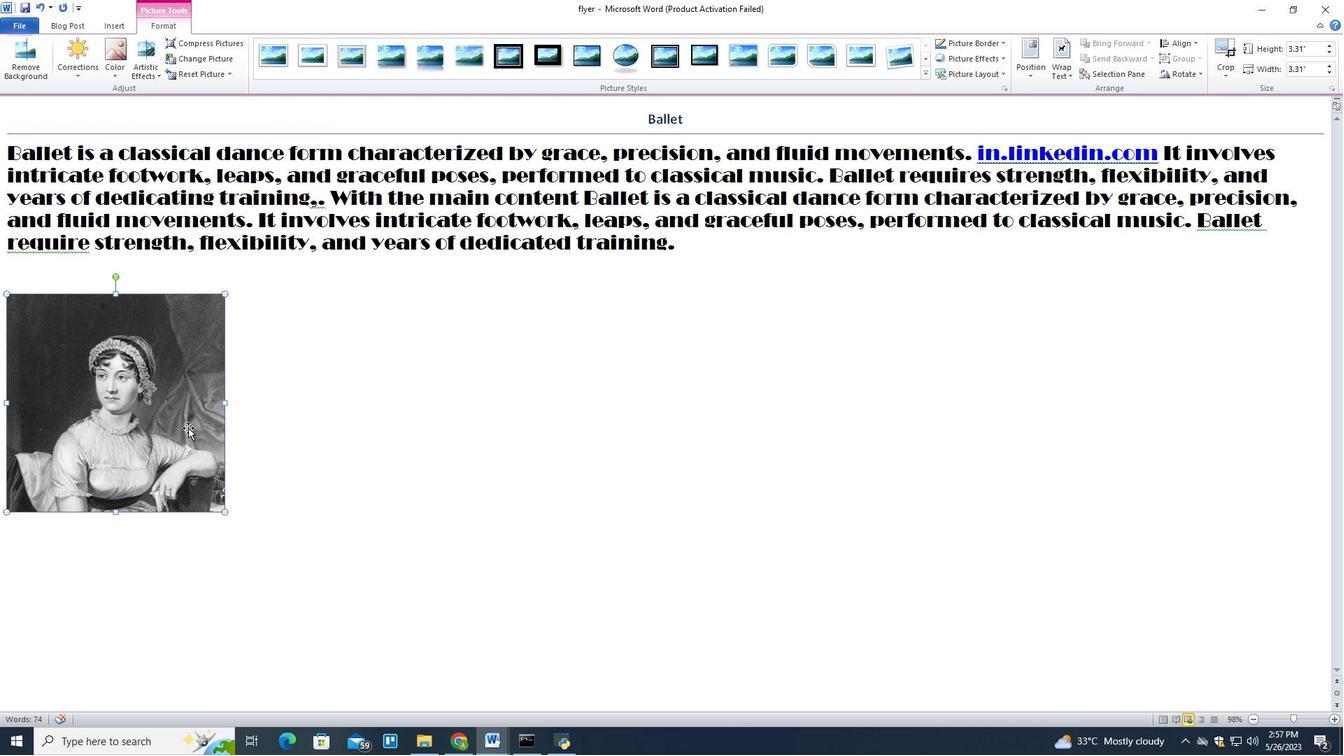 
Action: Mouse pressed left at (188, 428)
Screenshot: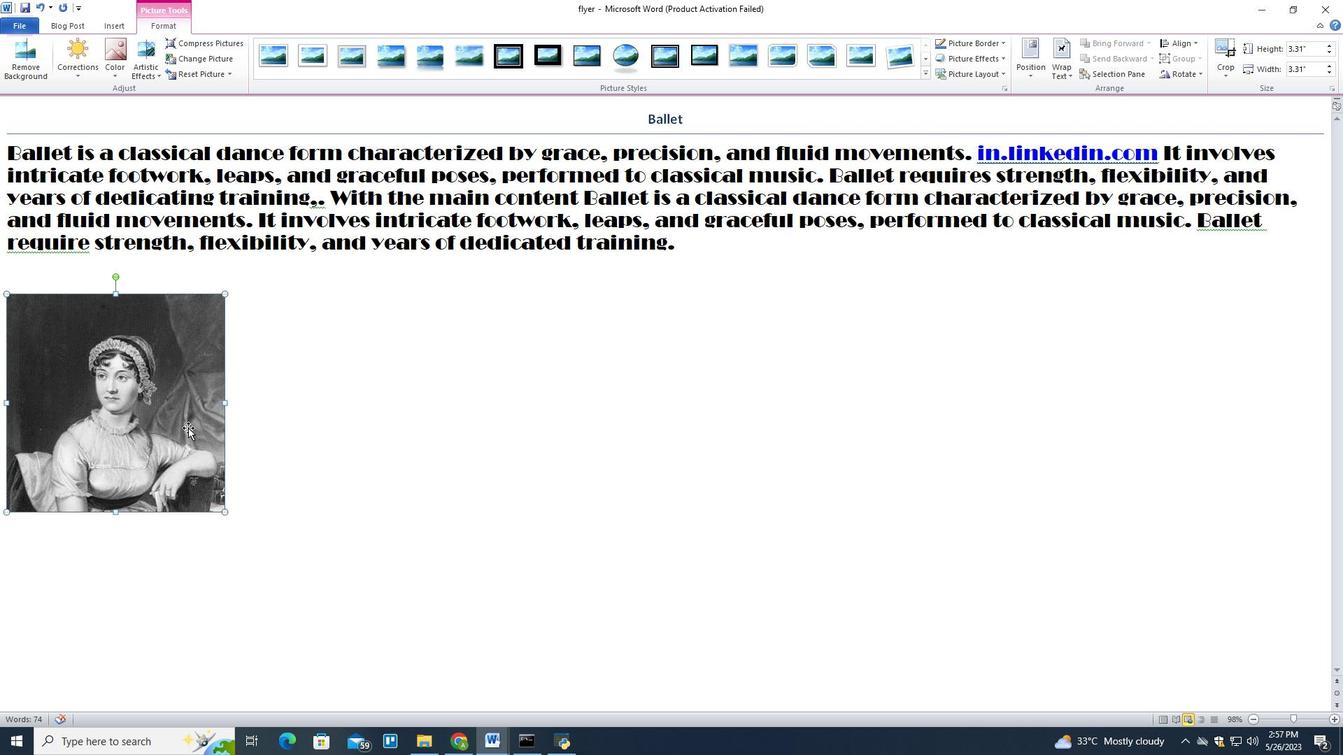 
Action: Mouse moved to (1327, 54)
Screenshot: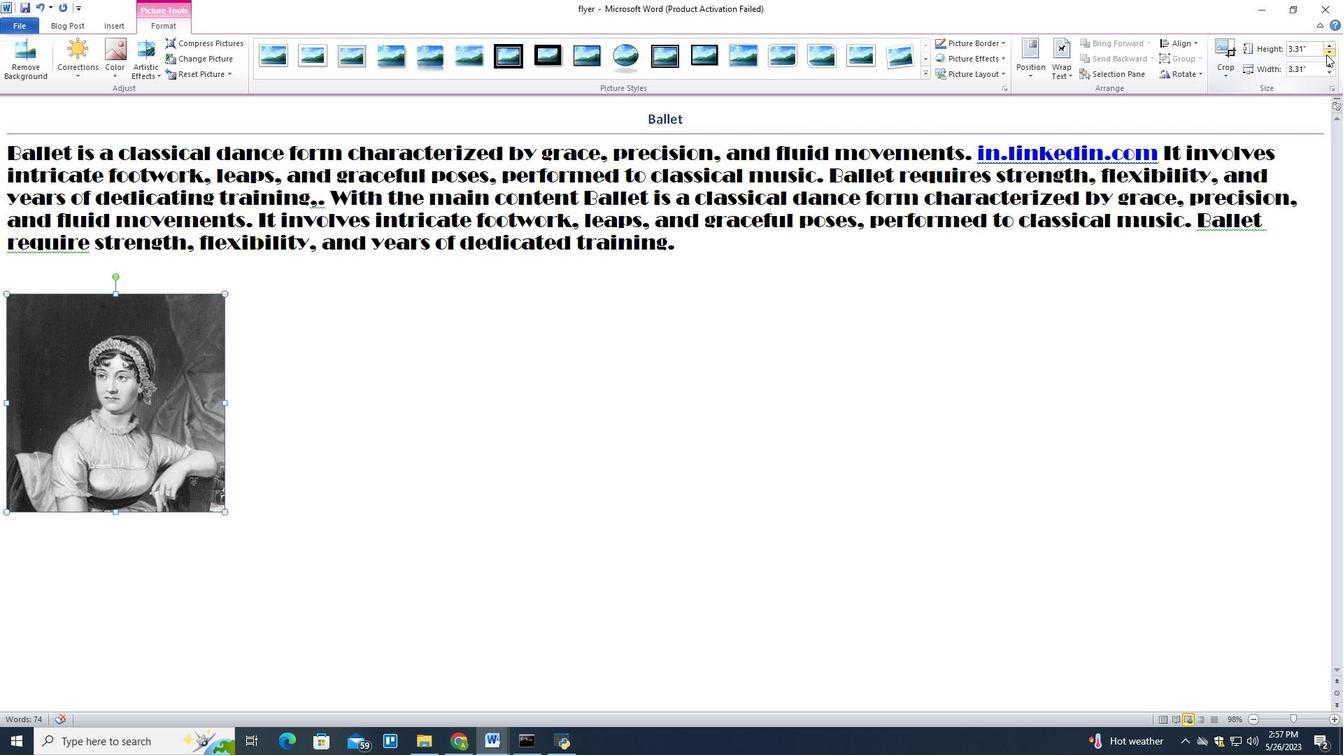
Action: Mouse pressed left at (1327, 54)
Screenshot: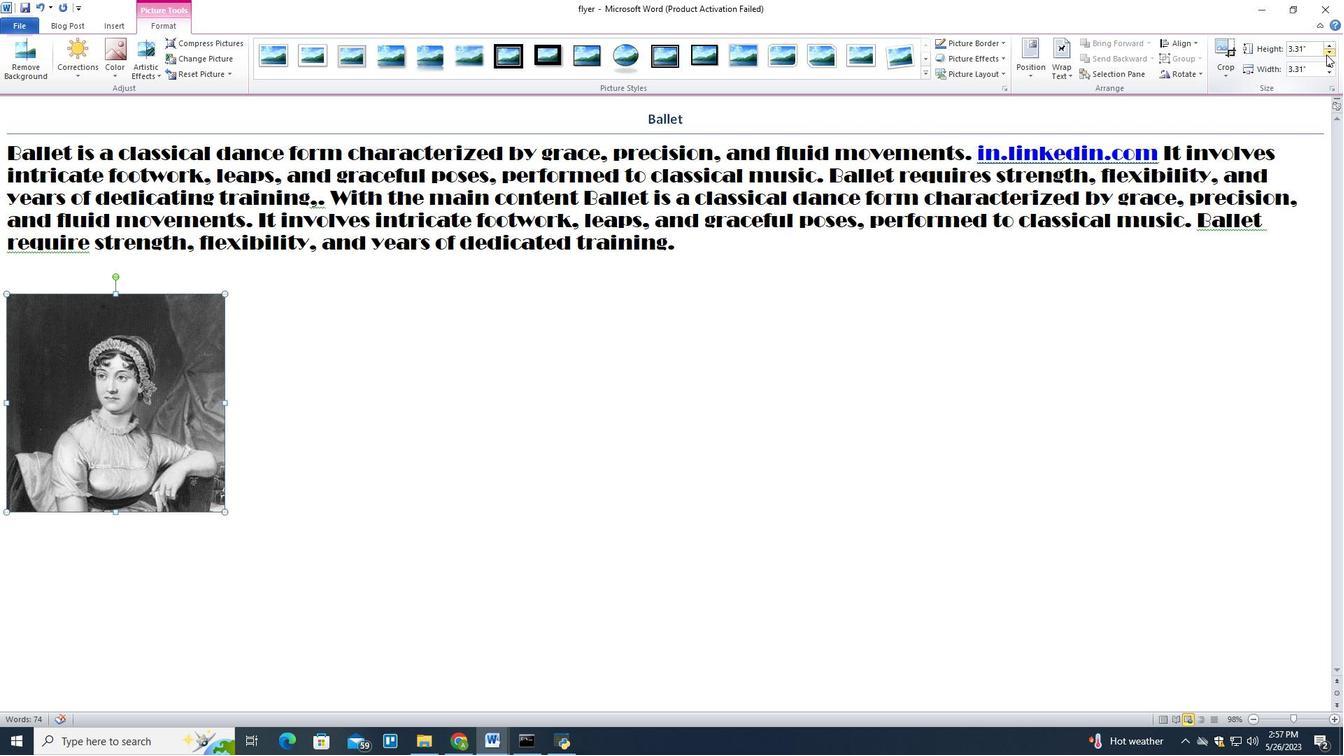 
Action: Mouse pressed left at (1327, 54)
Screenshot: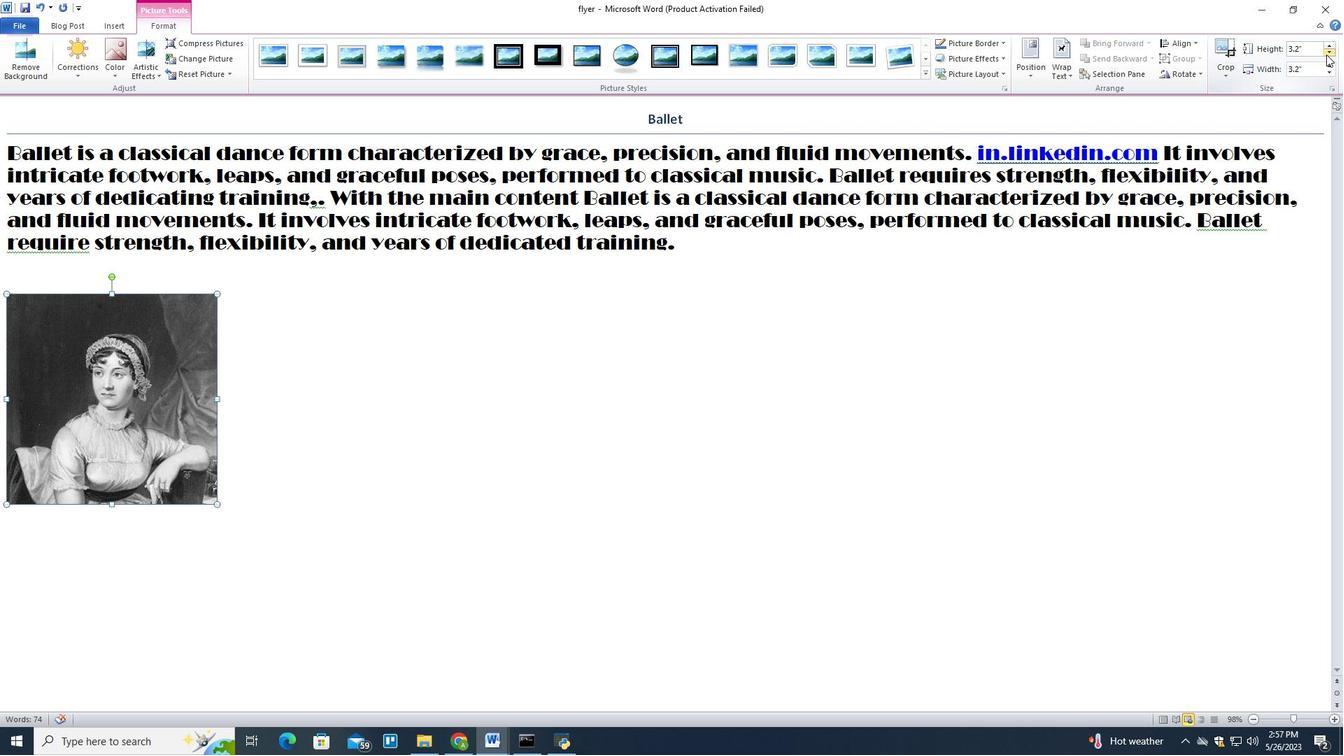 
Action: Mouse pressed left at (1327, 54)
Screenshot: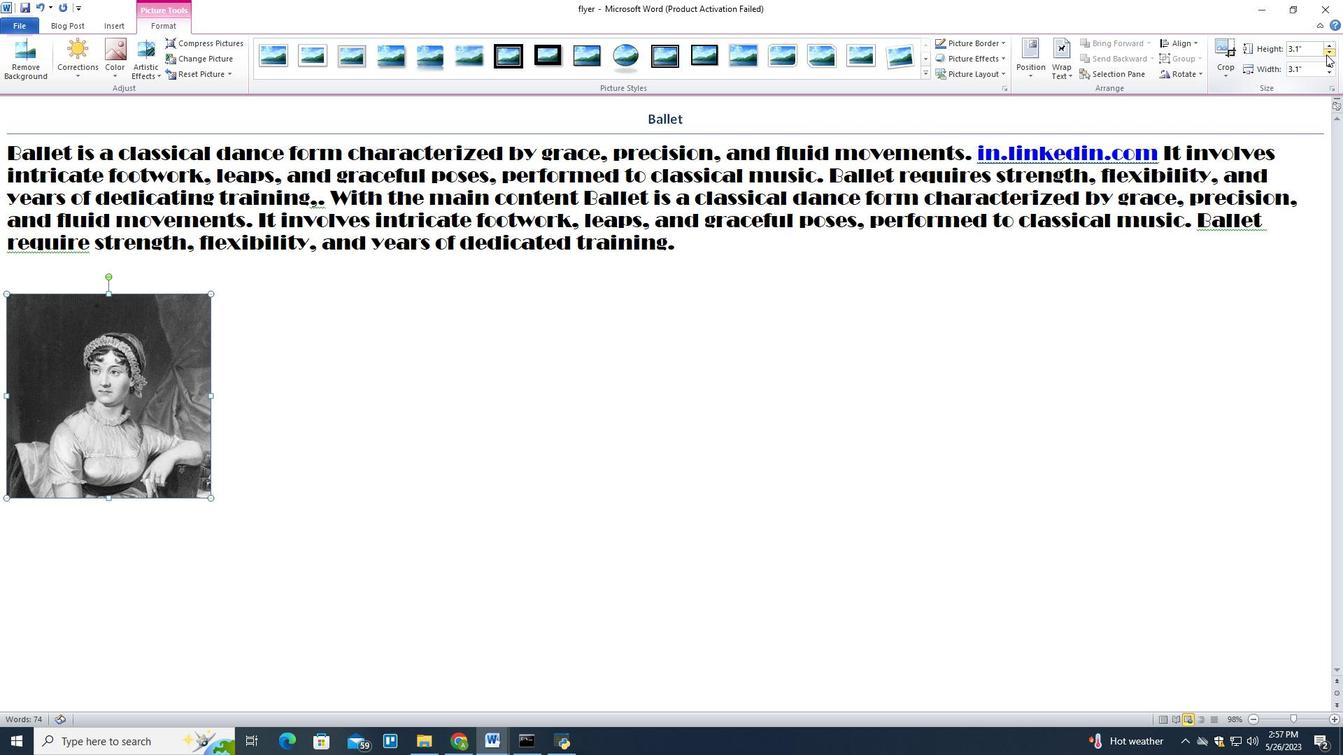 
Action: Mouse moved to (285, 362)
Screenshot: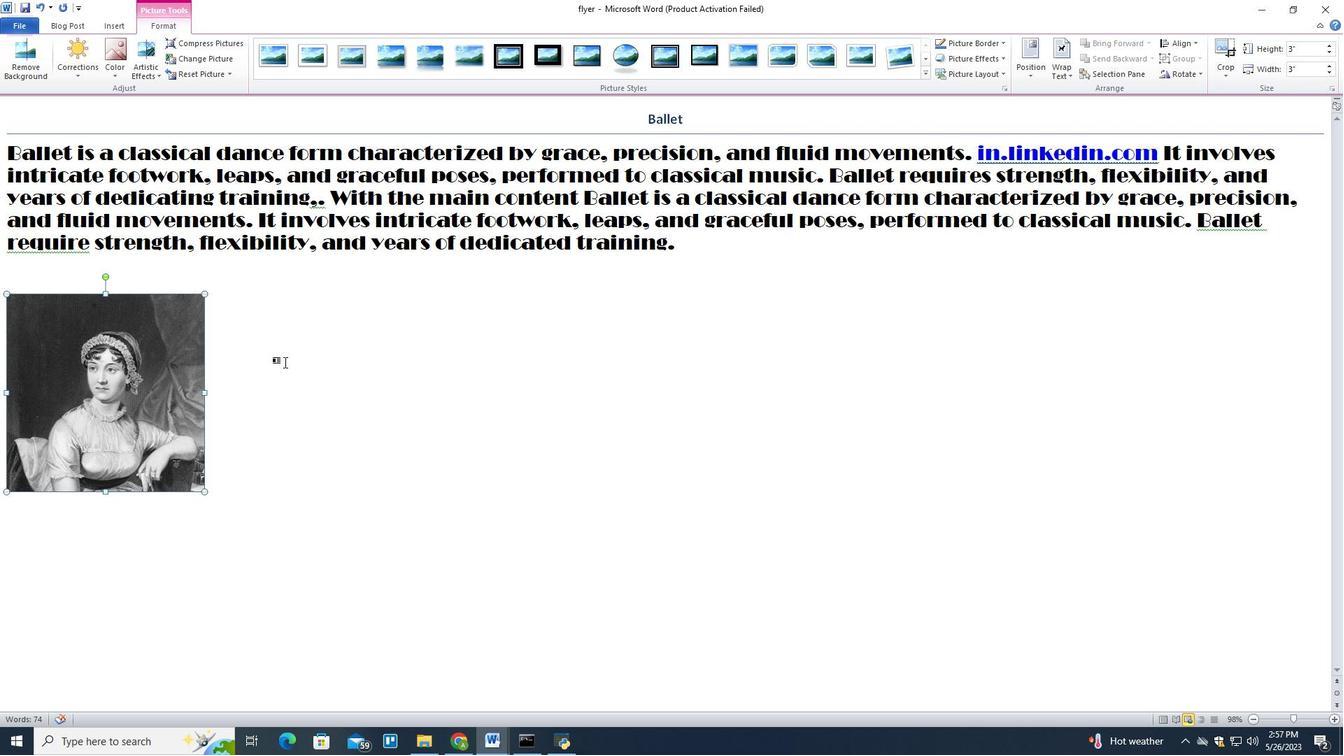 
Action: Mouse pressed left at (285, 362)
Screenshot: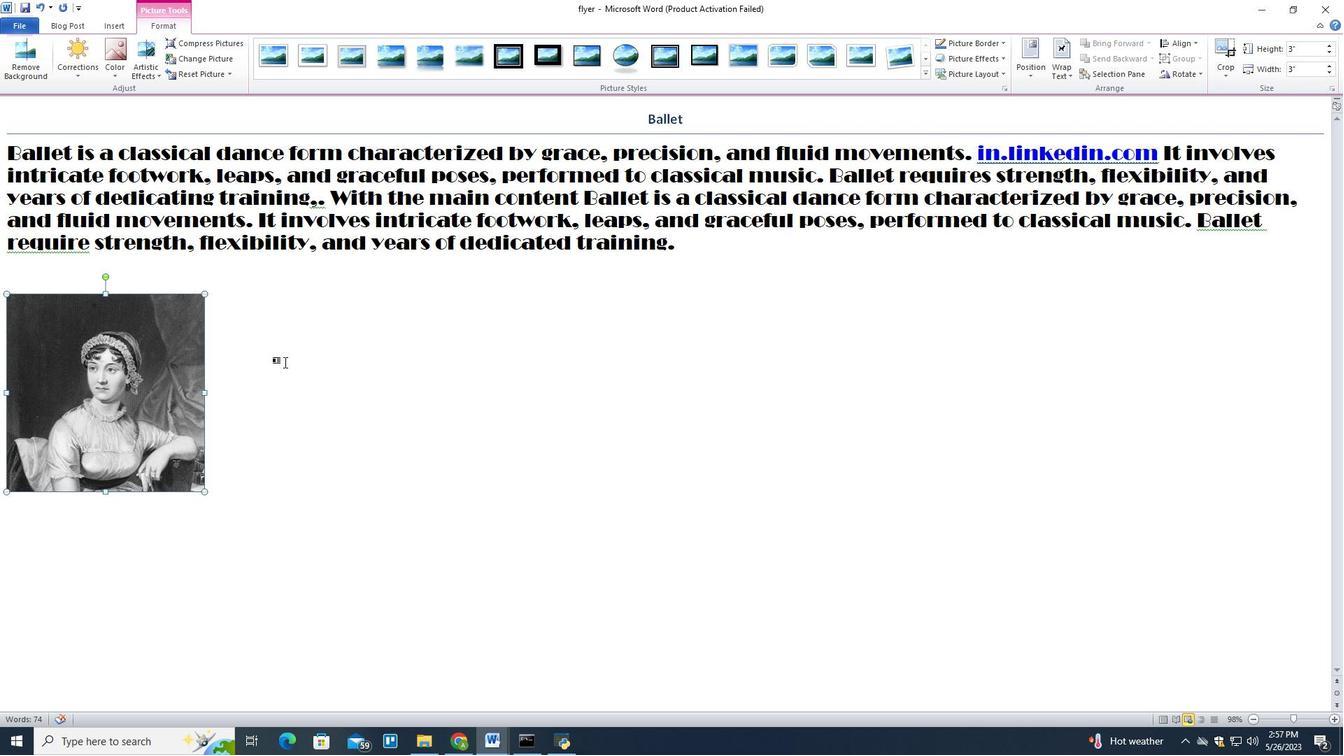 
Action: Mouse moved to (132, 386)
Screenshot: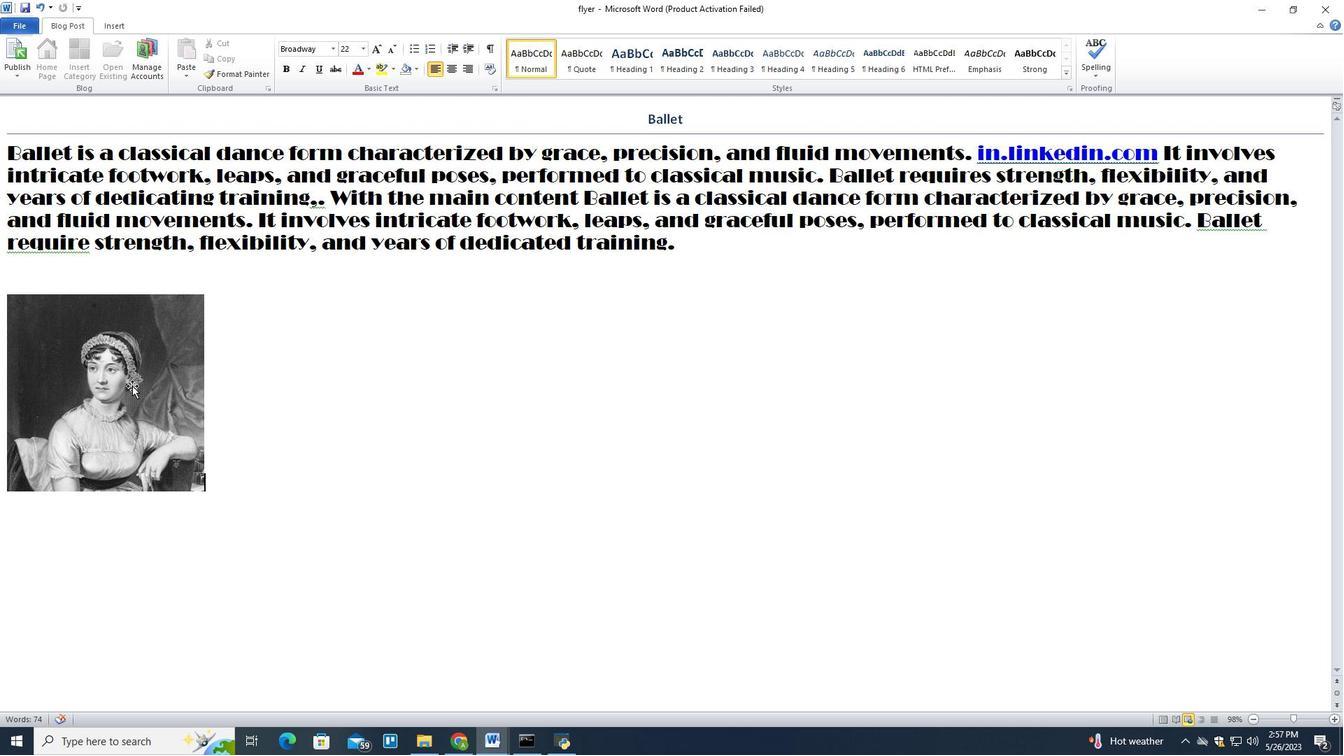 
Action: Mouse pressed left at (132, 386)
Screenshot: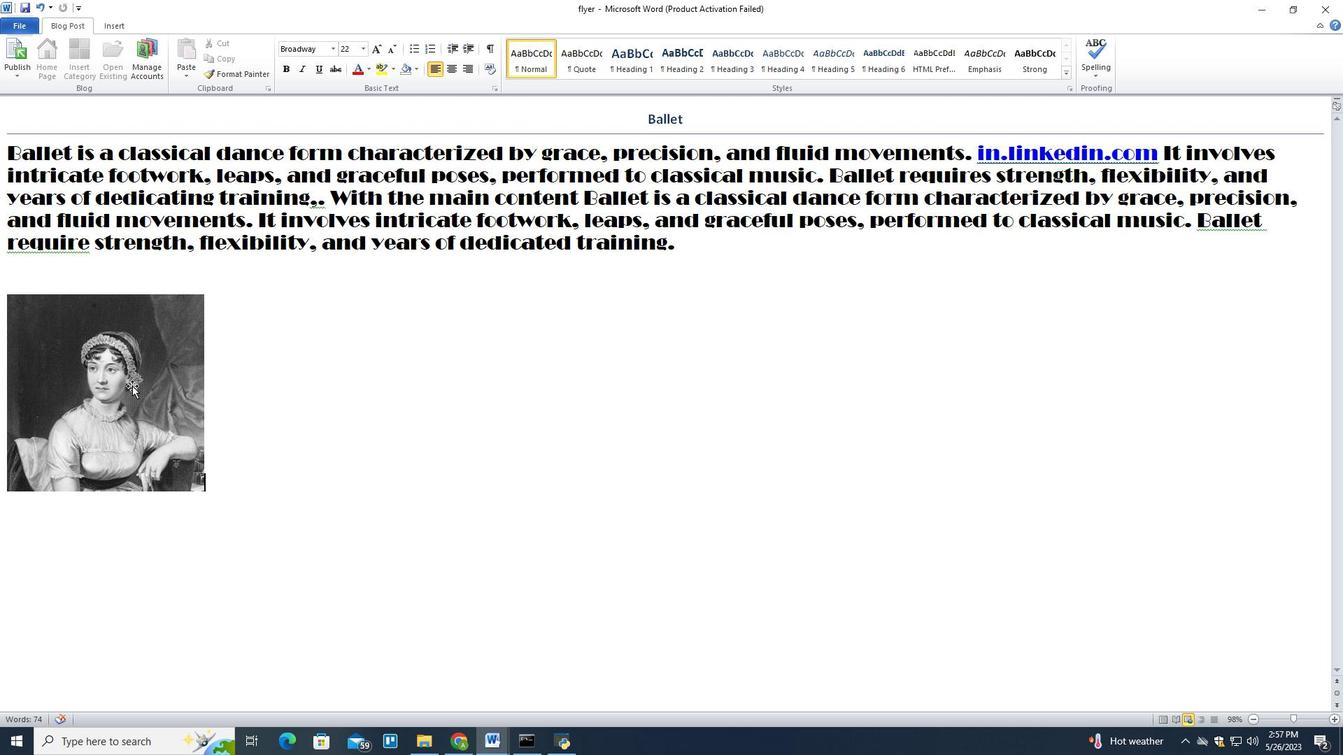 
Action: Mouse moved to (420, 456)
Screenshot: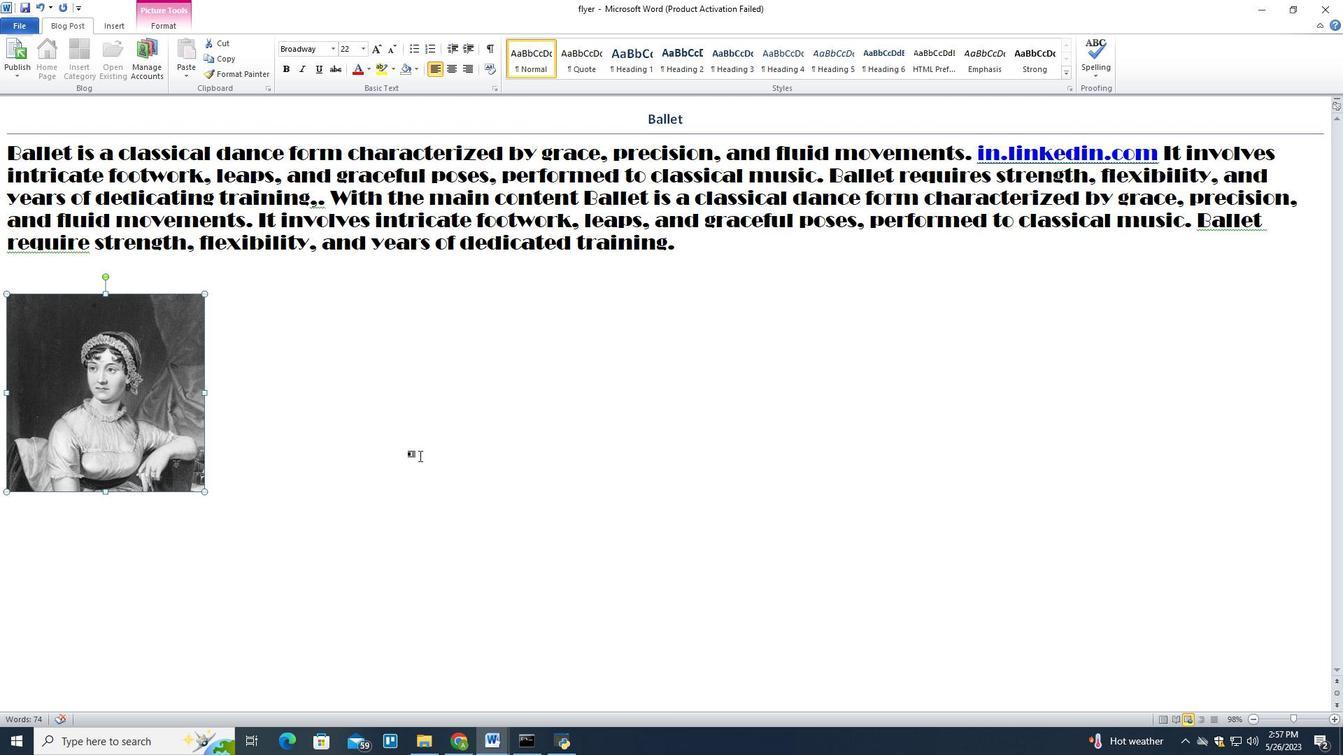 
